Task: Look for space in Rivera, Uruguay from 14th June, 2023 to 30th June, 2023 for 5 adults in price range Rs.8000 to Rs.12000. Place can be entire place or private room with 5 bedrooms having 5 beds and 5 bathrooms. Property type can be house, flat, guest house. Amenities needed are: wifi, TV, free parkinig on premises, gym, breakfast. Booking option can be shelf check-in. Required host language is English.
Action: Mouse moved to (558, 136)
Screenshot: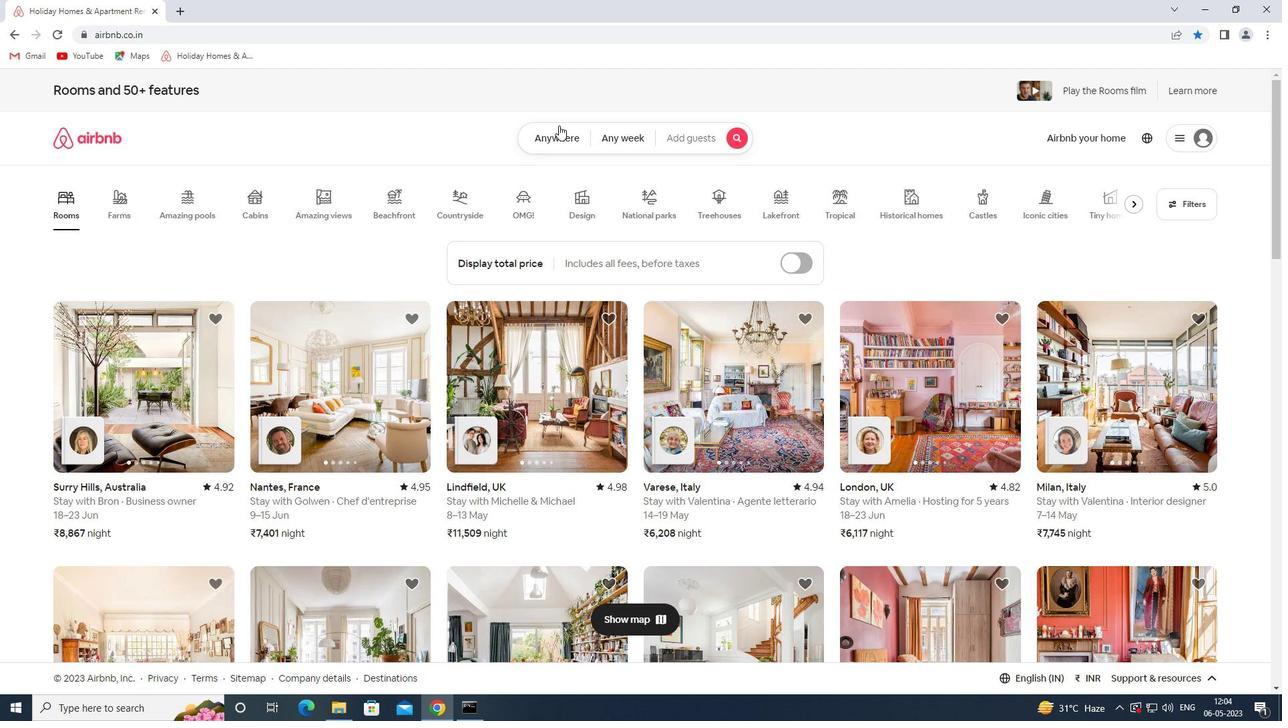 
Action: Mouse pressed left at (558, 136)
Screenshot: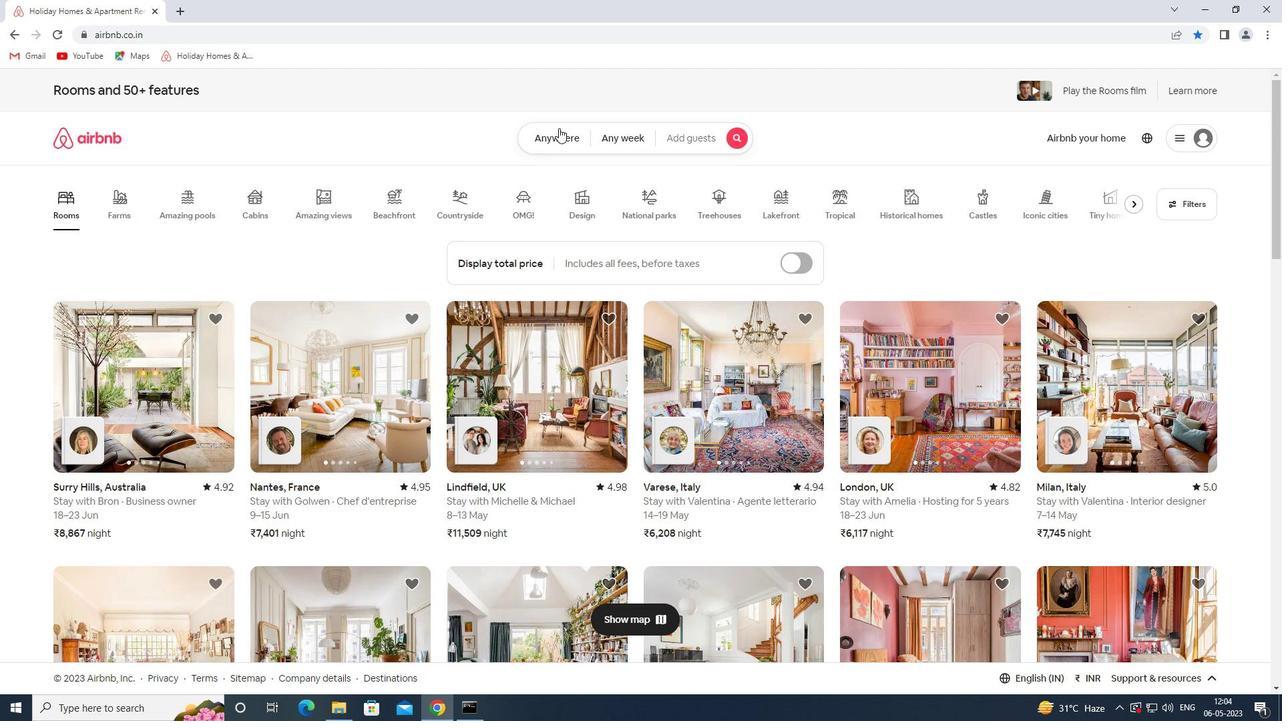 
Action: Mouse moved to (442, 192)
Screenshot: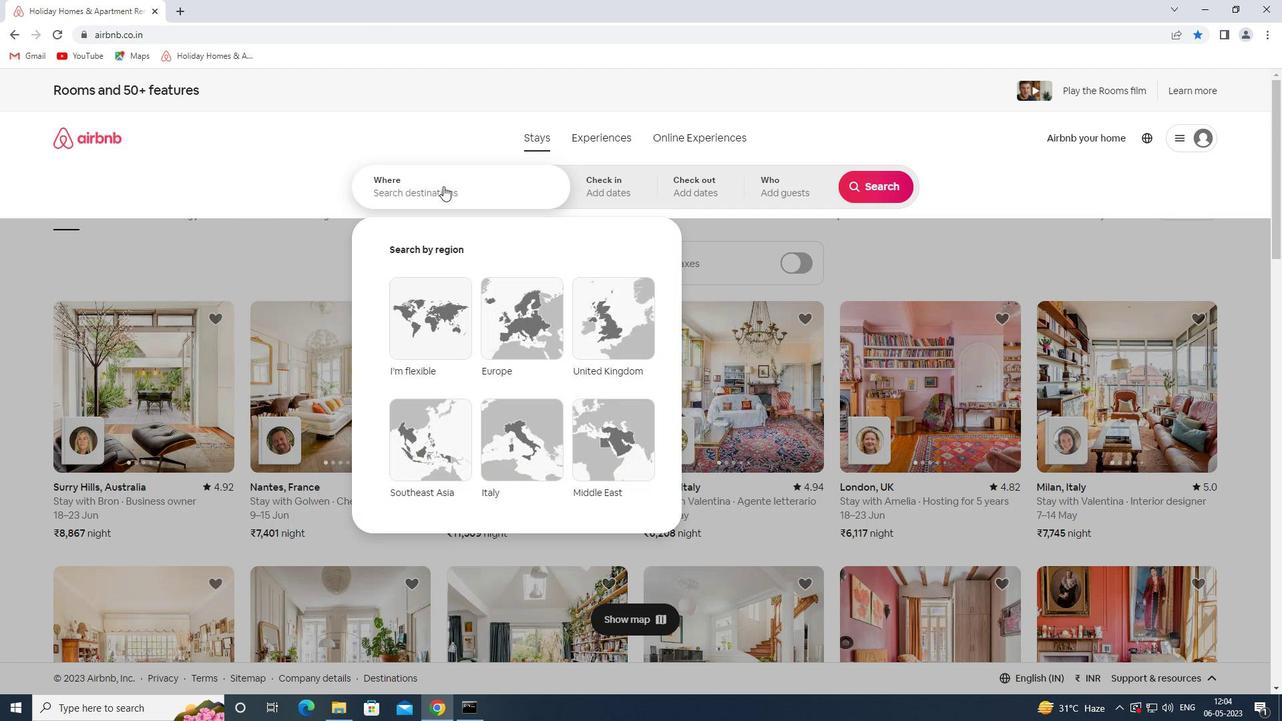 
Action: Mouse pressed left at (442, 192)
Screenshot: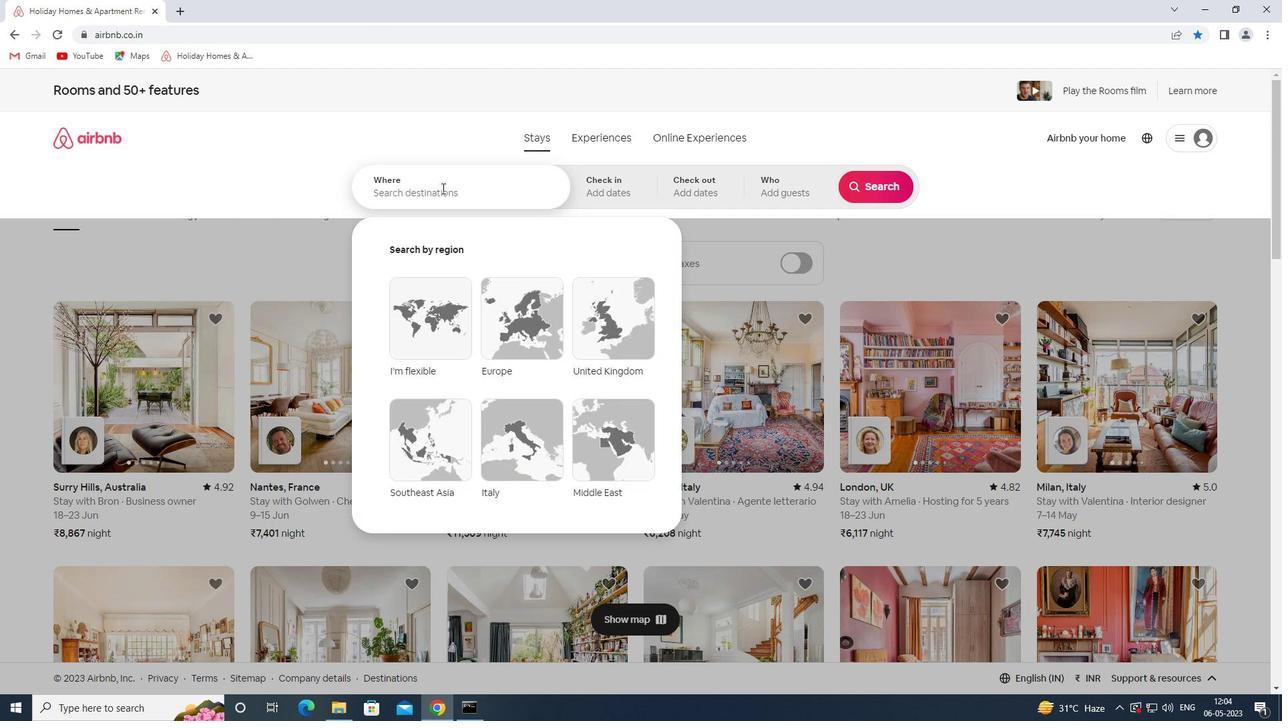 
Action: Key pressed <Key.shift>RIVERA<Key.space>URUGA<Key.backspace>UAY
Screenshot: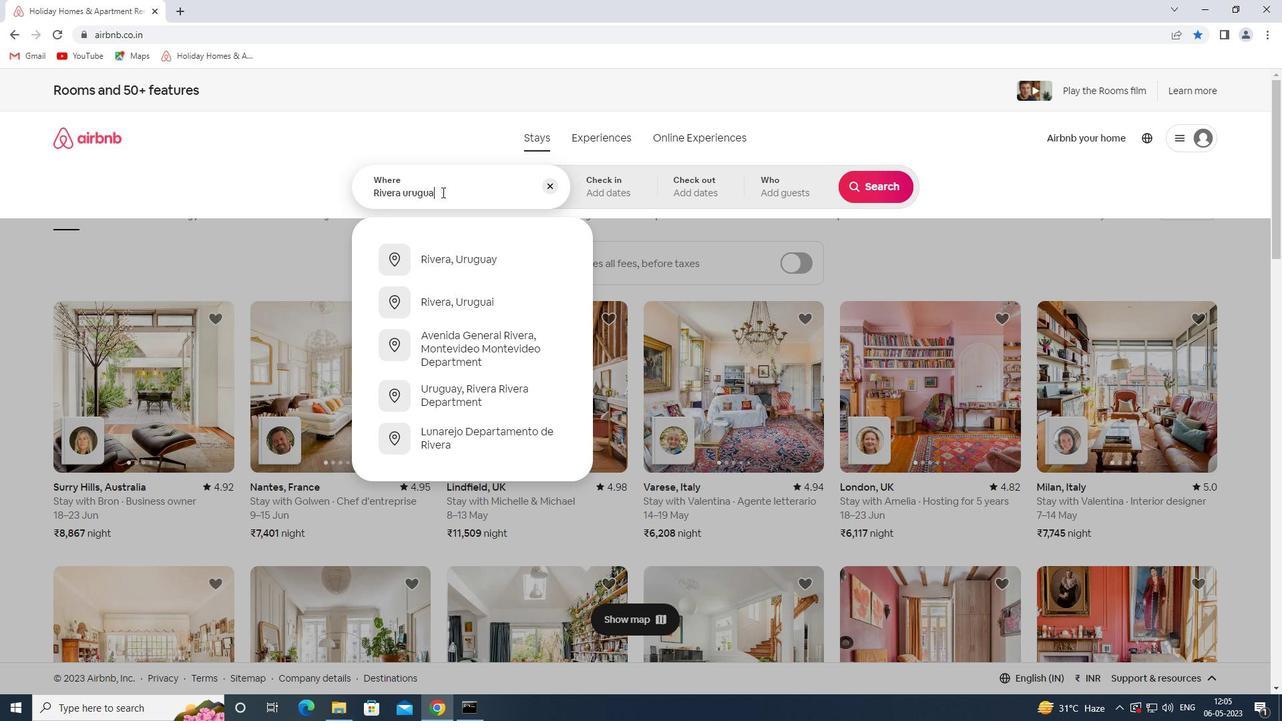
Action: Mouse moved to (482, 255)
Screenshot: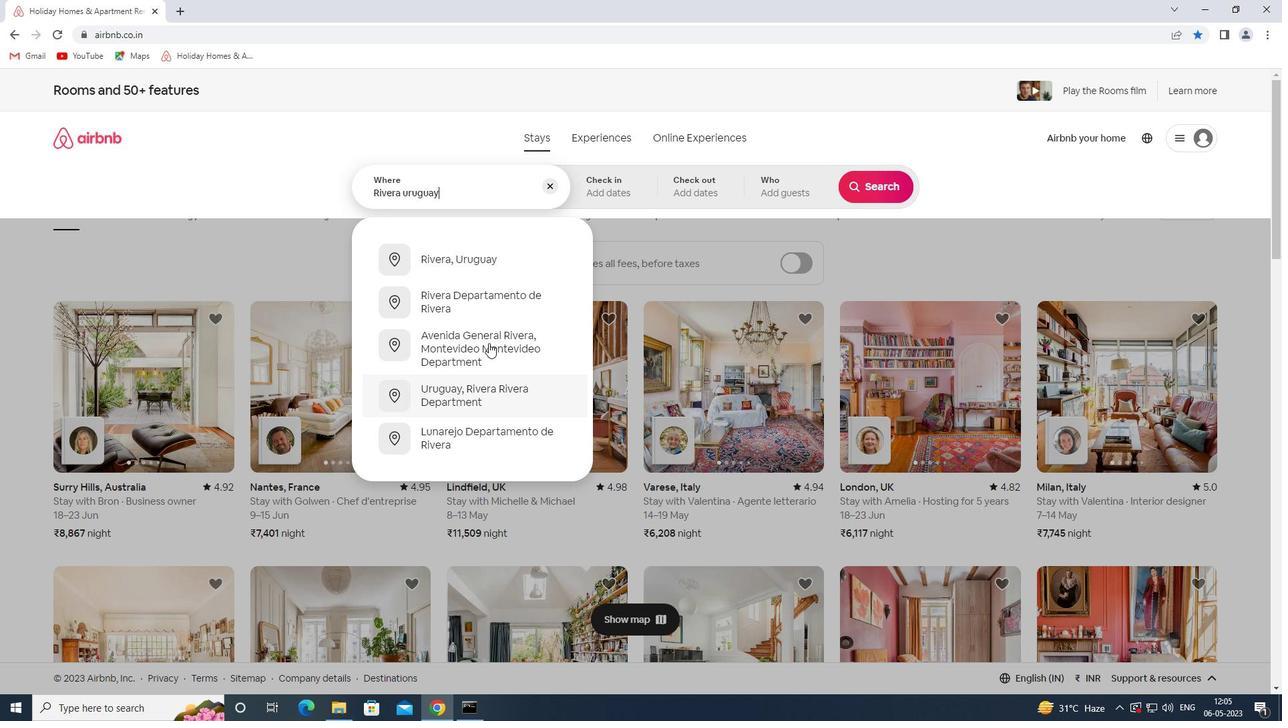 
Action: Mouse pressed left at (482, 255)
Screenshot: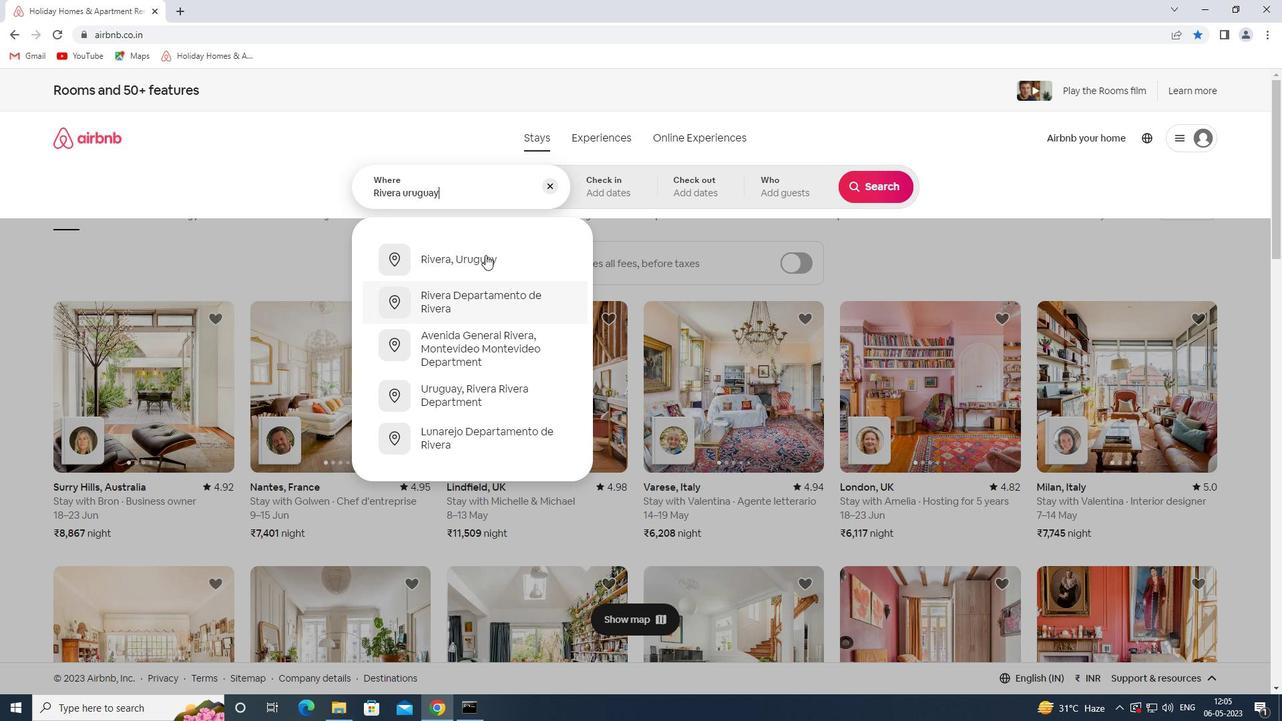 
Action: Mouse moved to (765, 418)
Screenshot: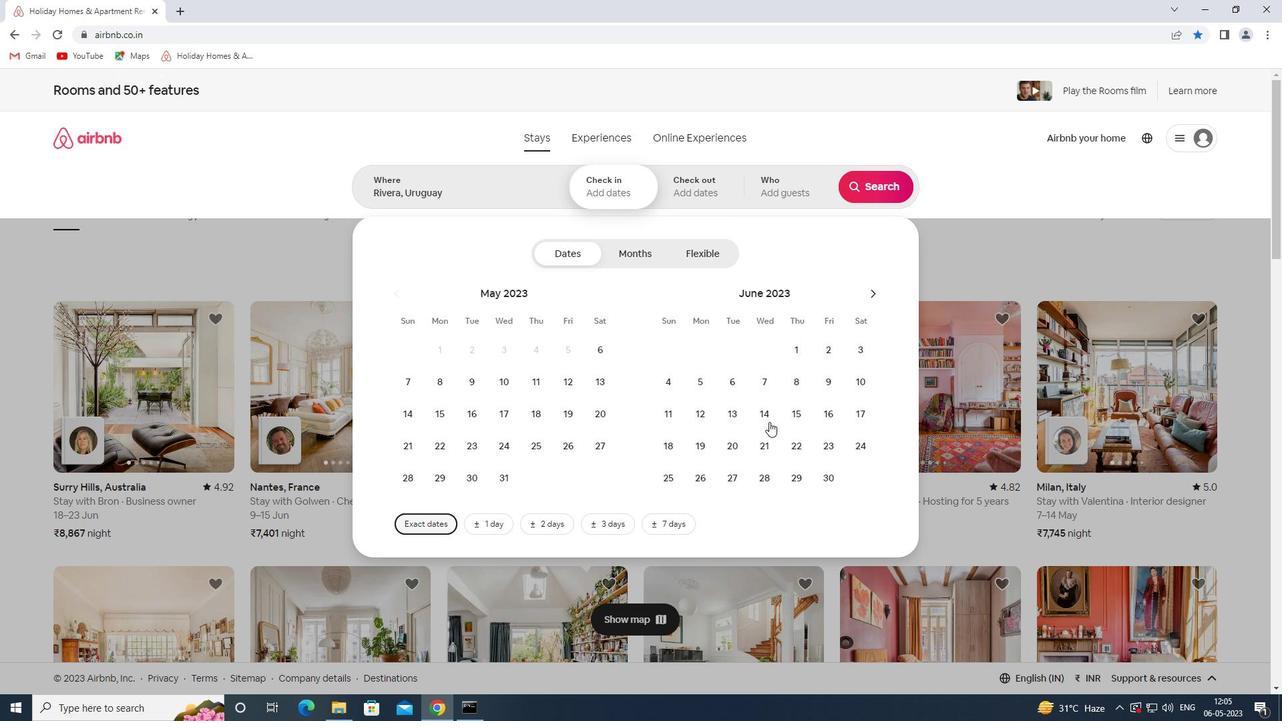 
Action: Mouse pressed left at (765, 418)
Screenshot: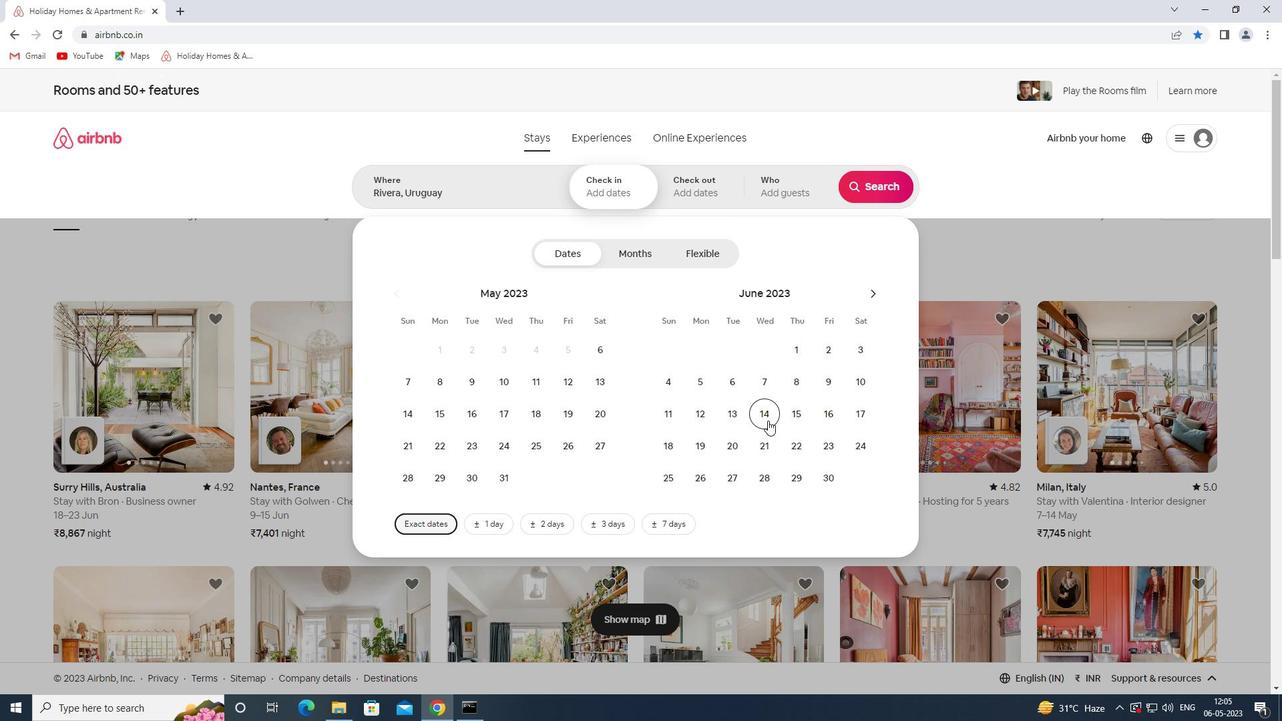 
Action: Mouse moved to (827, 479)
Screenshot: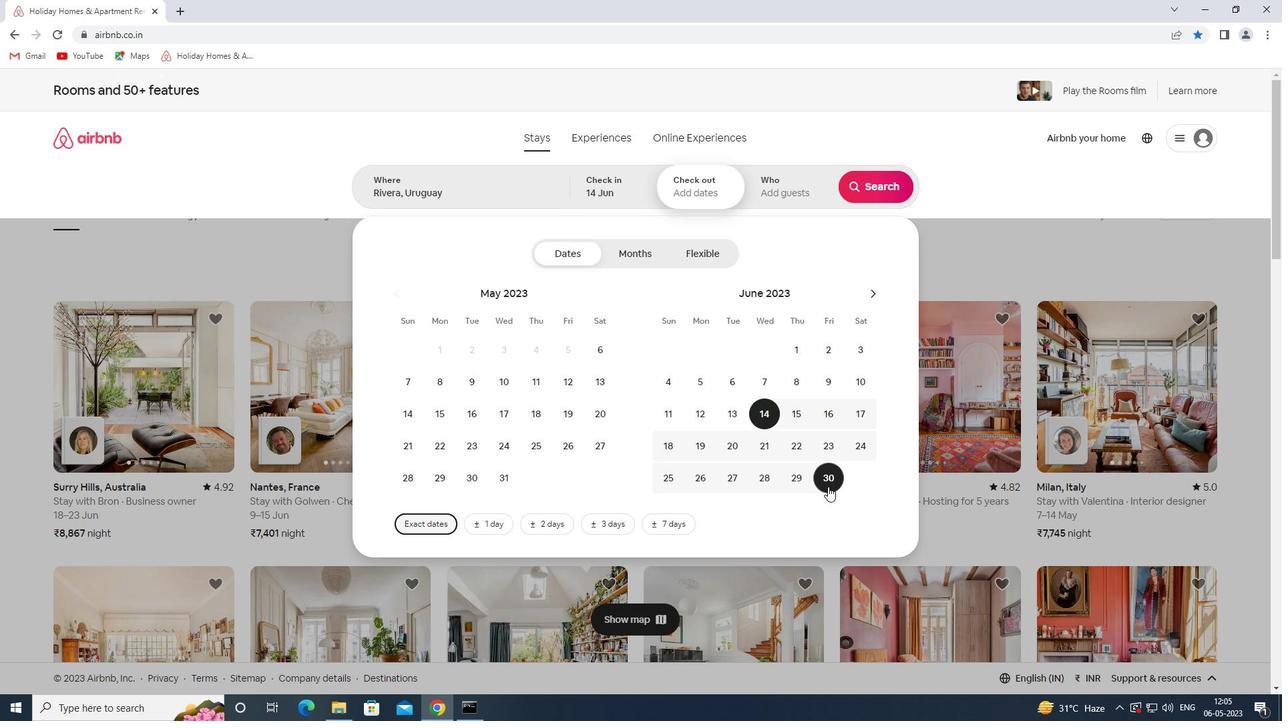 
Action: Mouse pressed left at (827, 479)
Screenshot: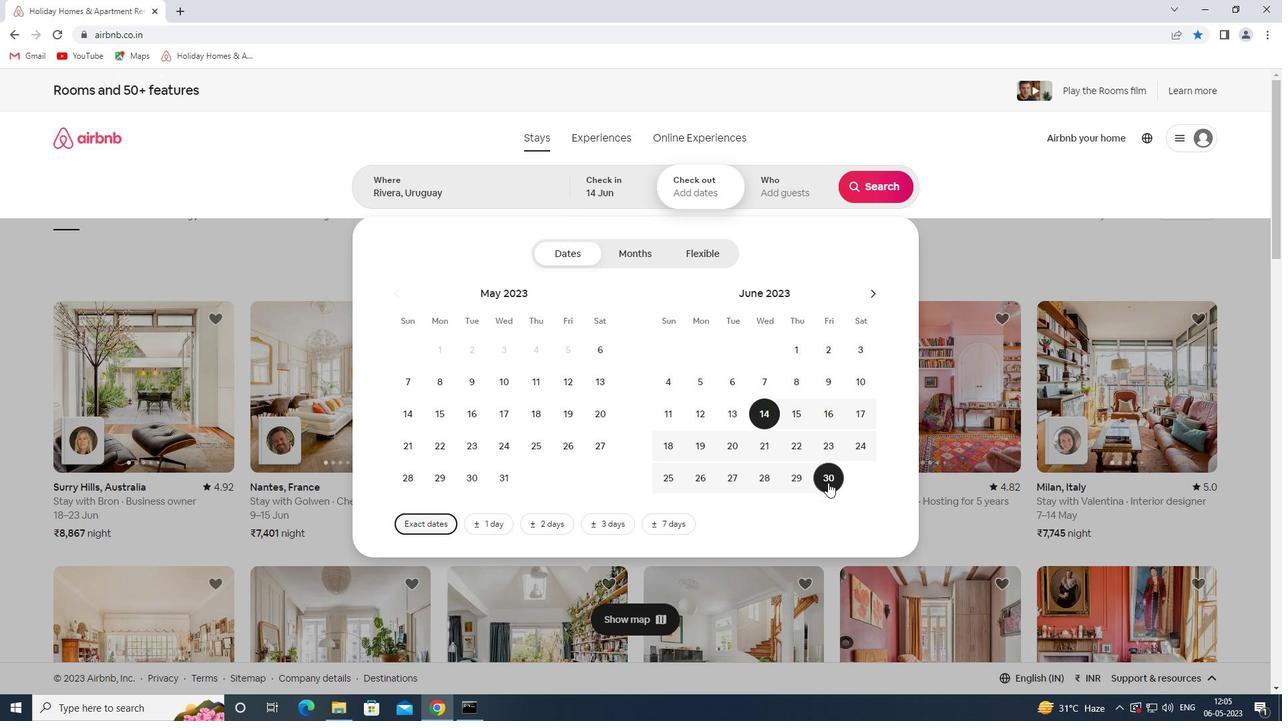
Action: Mouse moved to (790, 193)
Screenshot: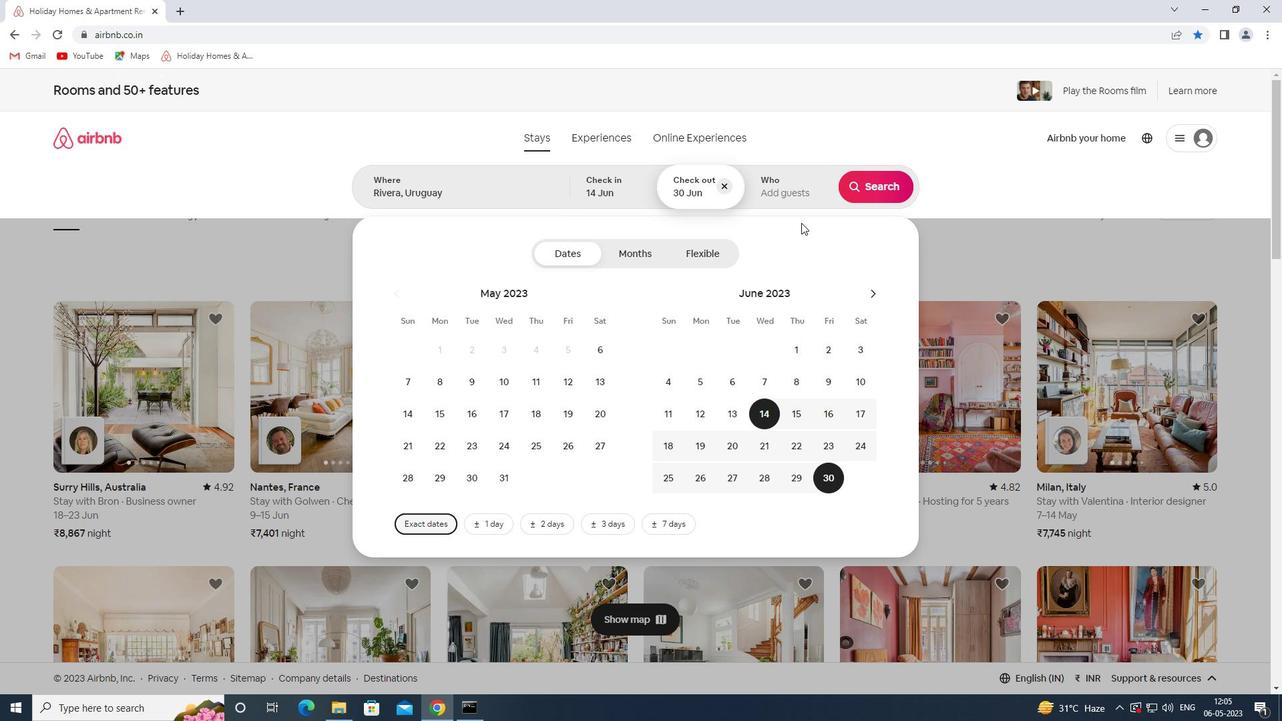 
Action: Mouse pressed left at (790, 193)
Screenshot: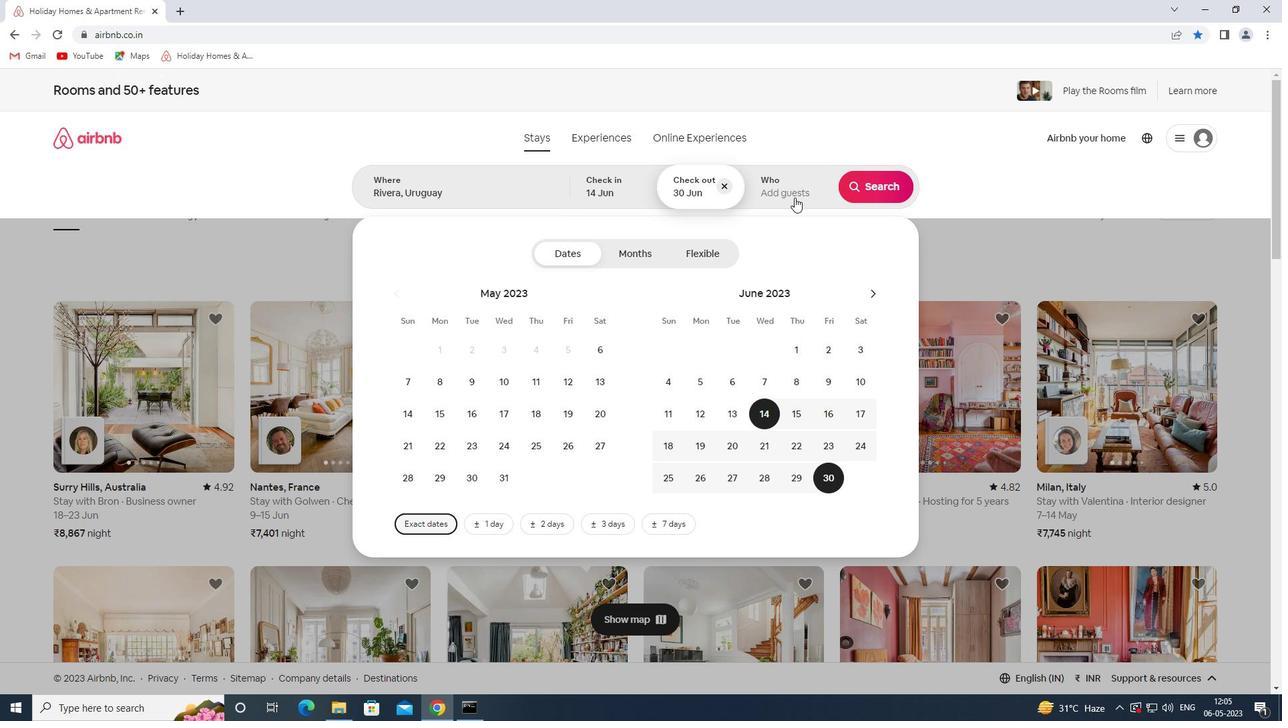 
Action: Mouse moved to (886, 253)
Screenshot: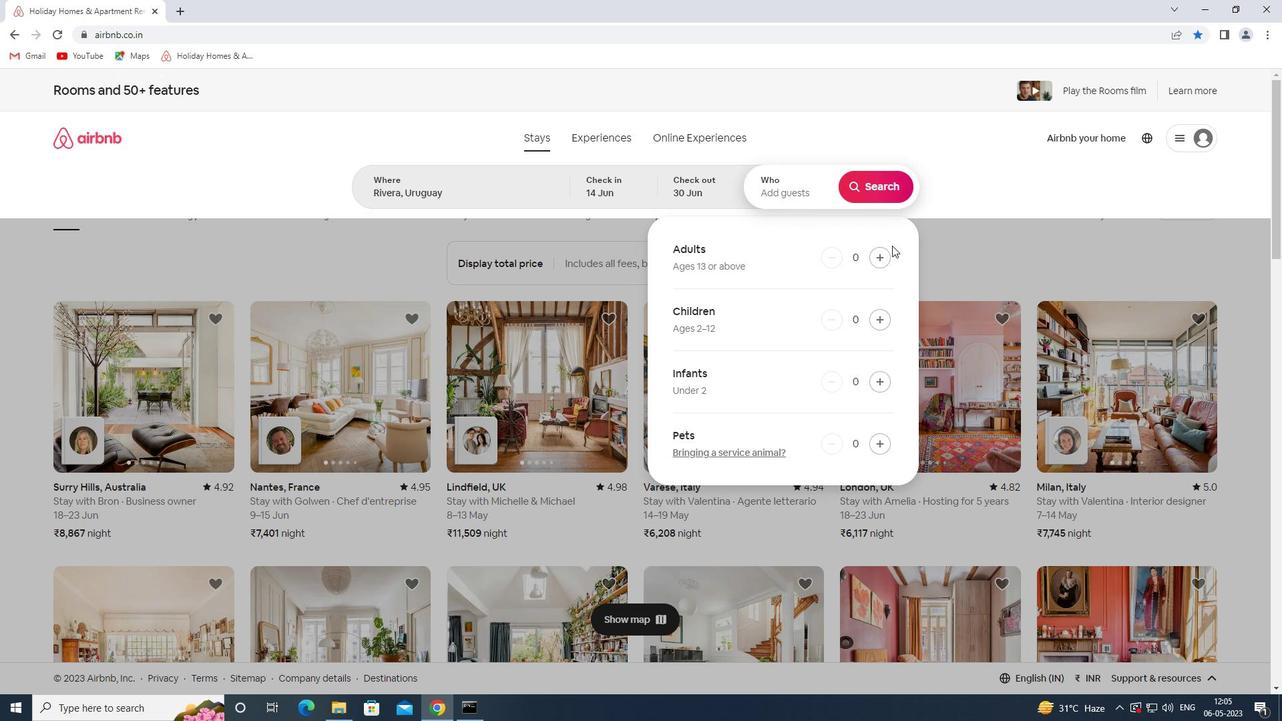 
Action: Mouse pressed left at (886, 253)
Screenshot: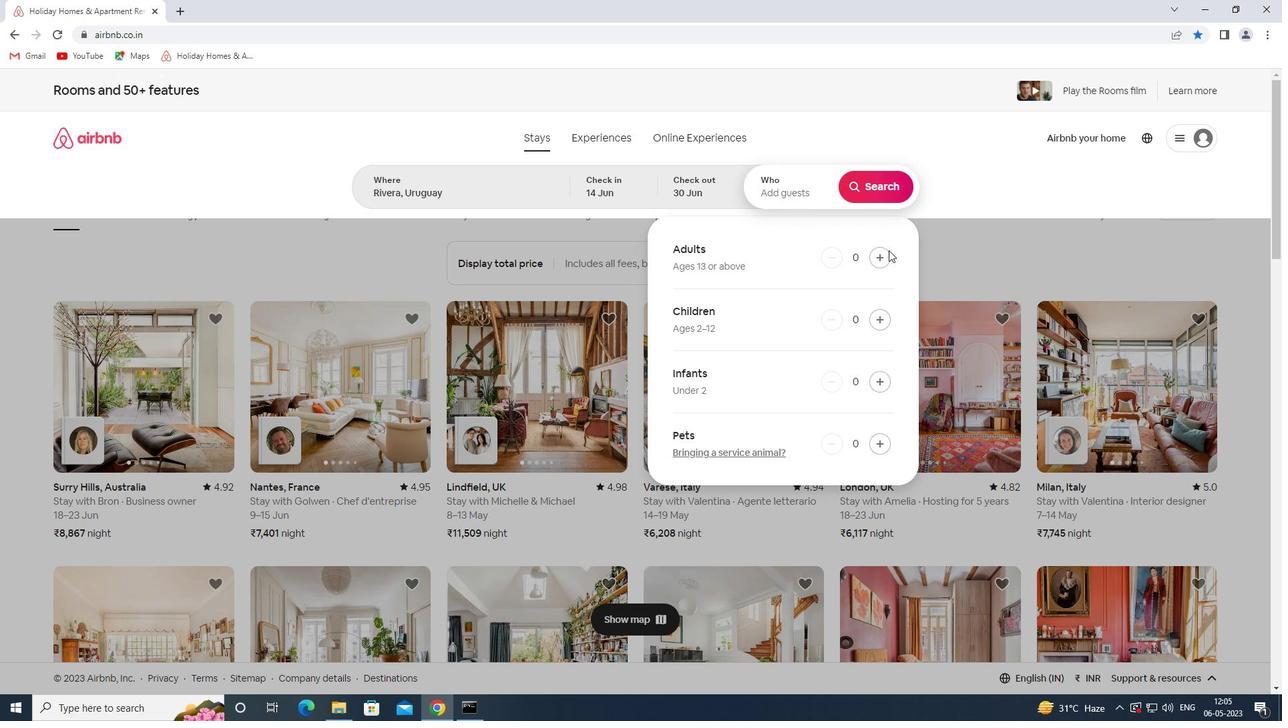 
Action: Mouse pressed left at (886, 253)
Screenshot: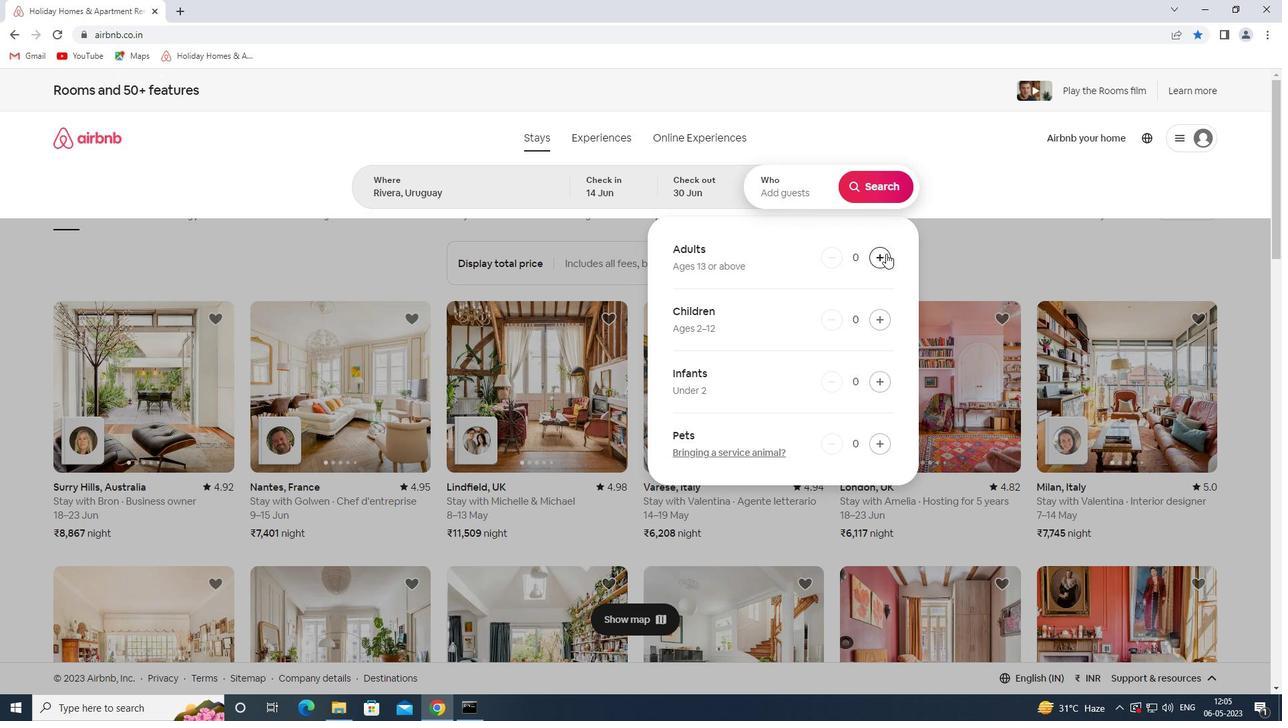 
Action: Mouse pressed left at (886, 253)
Screenshot: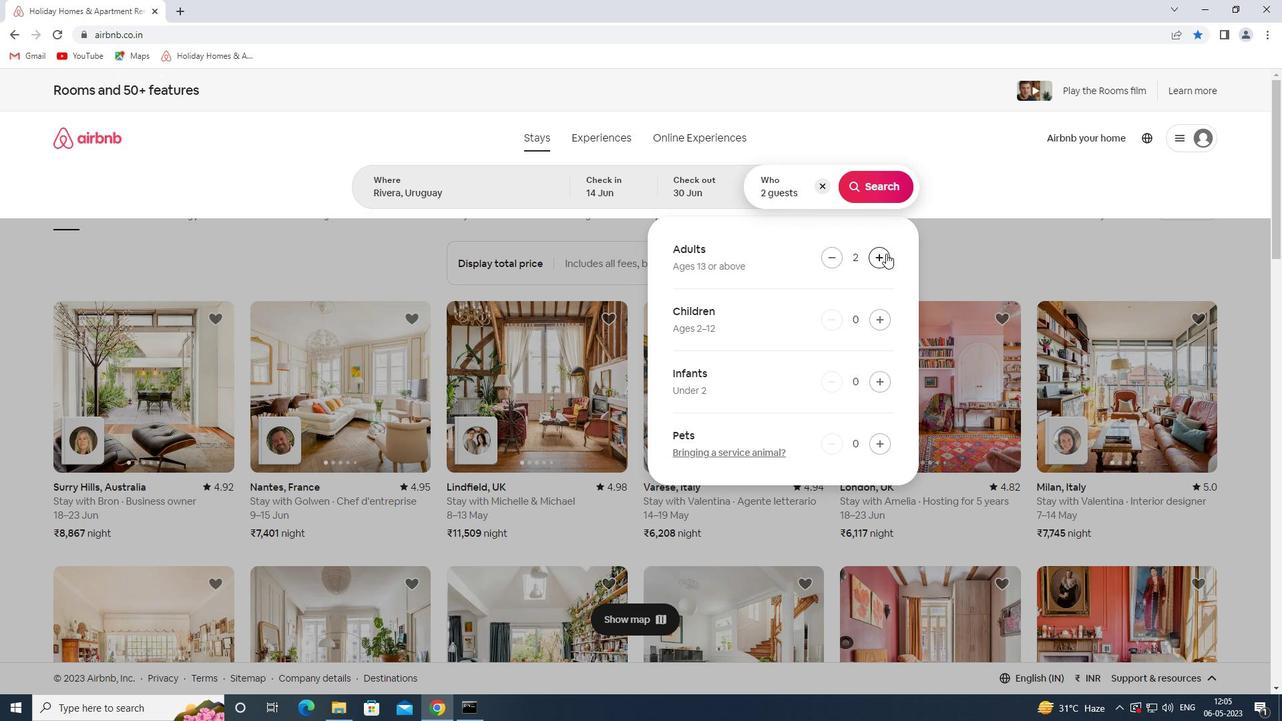 
Action: Mouse pressed left at (886, 253)
Screenshot: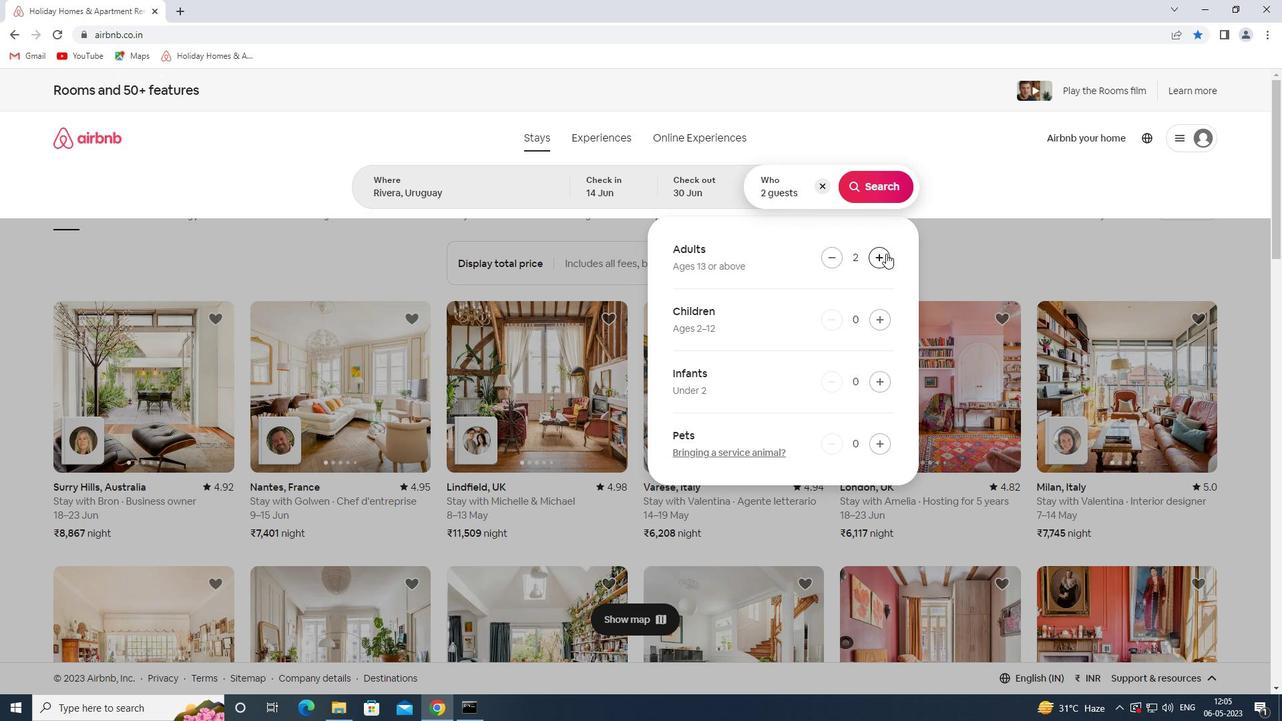 
Action: Mouse pressed left at (886, 253)
Screenshot: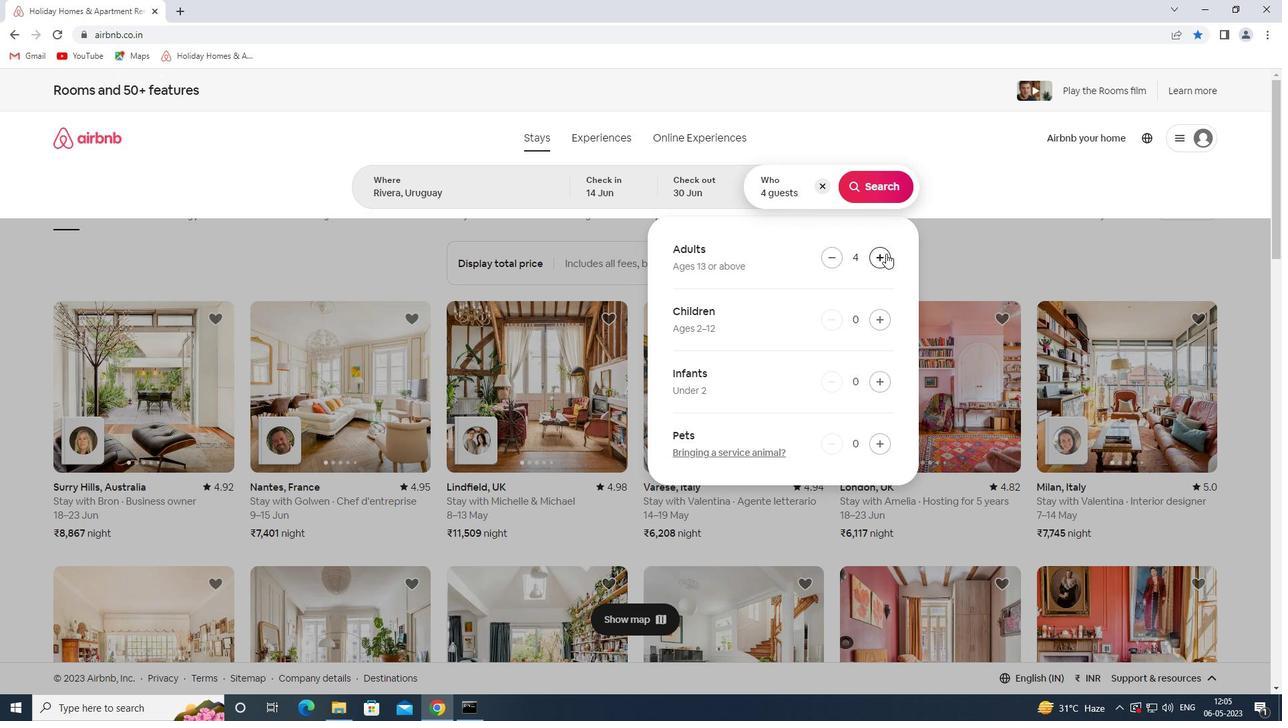 
Action: Mouse moved to (886, 187)
Screenshot: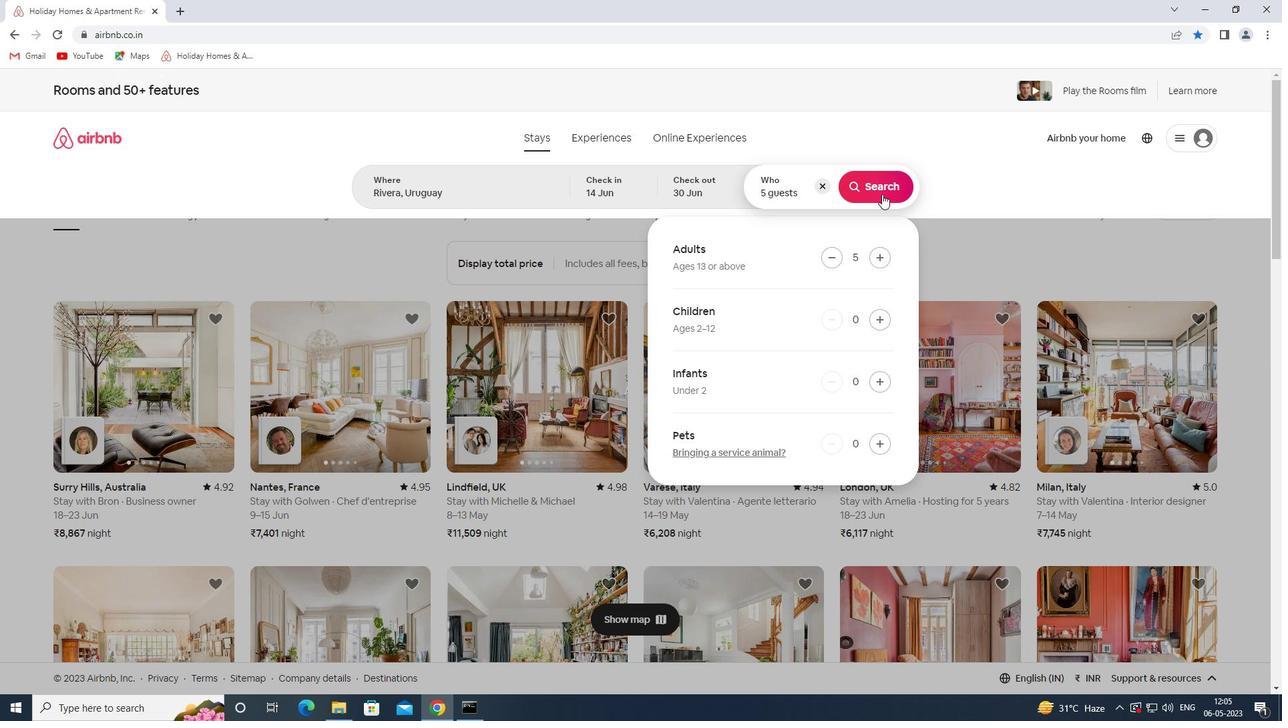 
Action: Mouse pressed left at (886, 187)
Screenshot: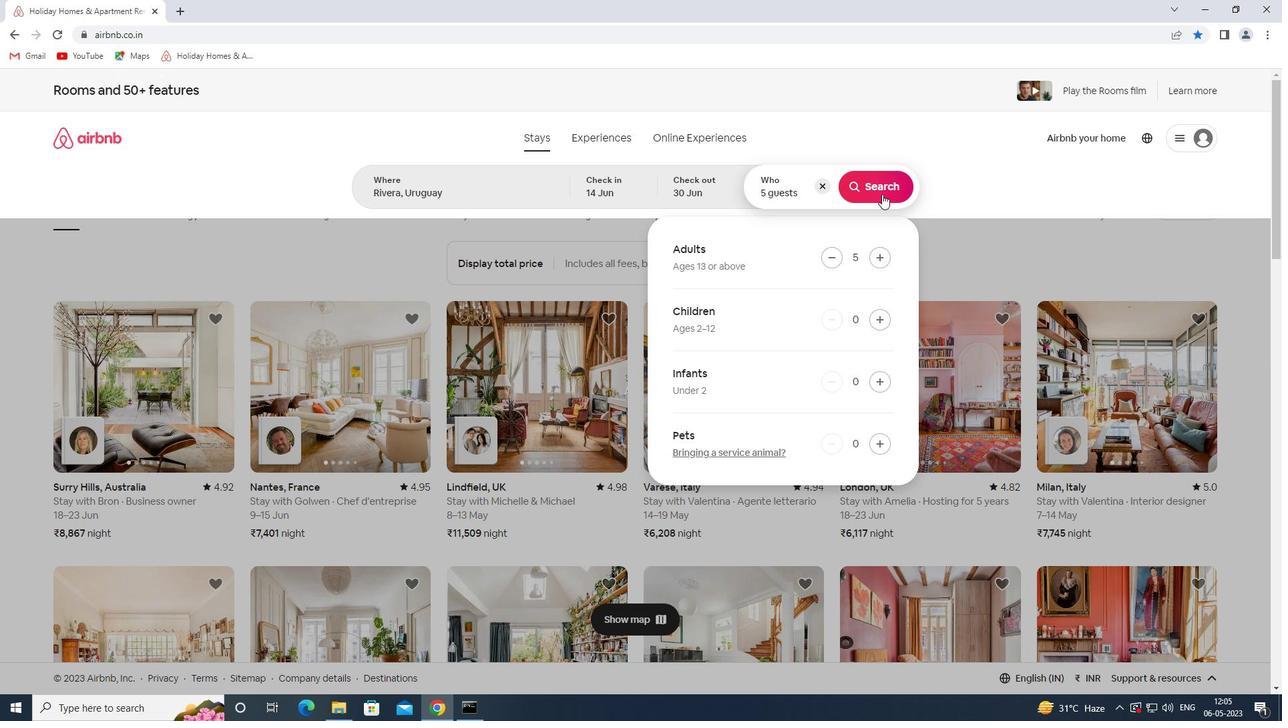 
Action: Mouse moved to (1243, 142)
Screenshot: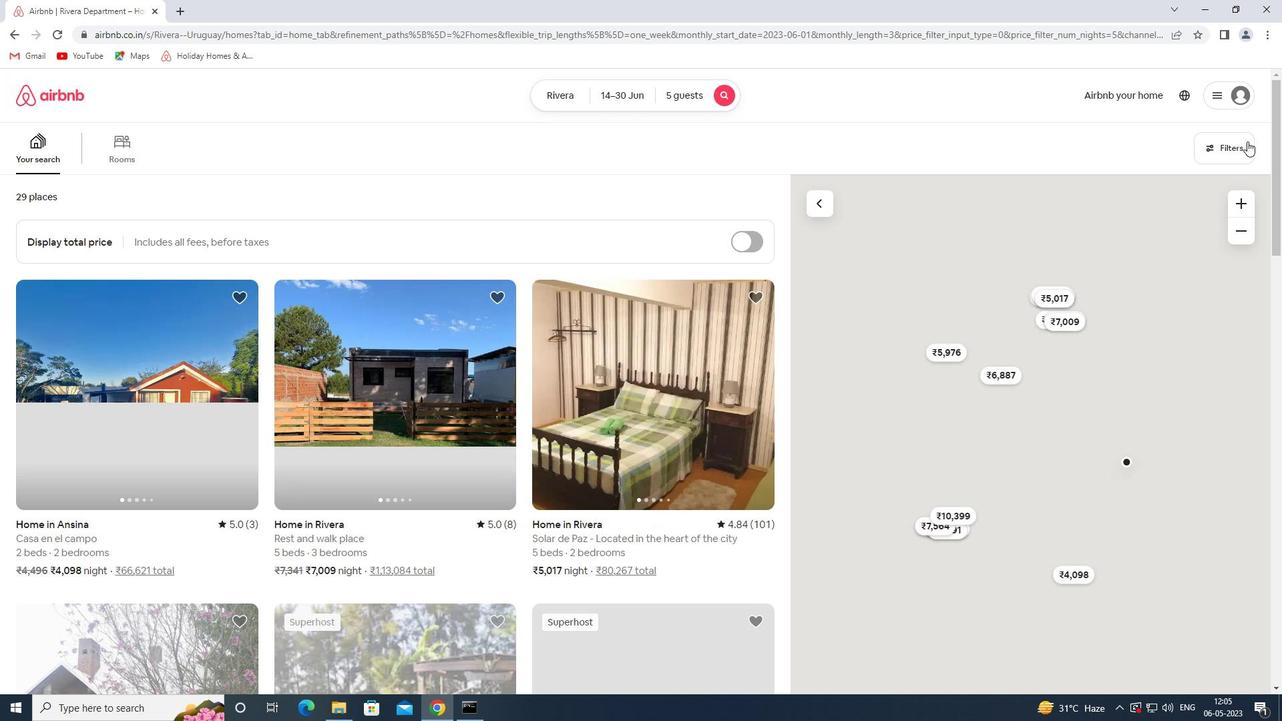 
Action: Mouse pressed left at (1243, 142)
Screenshot: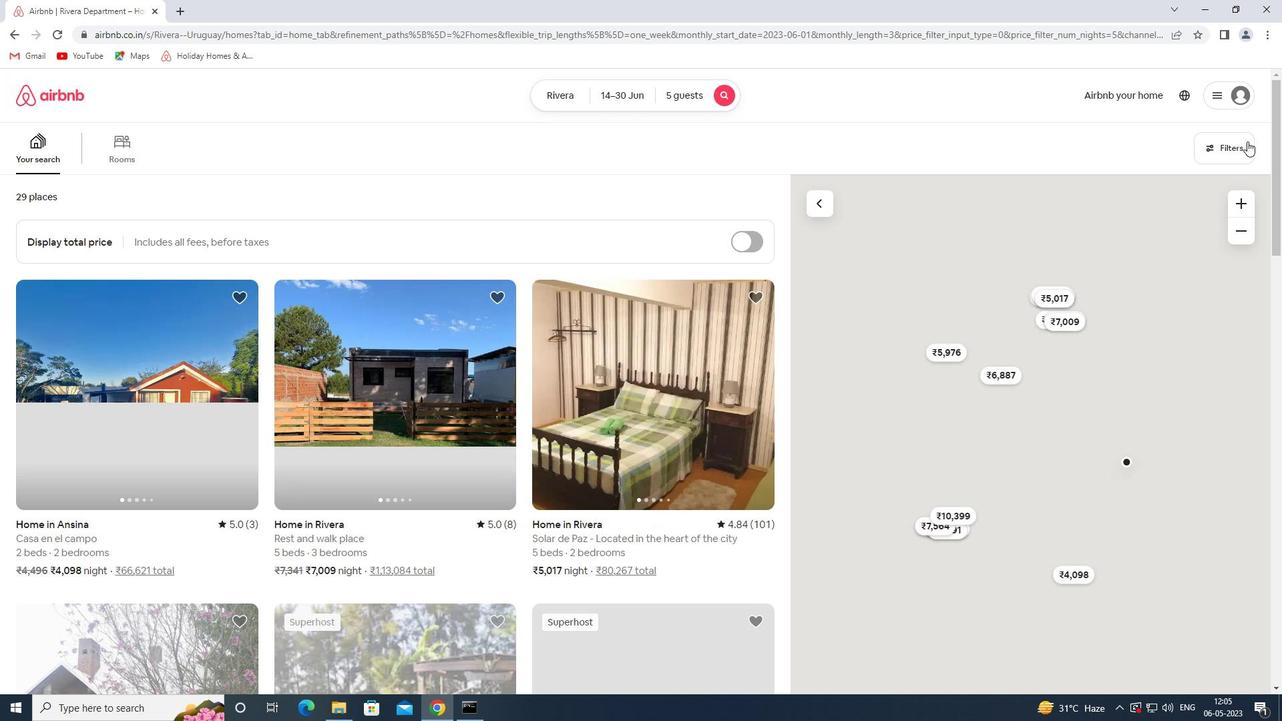 
Action: Mouse moved to (478, 482)
Screenshot: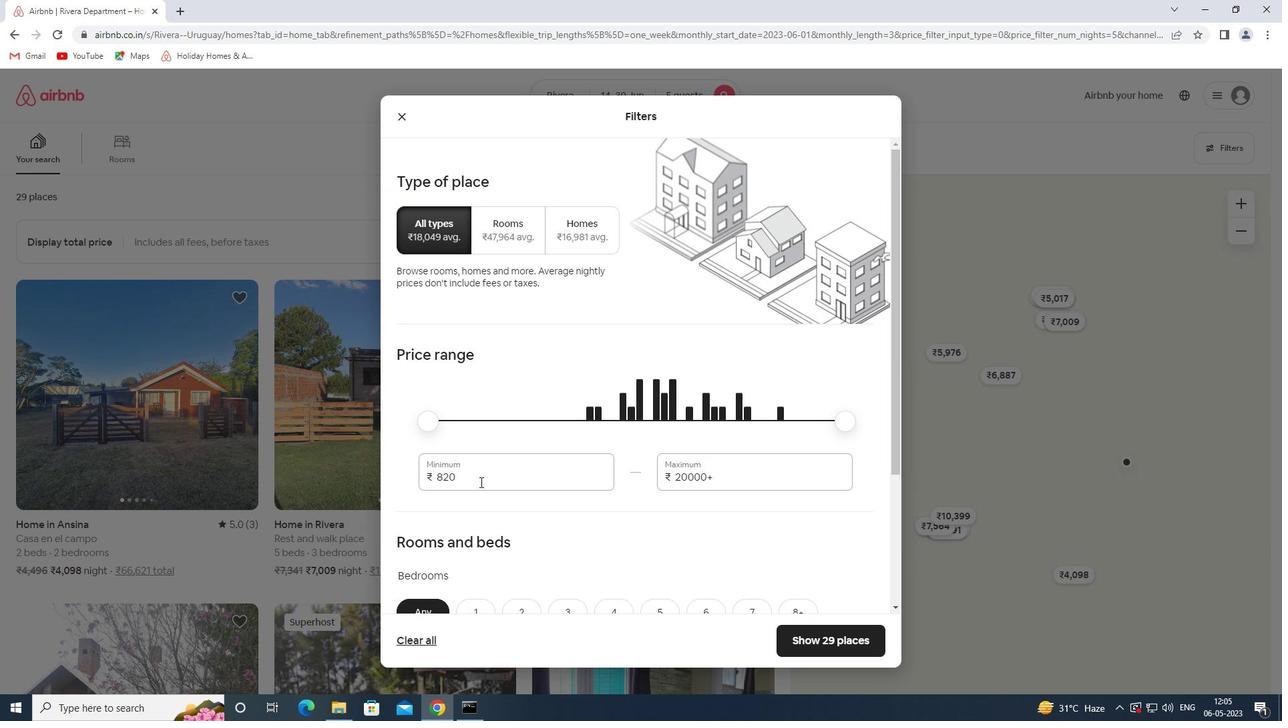 
Action: Mouse pressed left at (478, 482)
Screenshot: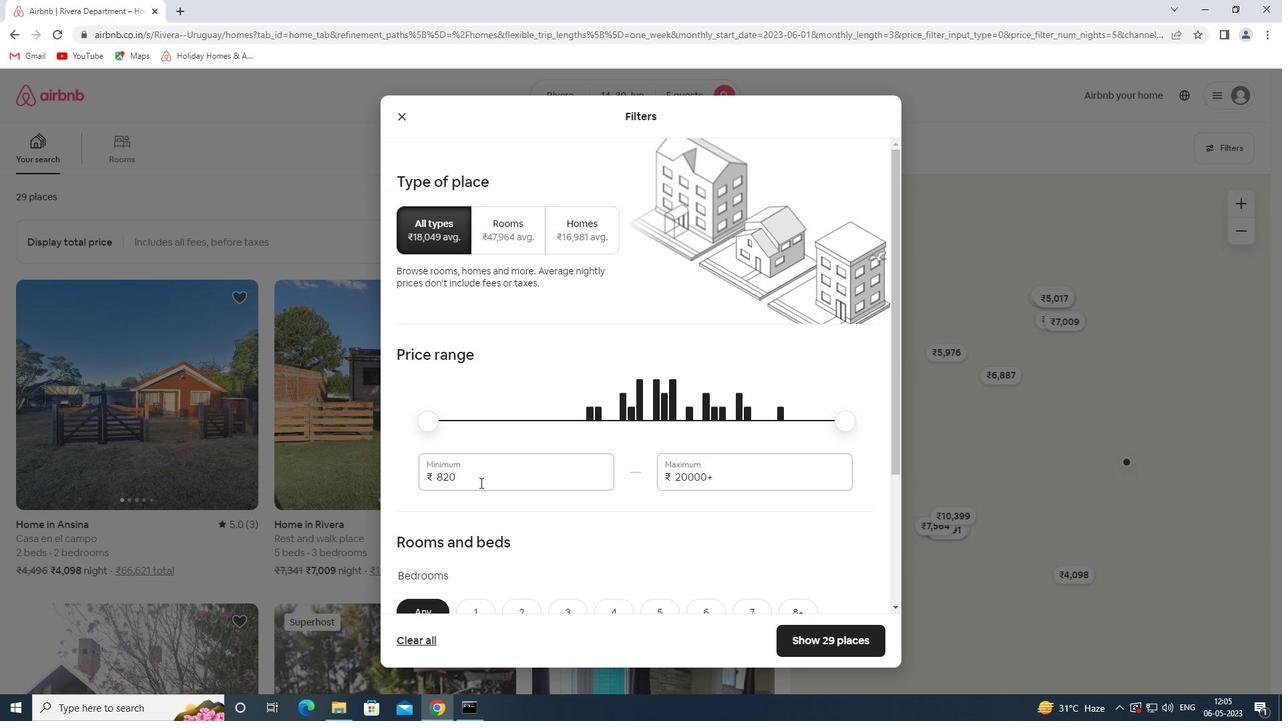 
Action: Mouse moved to (478, 482)
Screenshot: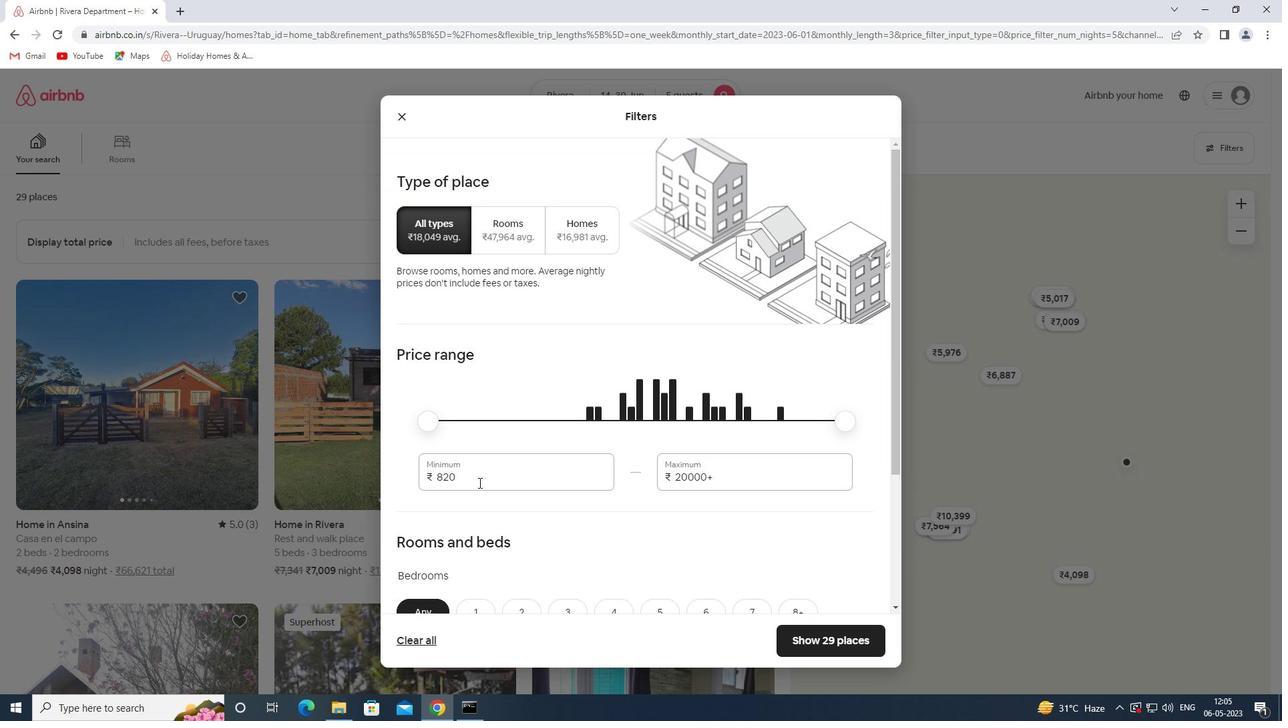 
Action: Mouse pressed left at (478, 482)
Screenshot: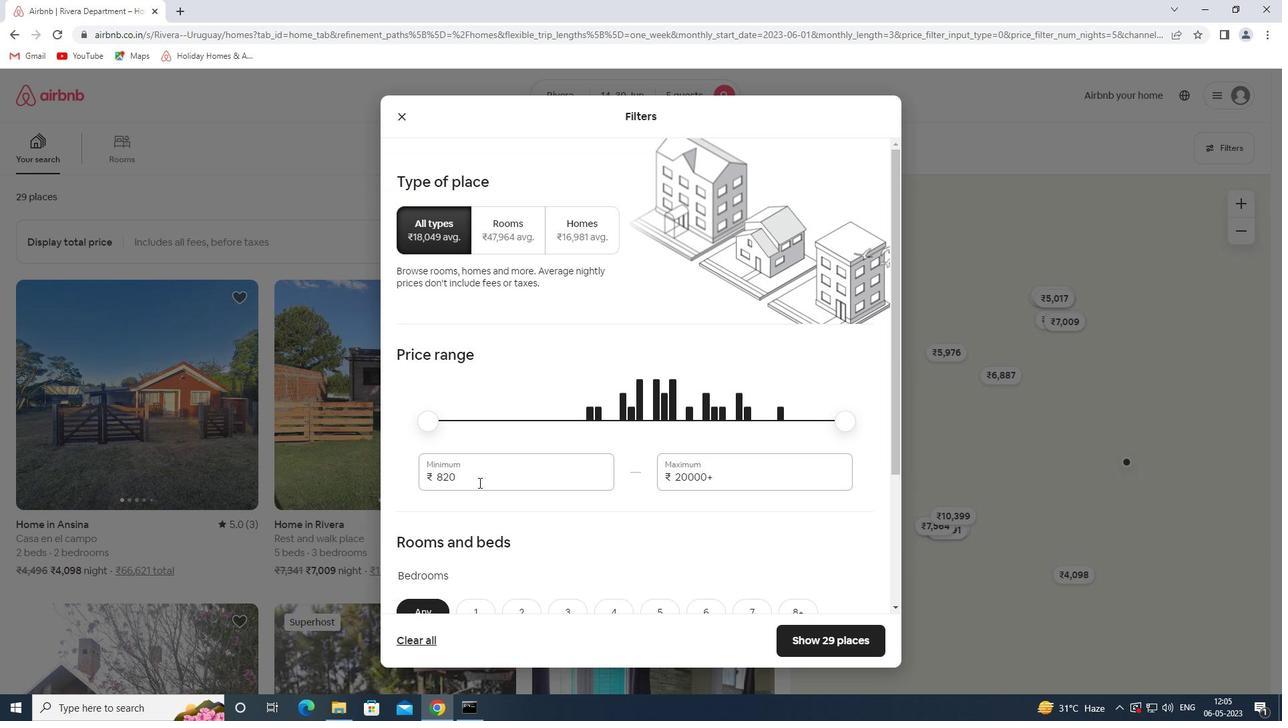 
Action: Mouse moved to (486, 480)
Screenshot: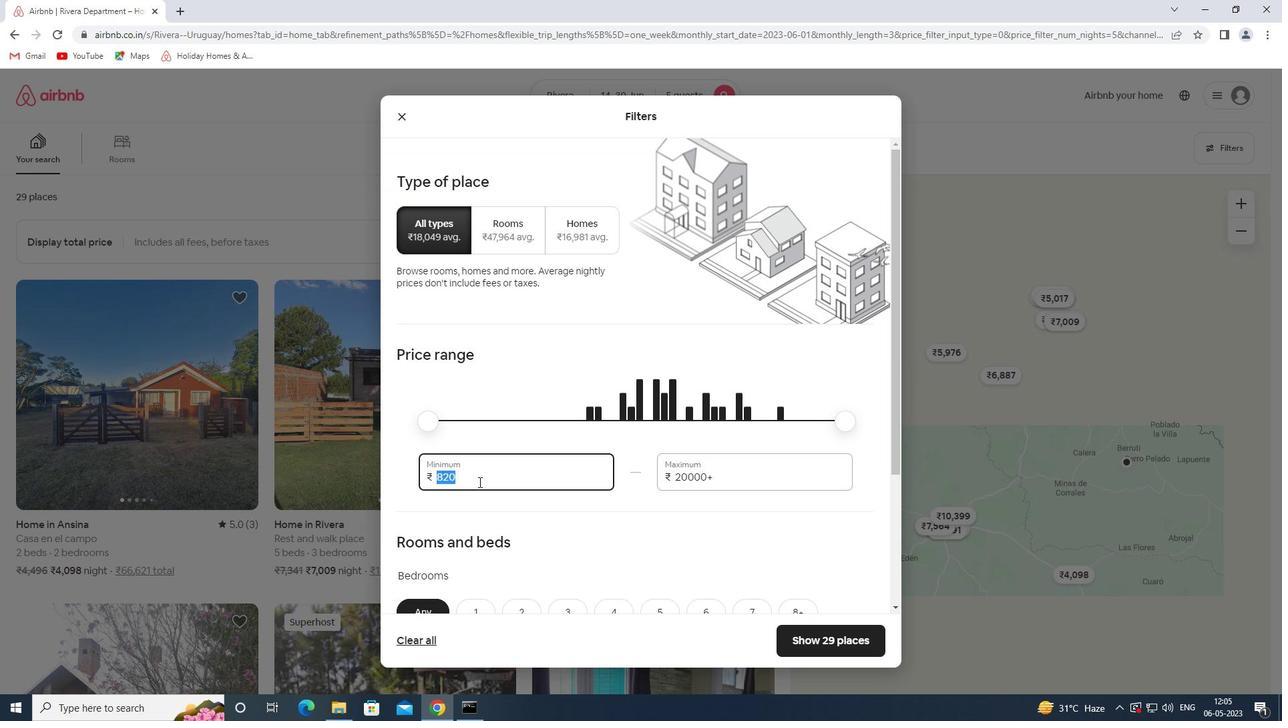 
Action: Key pressed 8000<Key.tab>12000
Screenshot: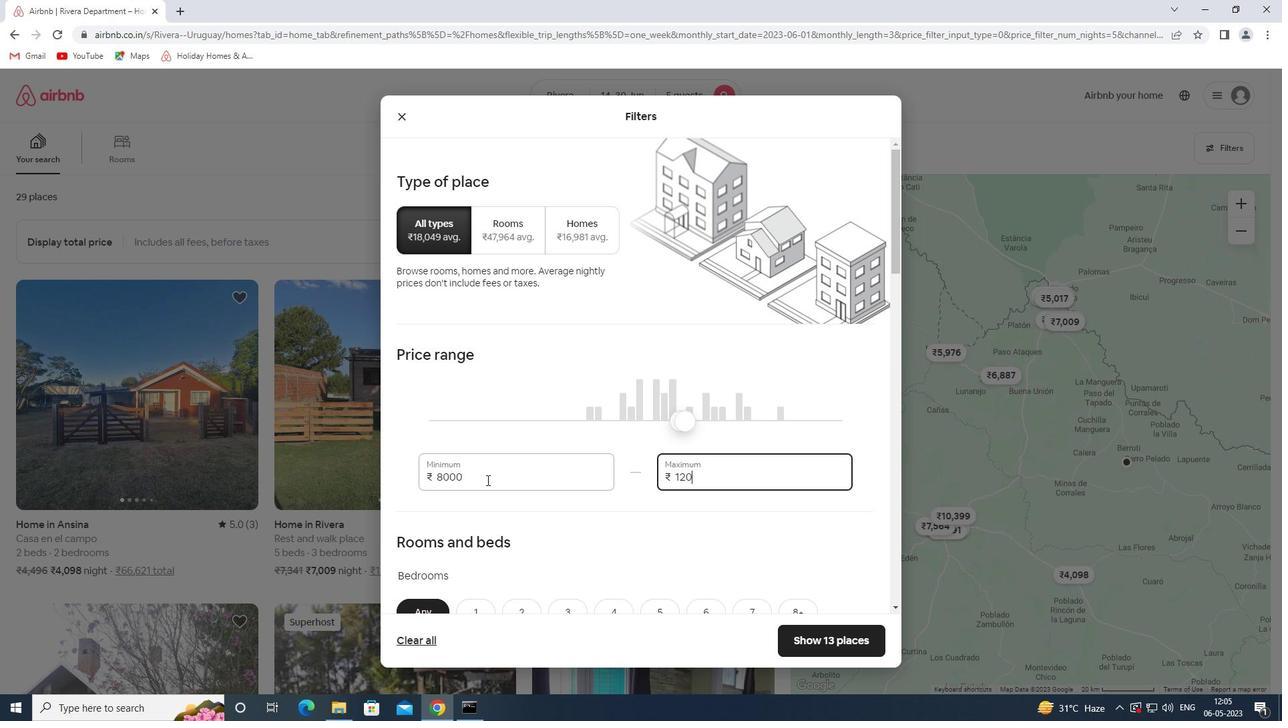 
Action: Mouse moved to (472, 451)
Screenshot: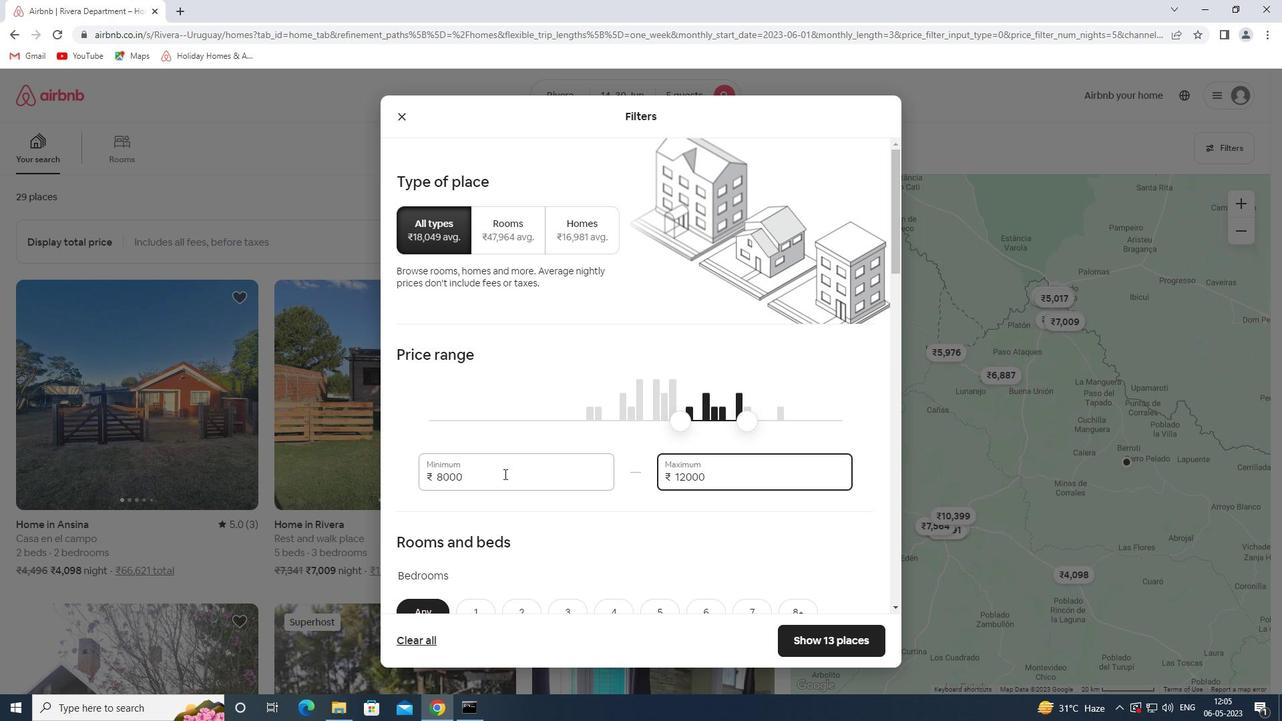 
Action: Mouse scrolled (472, 450) with delta (0, 0)
Screenshot: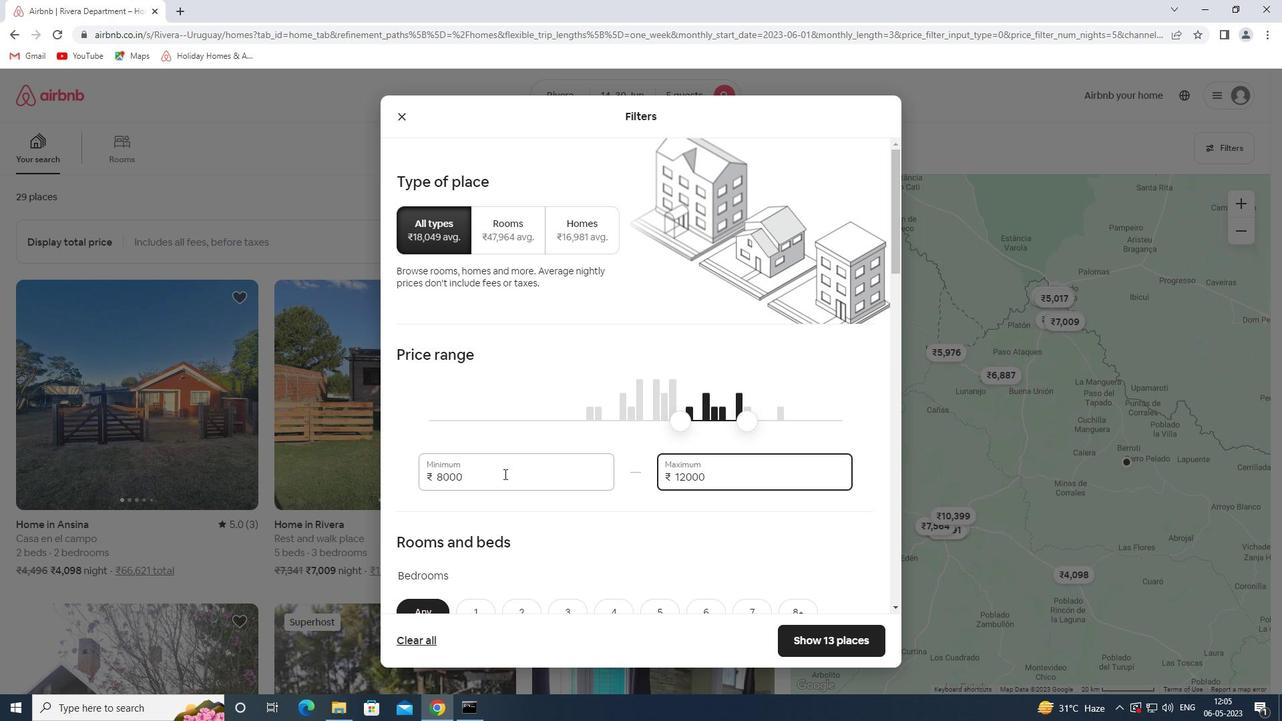 
Action: Mouse moved to (465, 441)
Screenshot: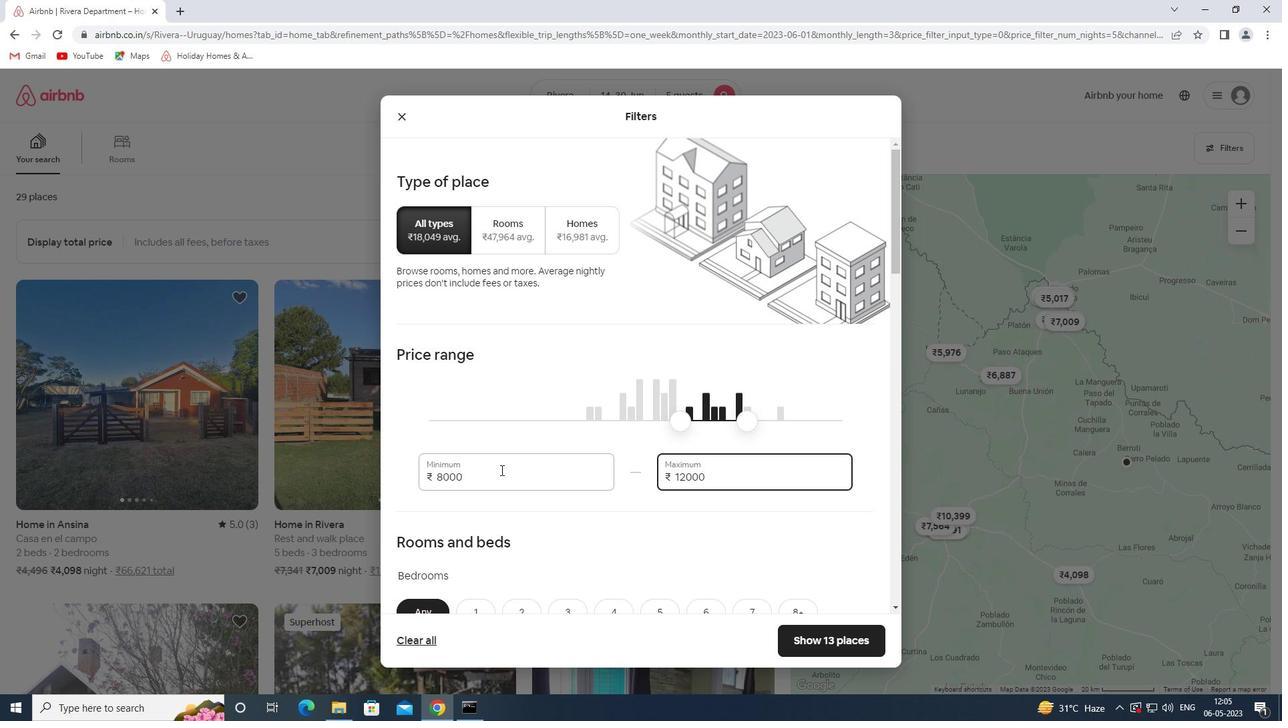 
Action: Mouse scrolled (465, 440) with delta (0, 0)
Screenshot: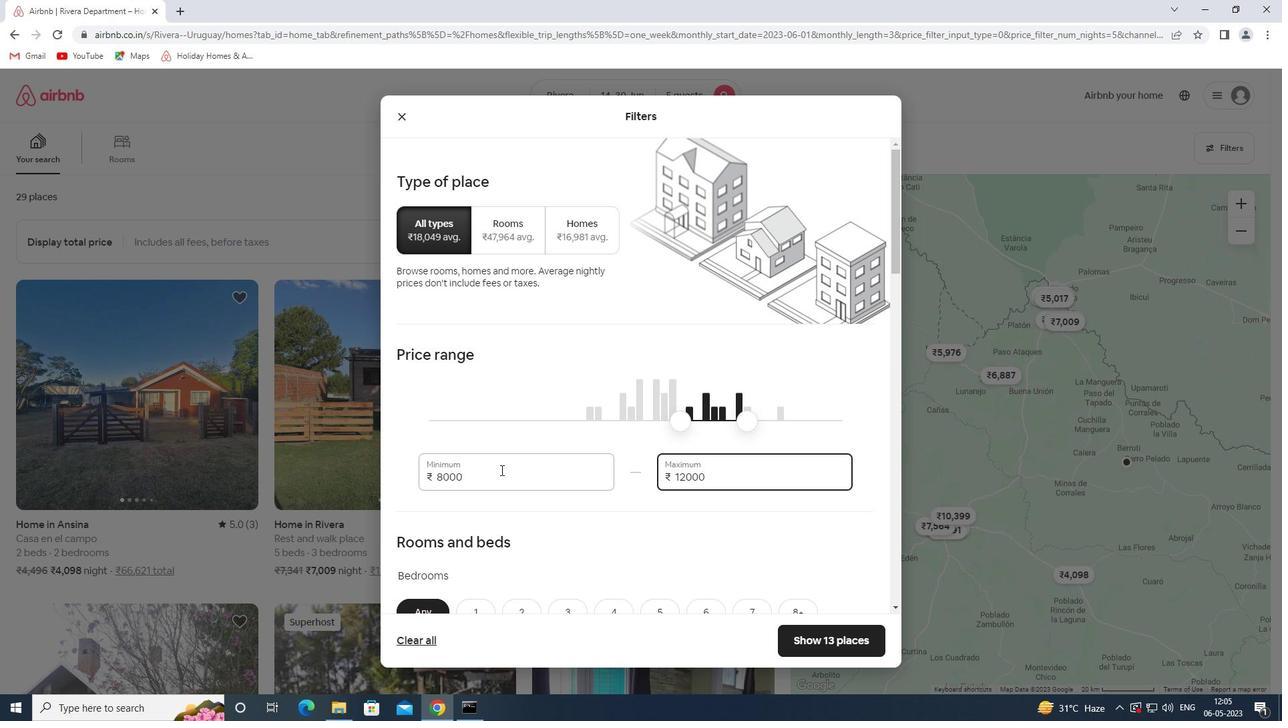 
Action: Mouse moved to (461, 438)
Screenshot: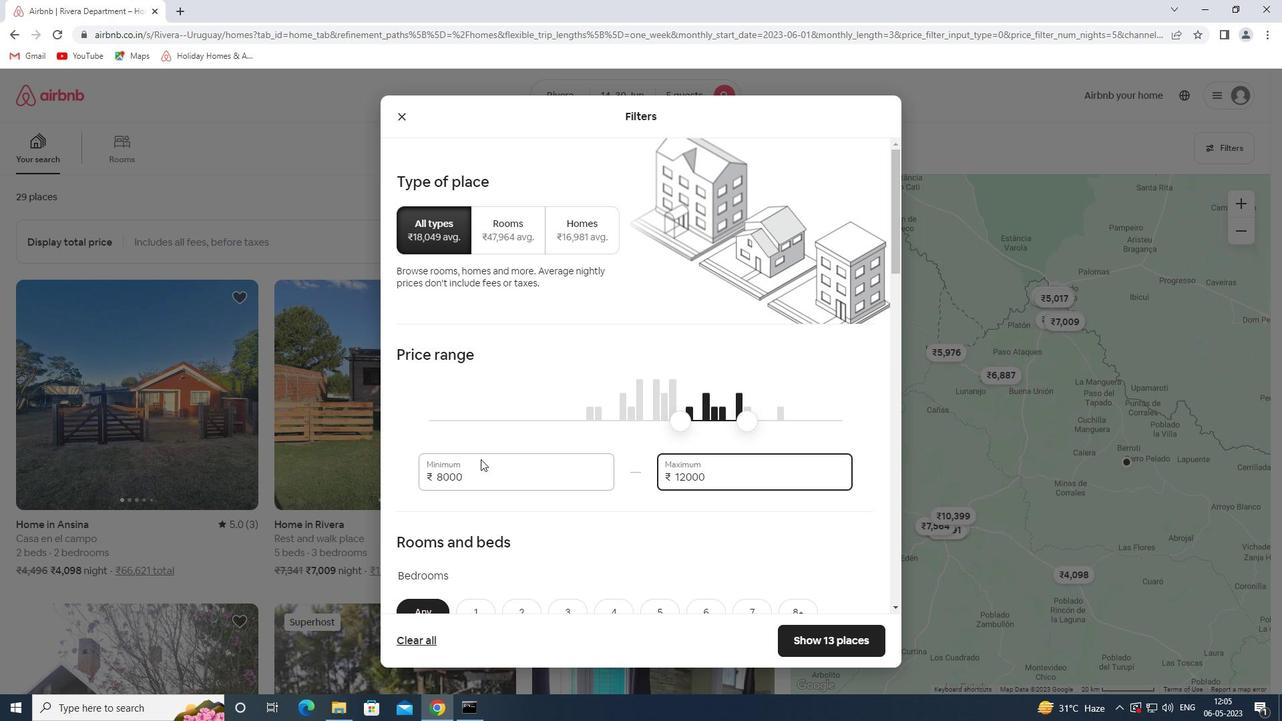 
Action: Mouse scrolled (461, 437) with delta (0, 0)
Screenshot: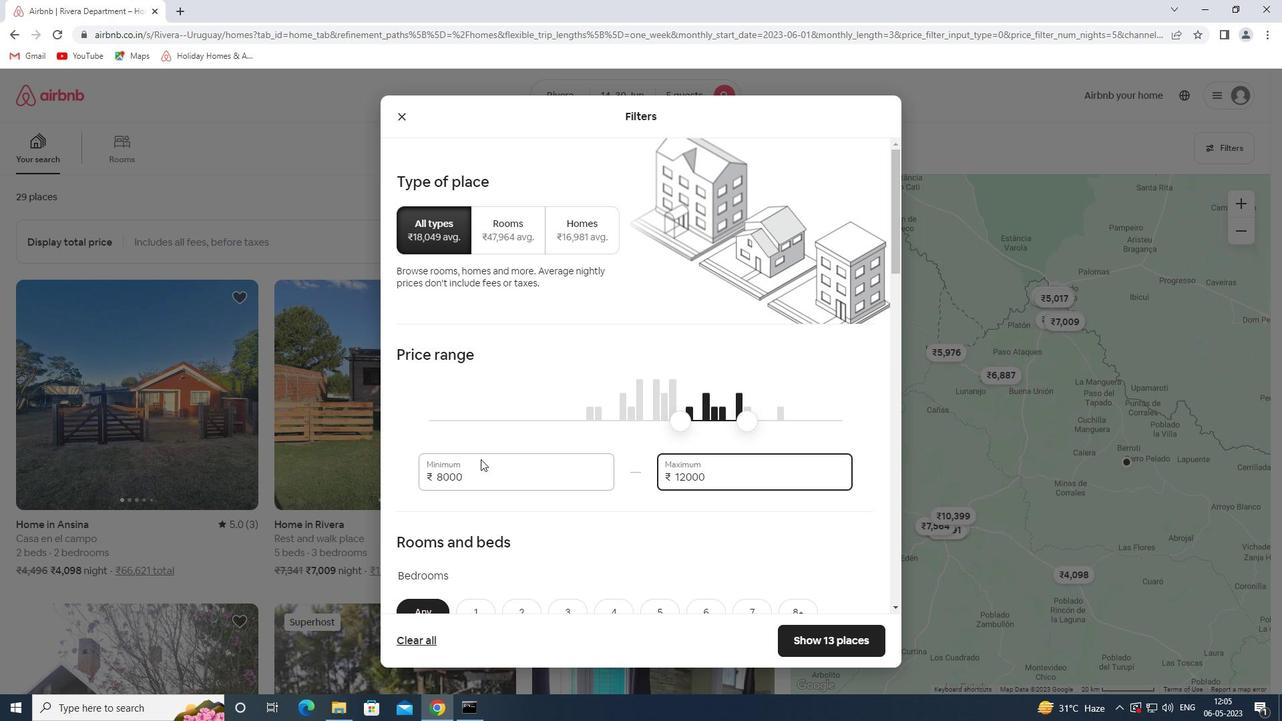 
Action: Mouse moved to (458, 435)
Screenshot: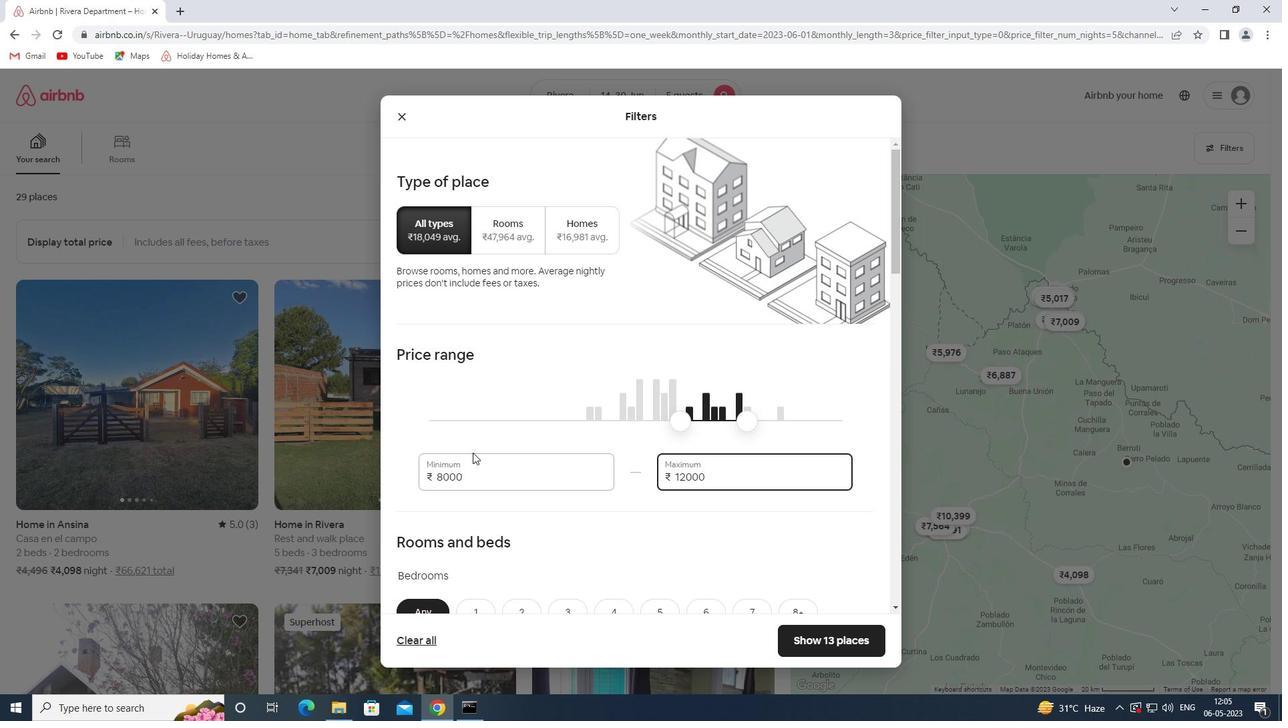 
Action: Mouse scrolled (458, 434) with delta (0, 0)
Screenshot: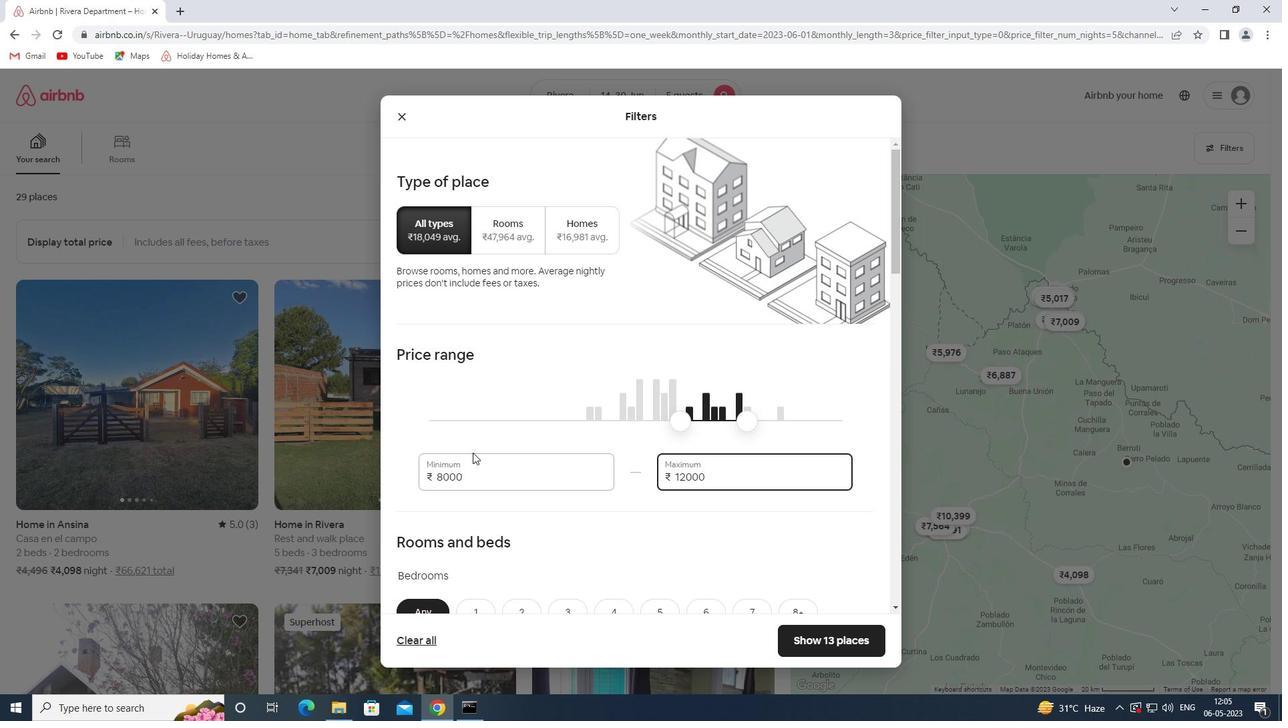
Action: Mouse moved to (456, 434)
Screenshot: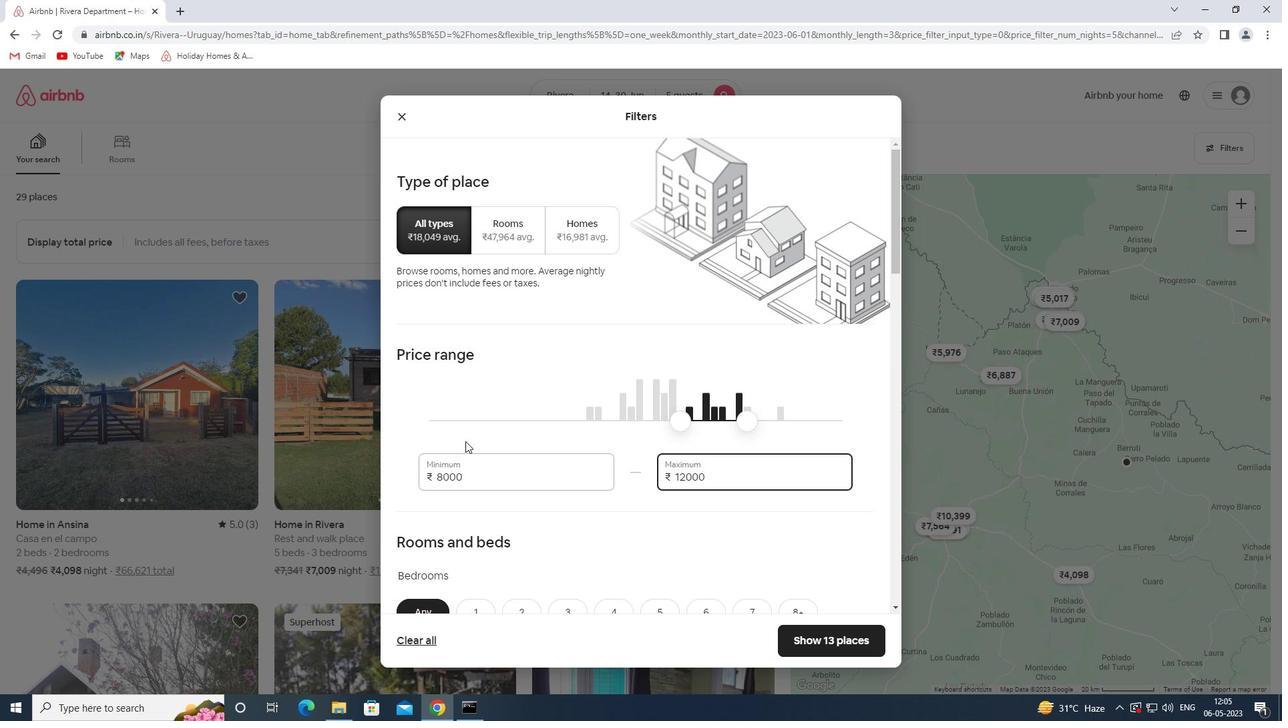 
Action: Mouse scrolled (456, 434) with delta (0, 0)
Screenshot: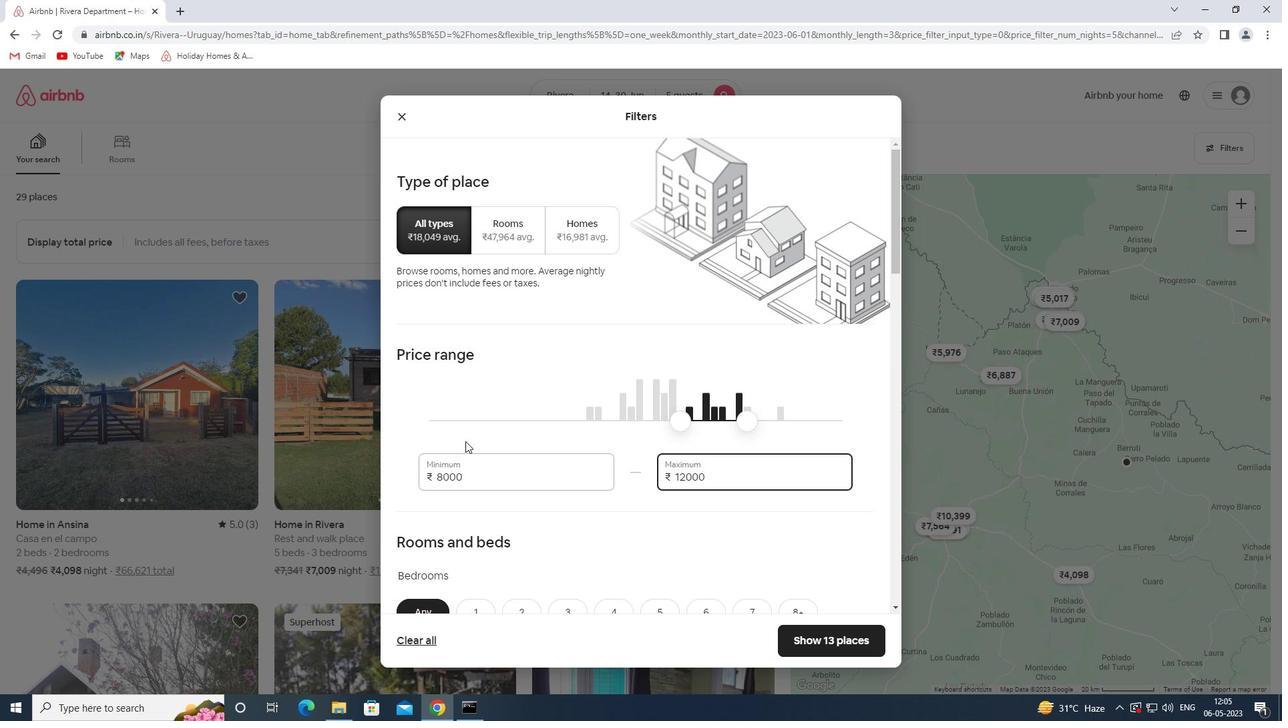 
Action: Mouse moved to (454, 434)
Screenshot: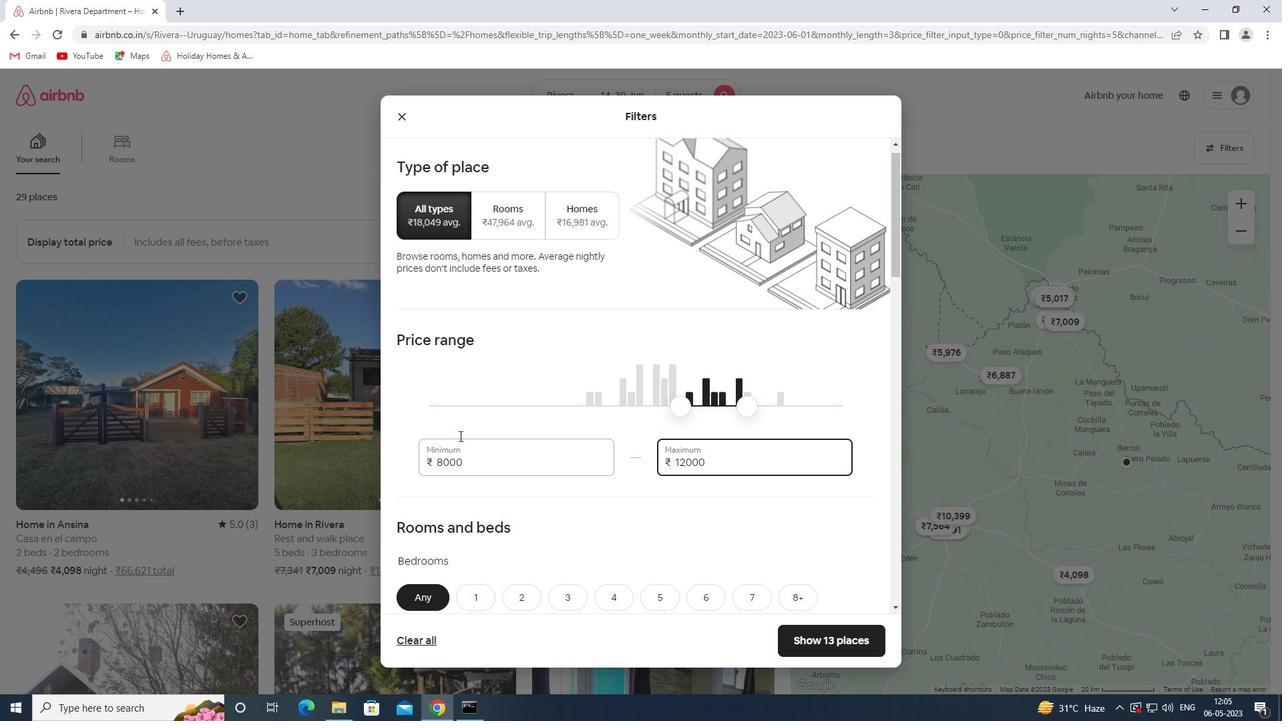 
Action: Mouse scrolled (454, 433) with delta (0, 0)
Screenshot: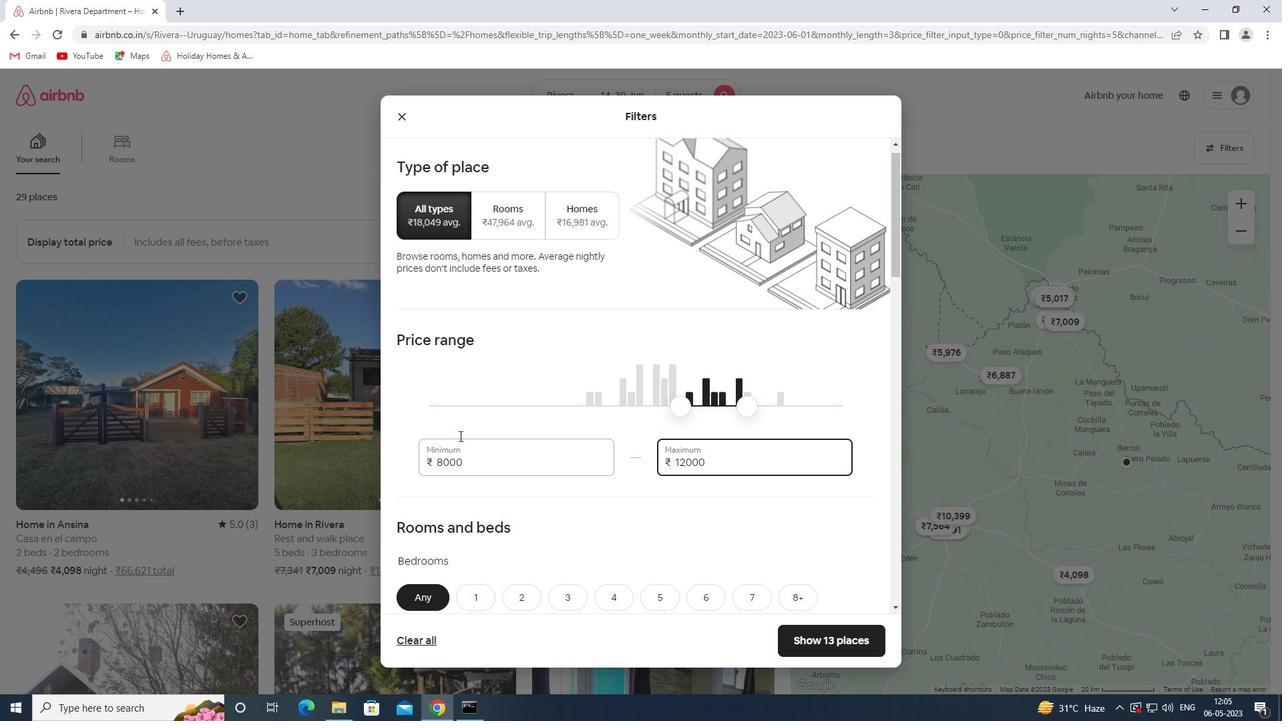 
Action: Mouse moved to (500, 355)
Screenshot: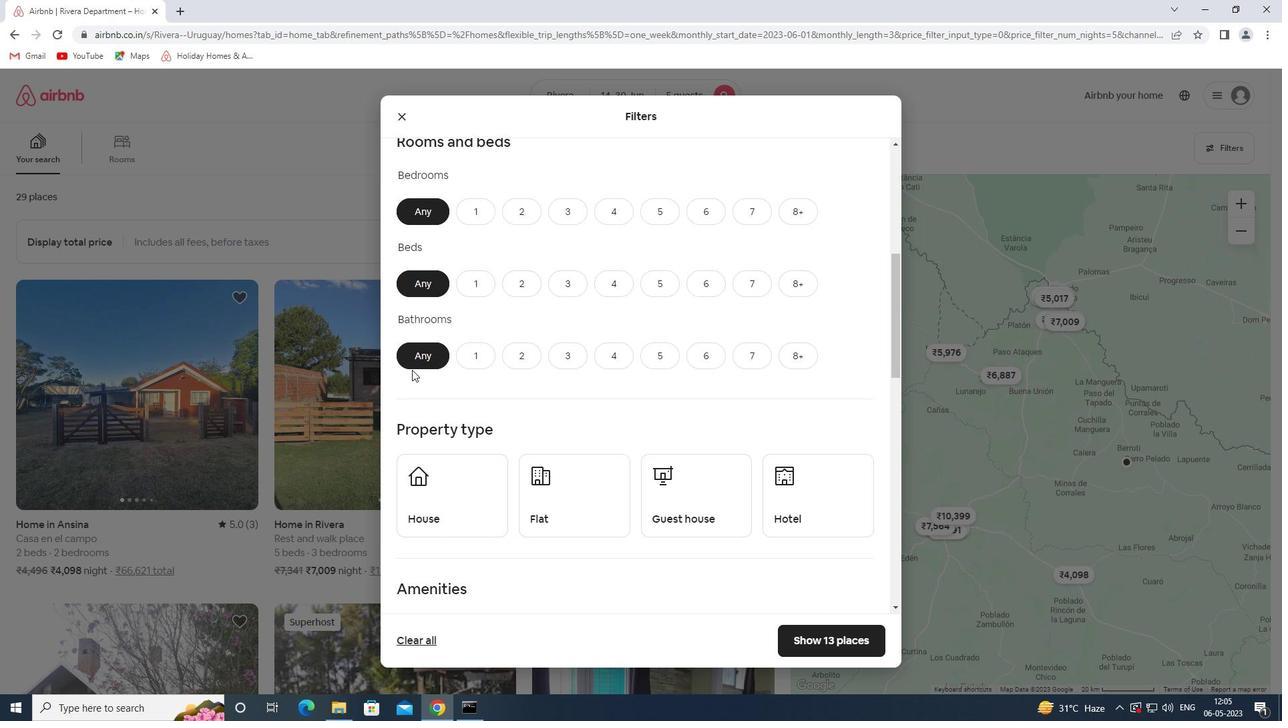 
Action: Mouse scrolled (500, 355) with delta (0, 0)
Screenshot: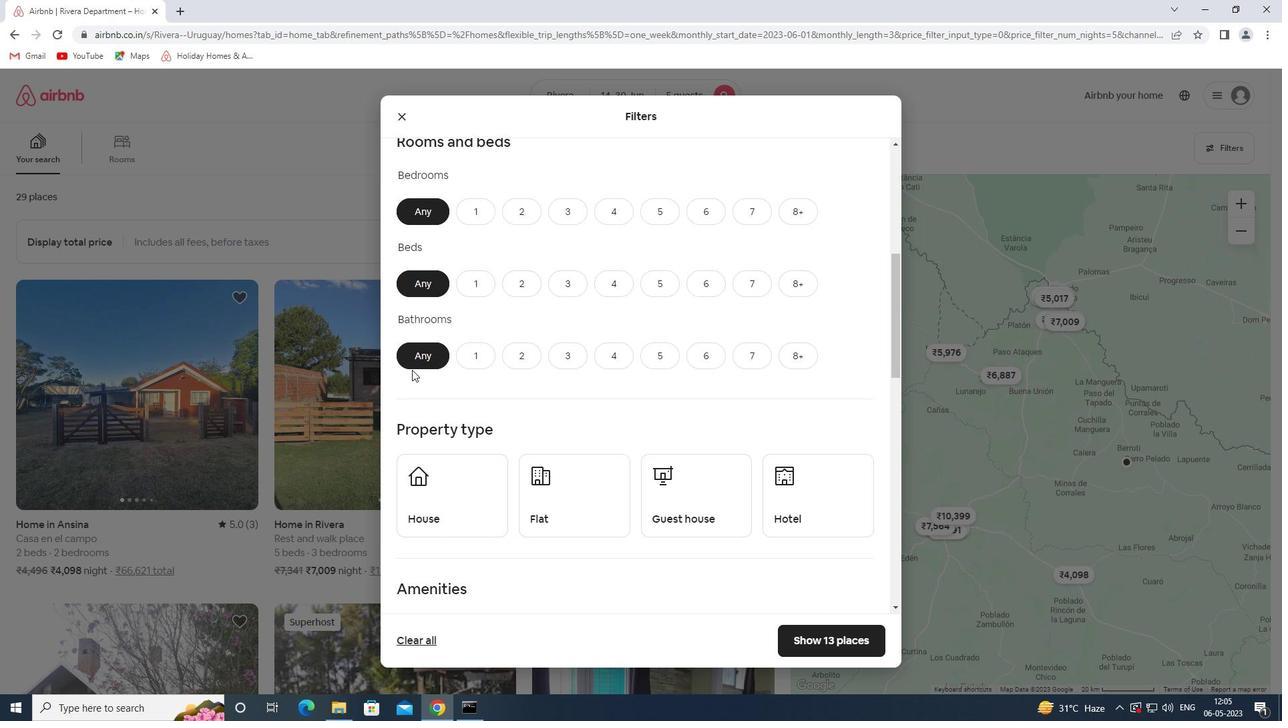
Action: Mouse moved to (503, 357)
Screenshot: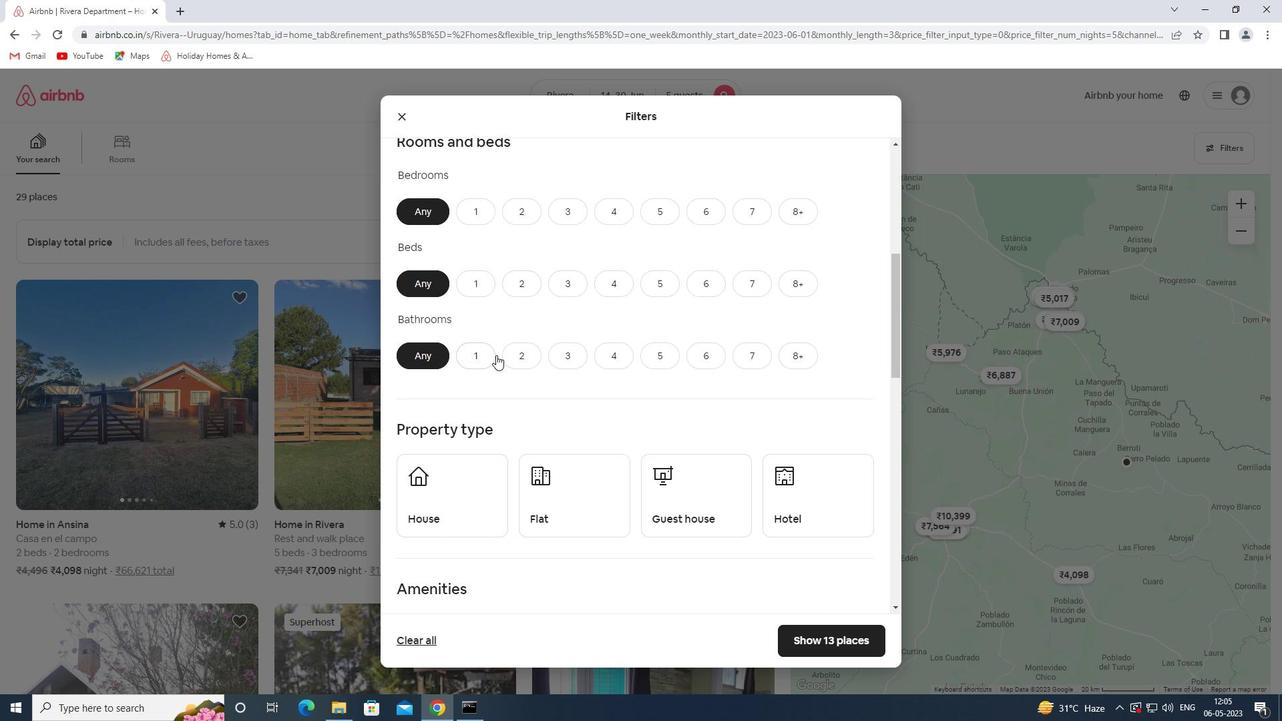 
Action: Mouse scrolled (503, 356) with delta (0, 0)
Screenshot: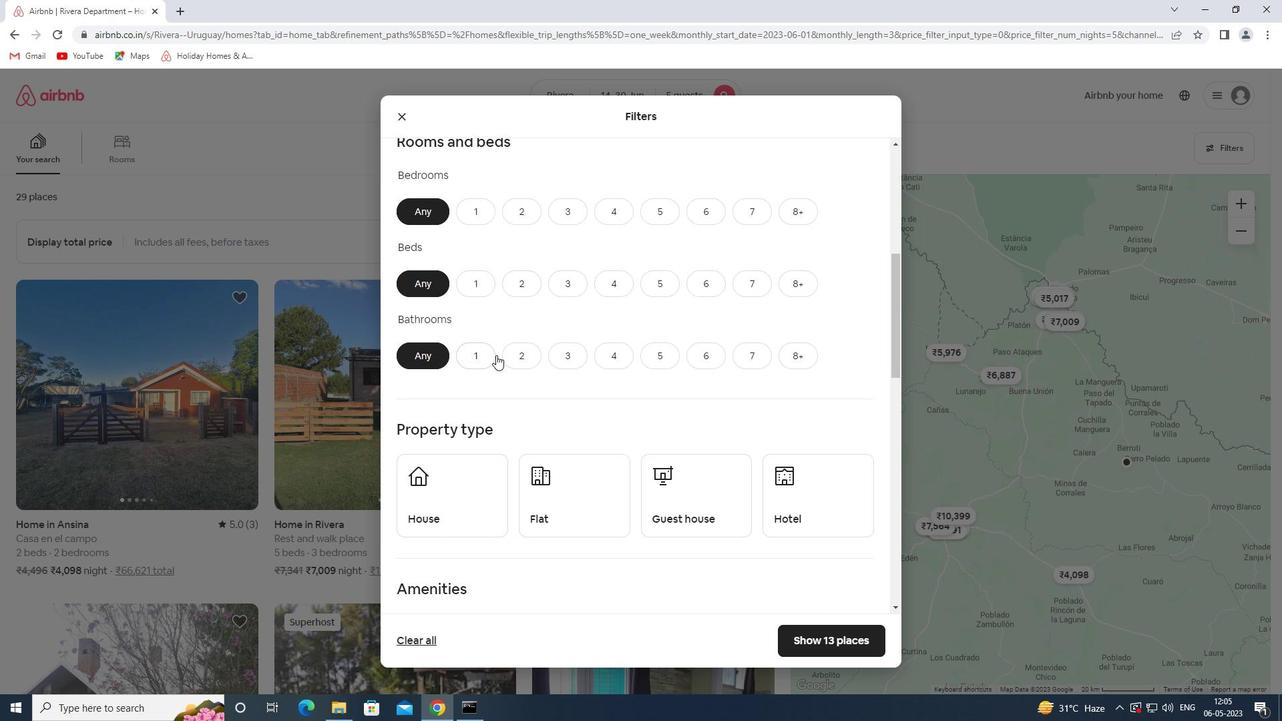 
Action: Mouse moved to (508, 358)
Screenshot: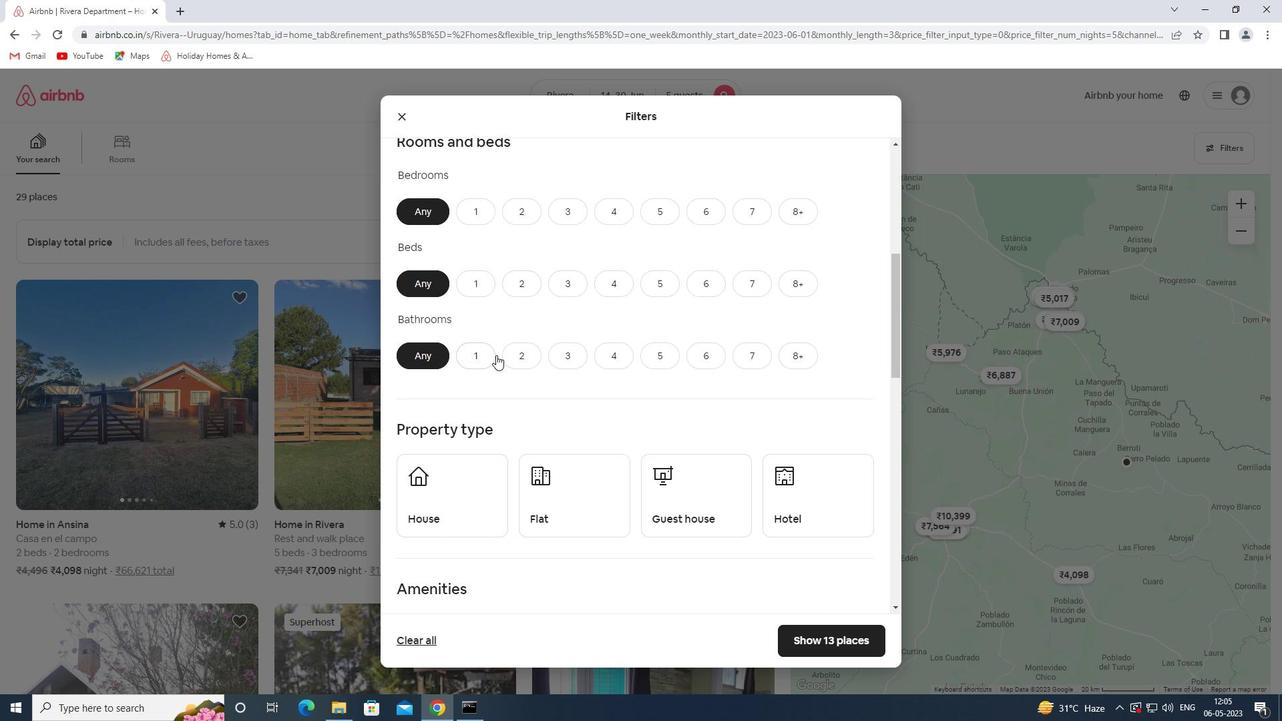 
Action: Mouse scrolled (508, 357) with delta (0, 0)
Screenshot: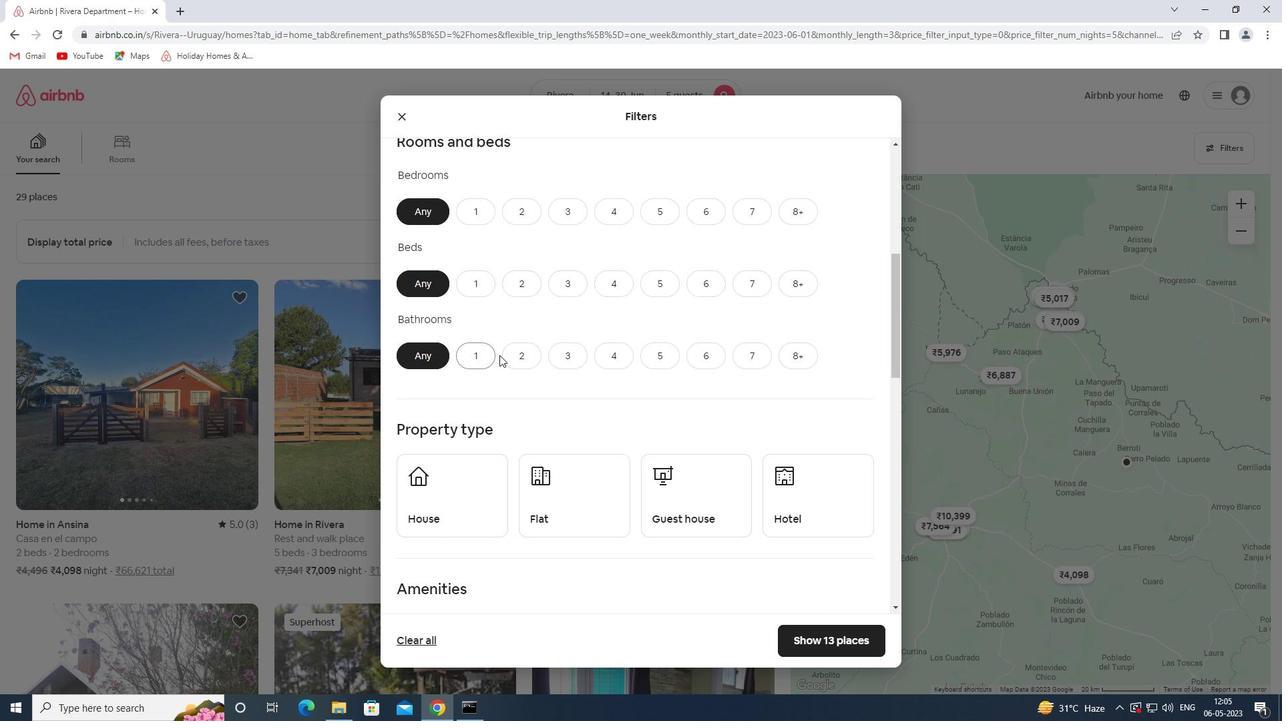 
Action: Mouse moved to (515, 358)
Screenshot: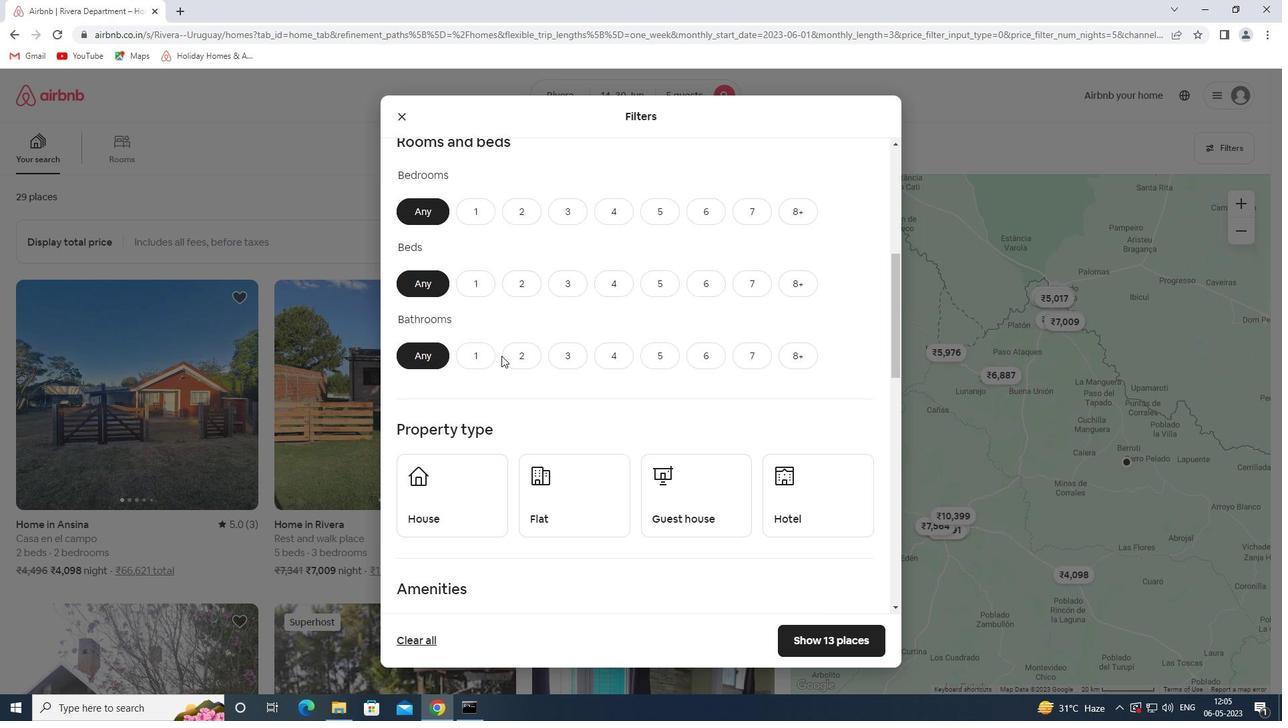 
Action: Mouse scrolled (515, 357) with delta (0, 0)
Screenshot: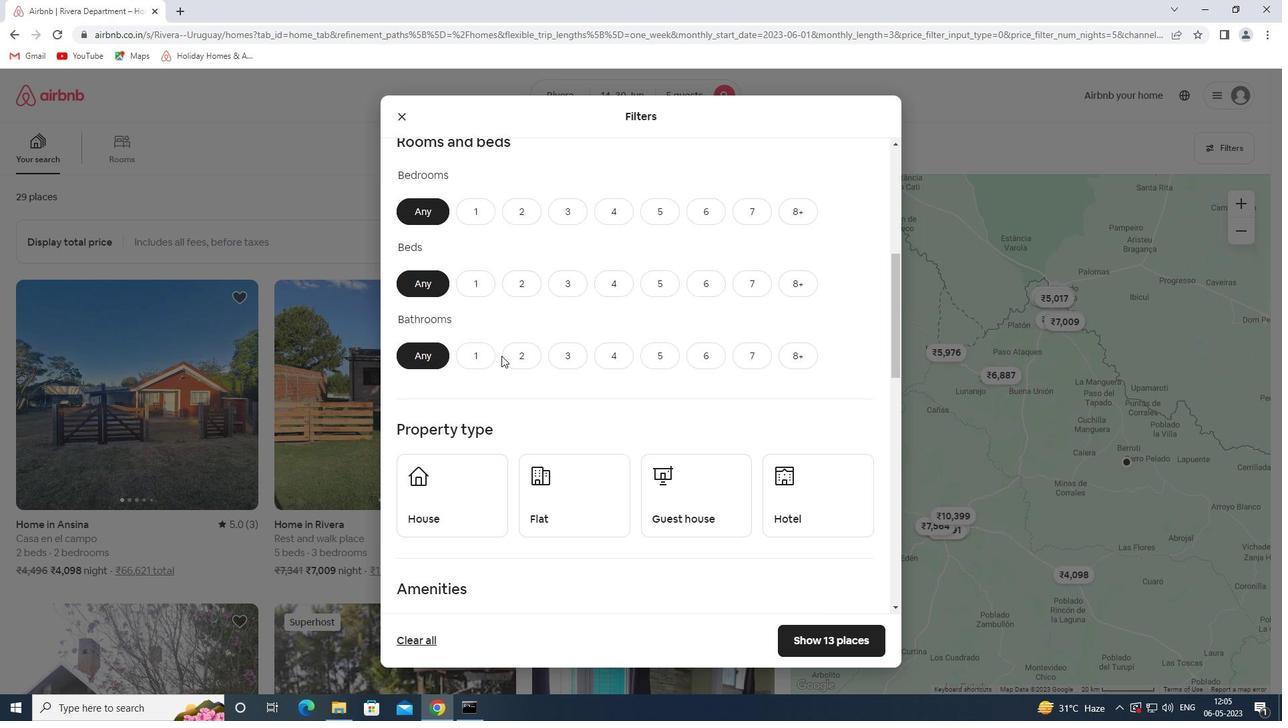 
Action: Mouse moved to (460, 234)
Screenshot: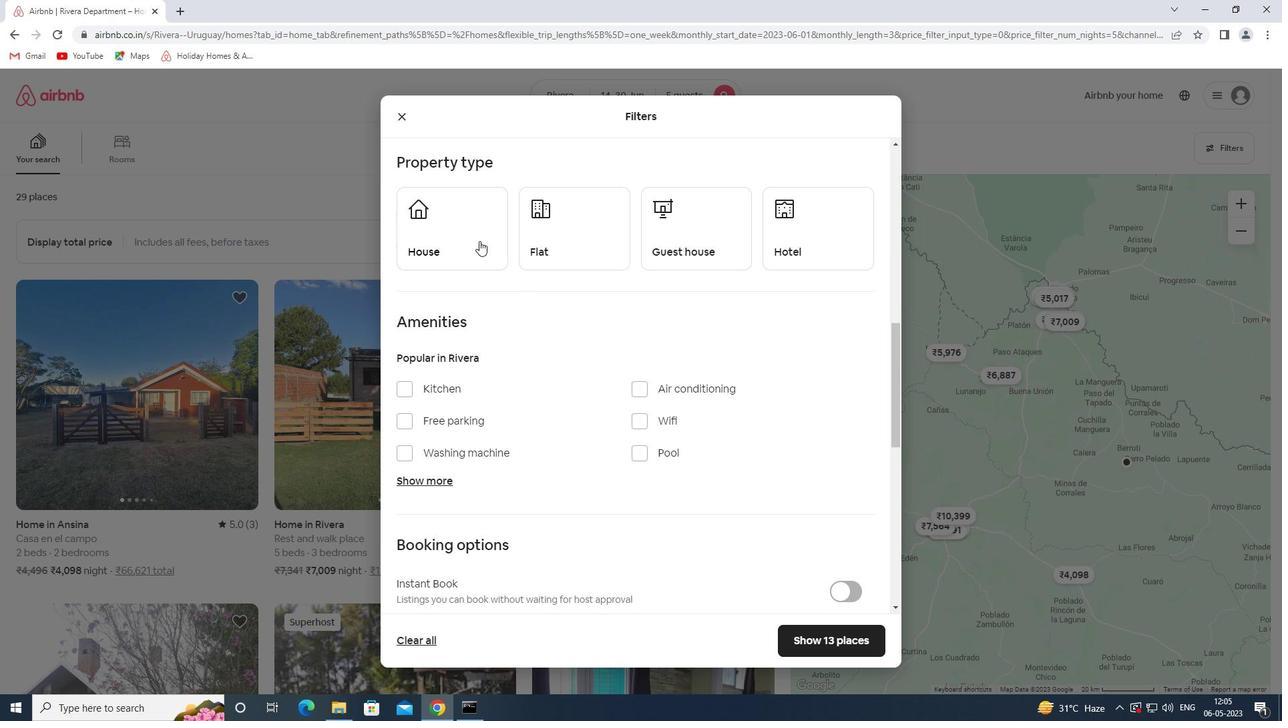 
Action: Mouse pressed left at (460, 234)
Screenshot: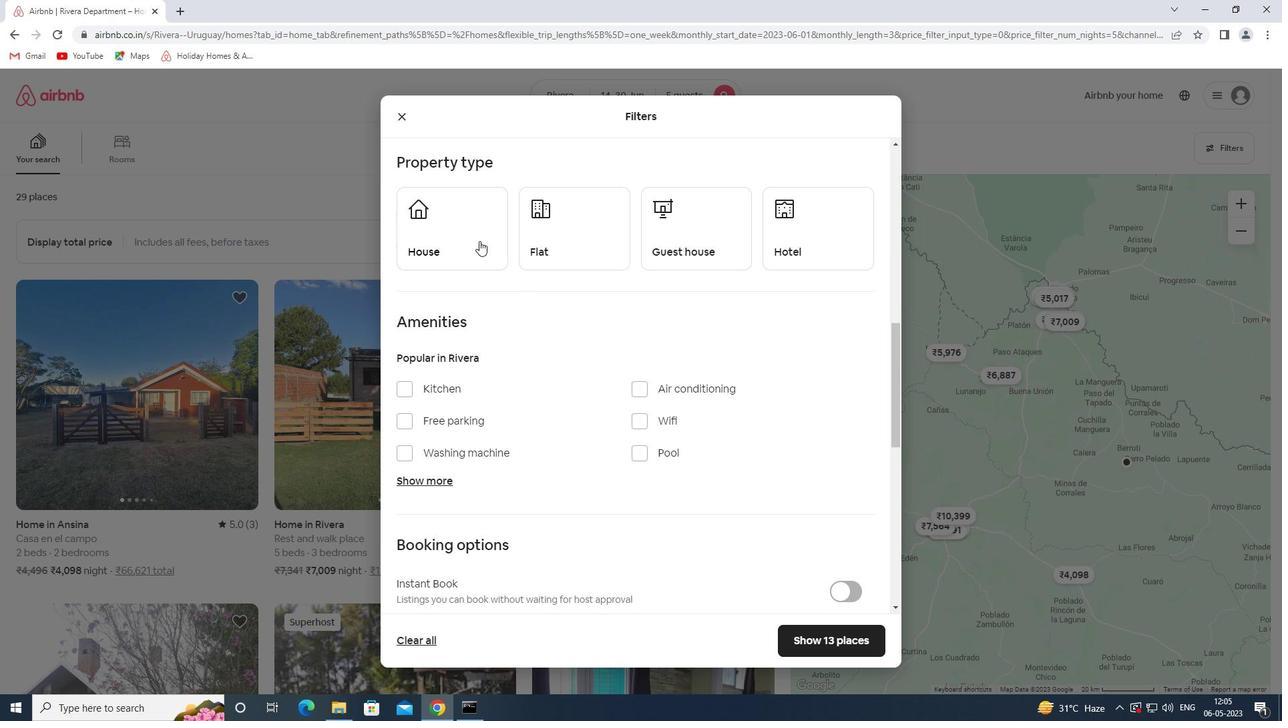 
Action: Mouse moved to (601, 243)
Screenshot: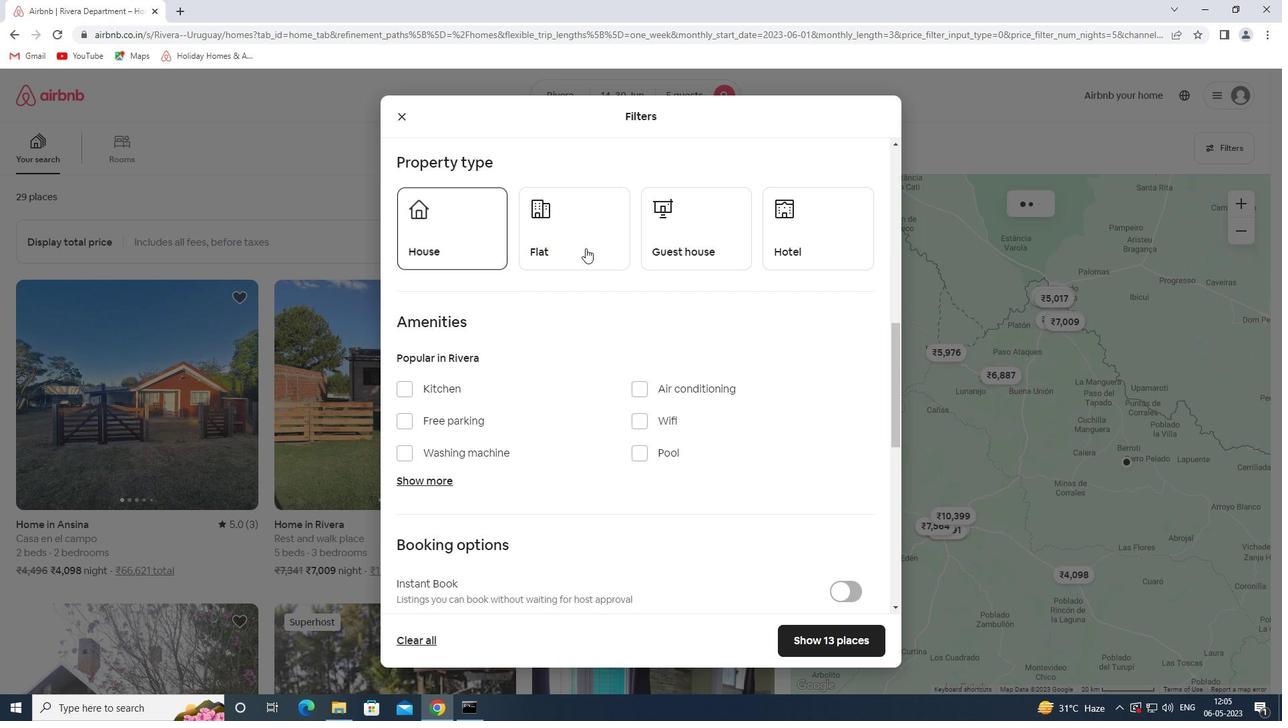 
Action: Mouse pressed left at (601, 243)
Screenshot: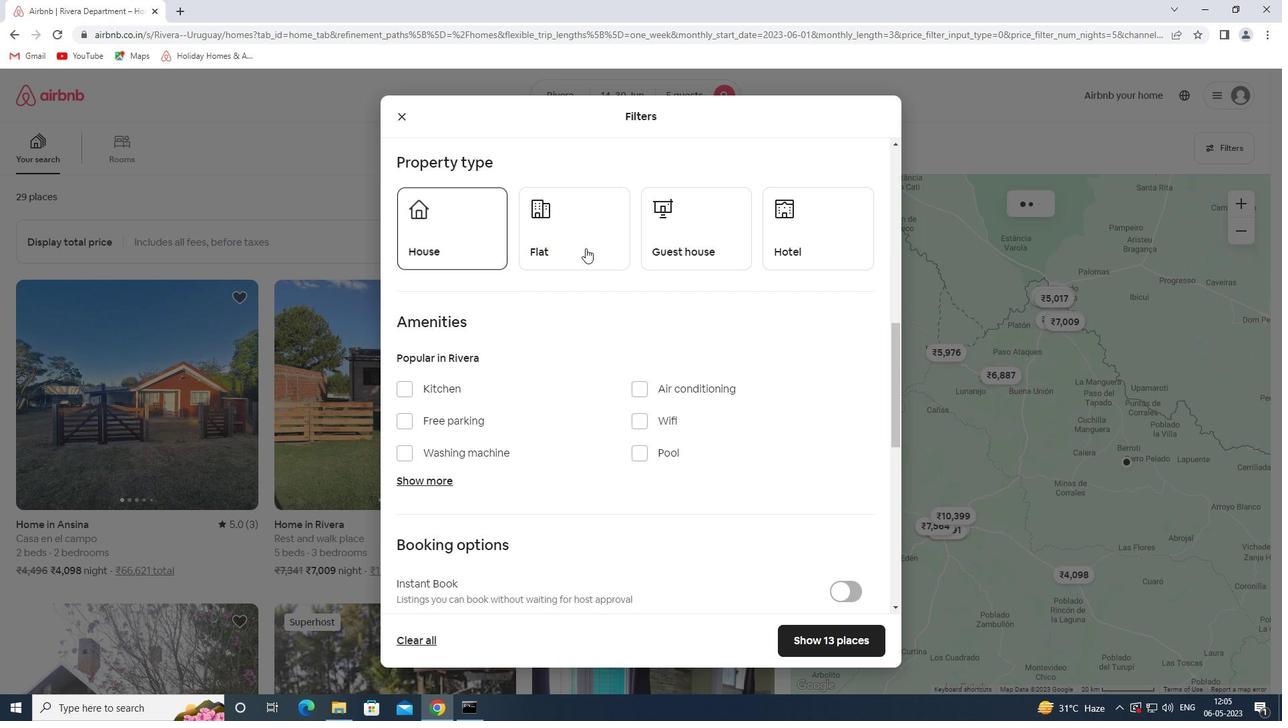 
Action: Mouse moved to (726, 241)
Screenshot: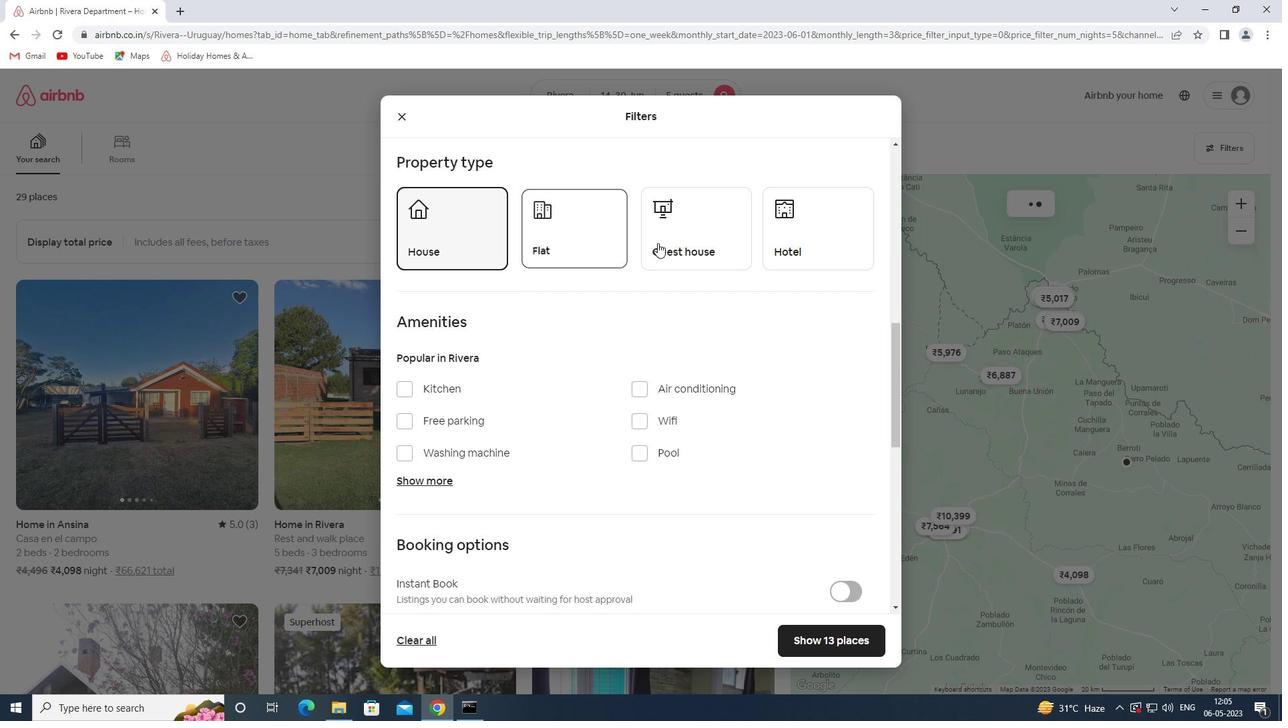 
Action: Mouse pressed left at (726, 241)
Screenshot: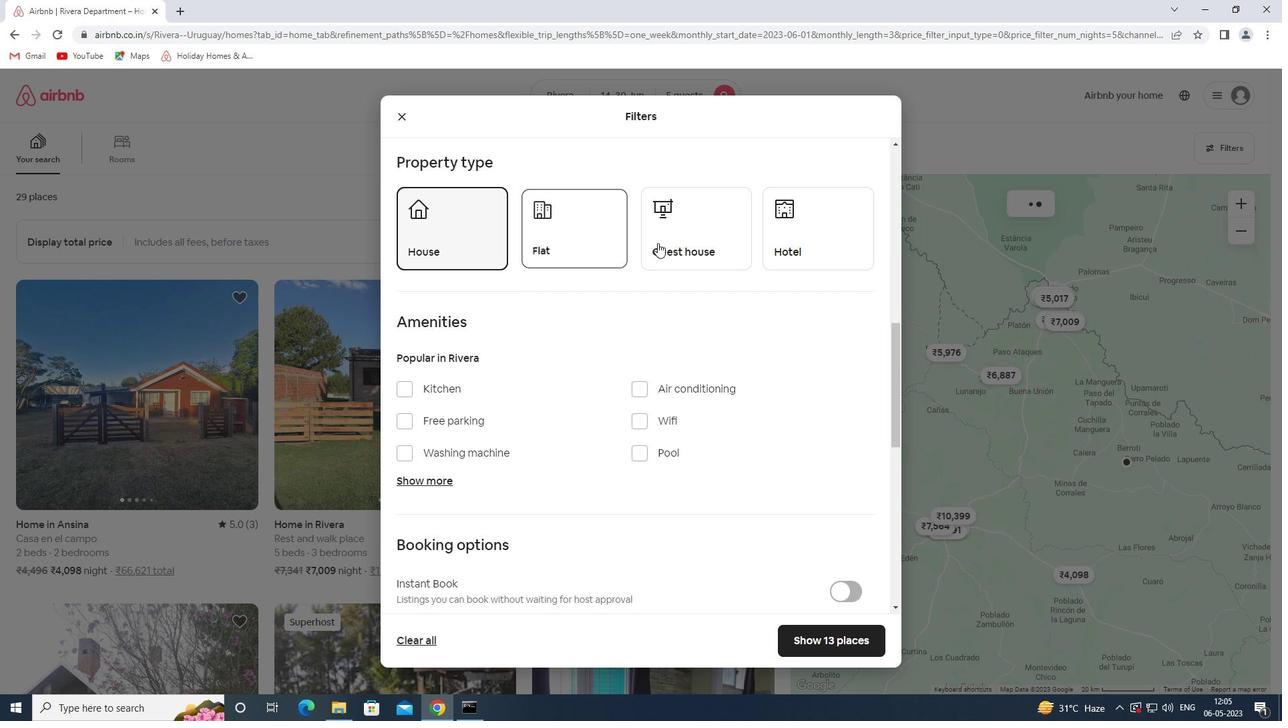
Action: Mouse moved to (432, 480)
Screenshot: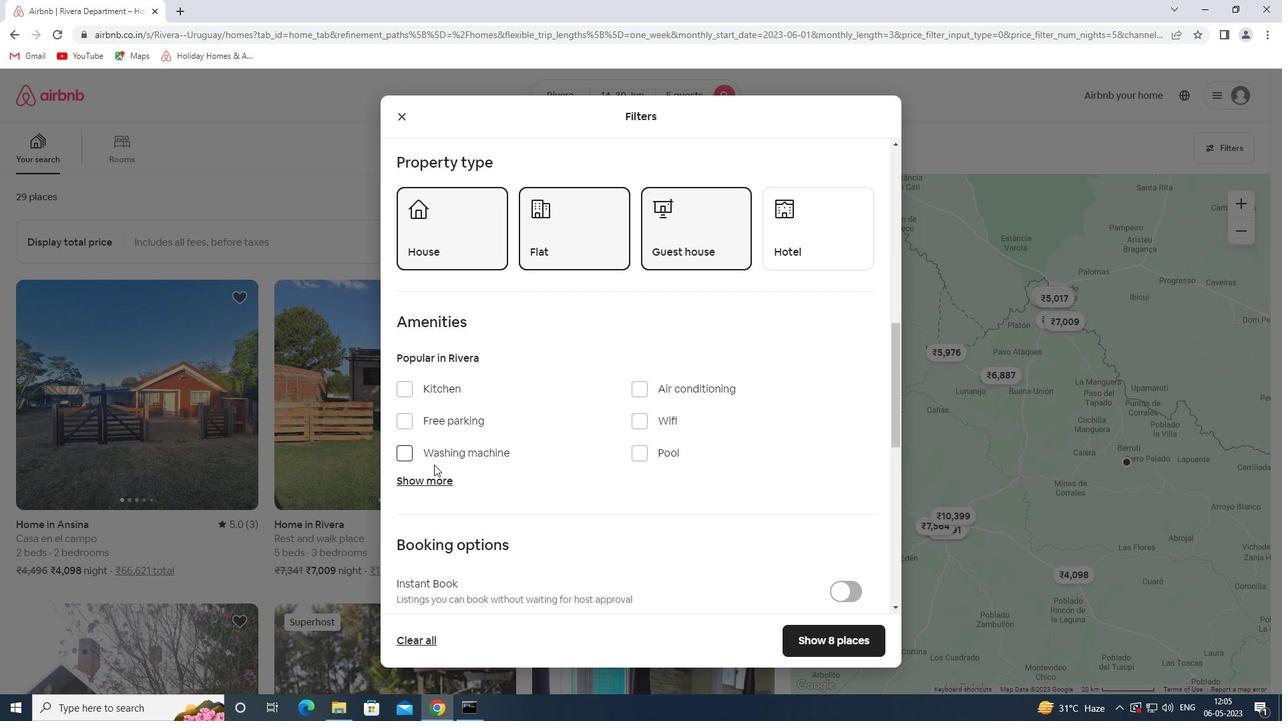 
Action: Mouse pressed left at (432, 480)
Screenshot: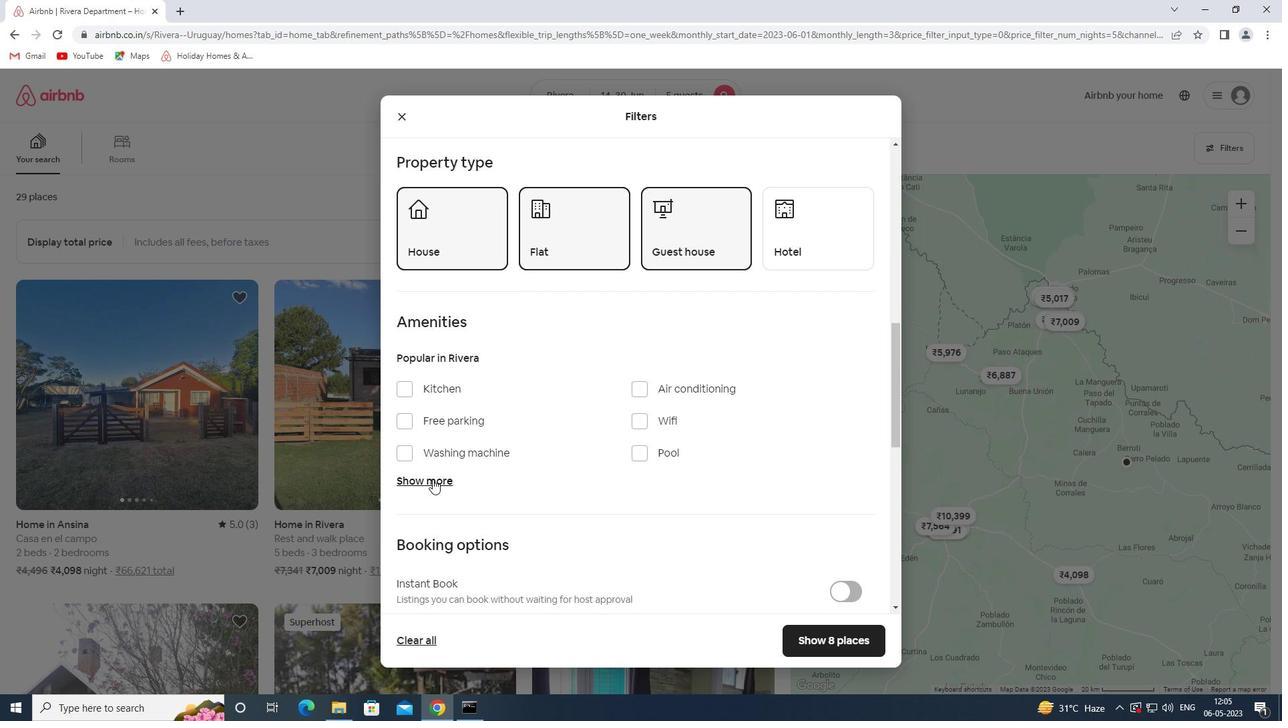 
Action: Mouse moved to (604, 407)
Screenshot: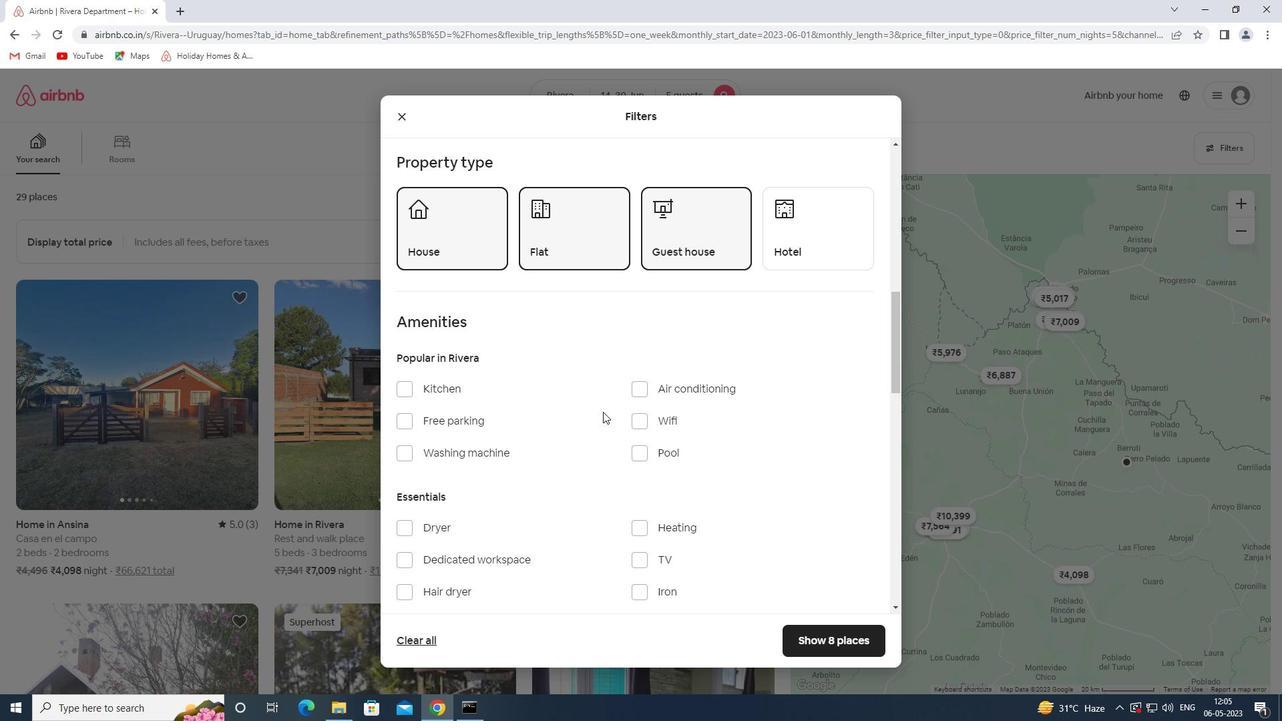 
Action: Mouse scrolled (604, 406) with delta (0, 0)
Screenshot: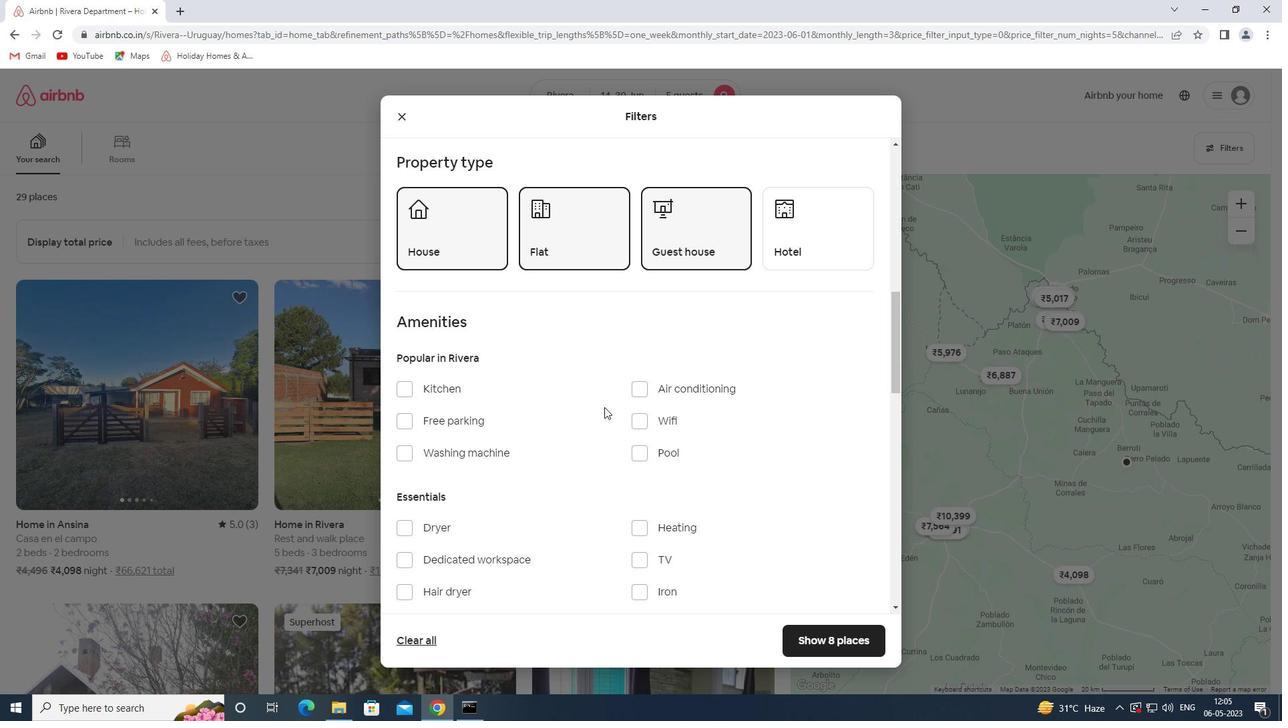 
Action: Mouse scrolled (604, 406) with delta (0, 0)
Screenshot: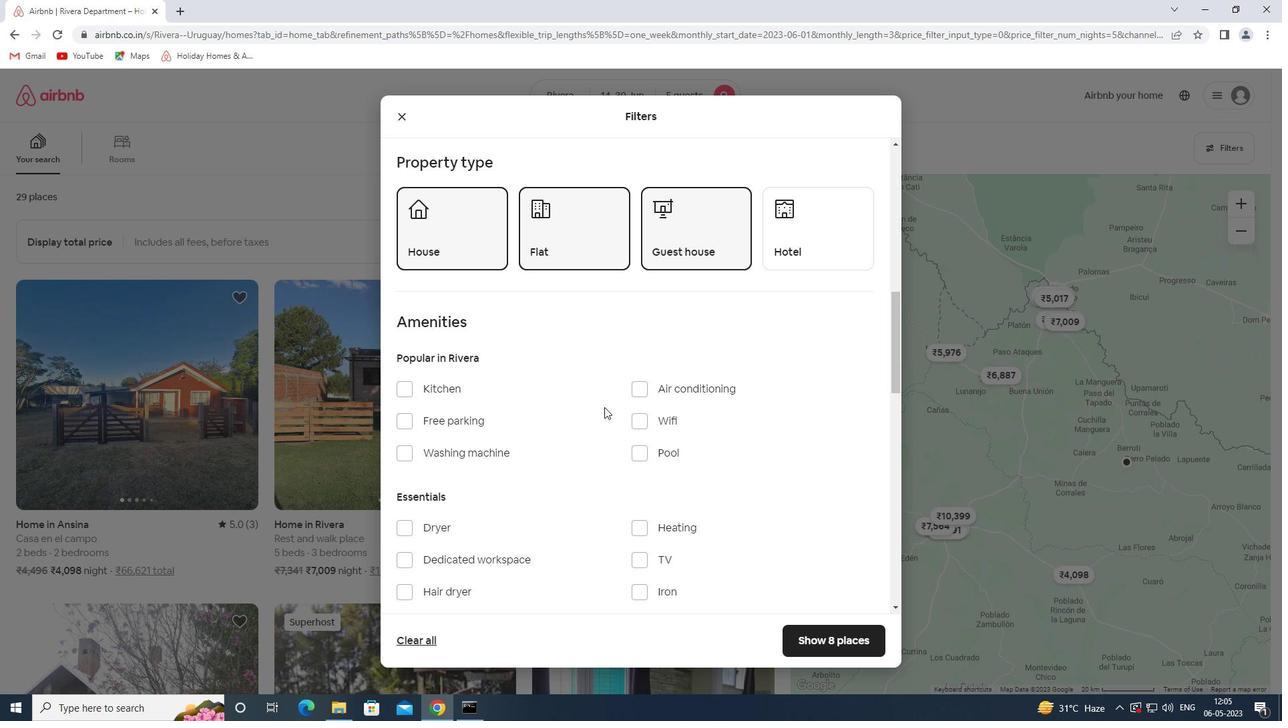 
Action: Mouse moved to (642, 293)
Screenshot: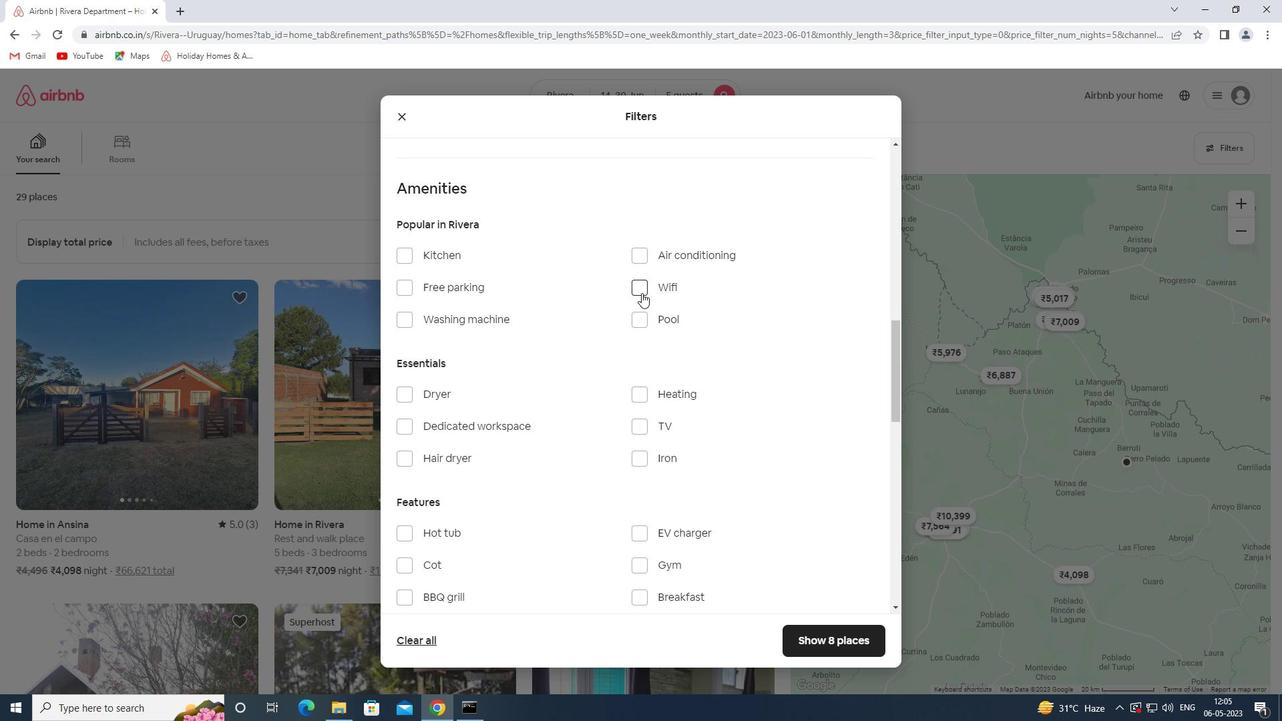 
Action: Mouse pressed left at (642, 293)
Screenshot: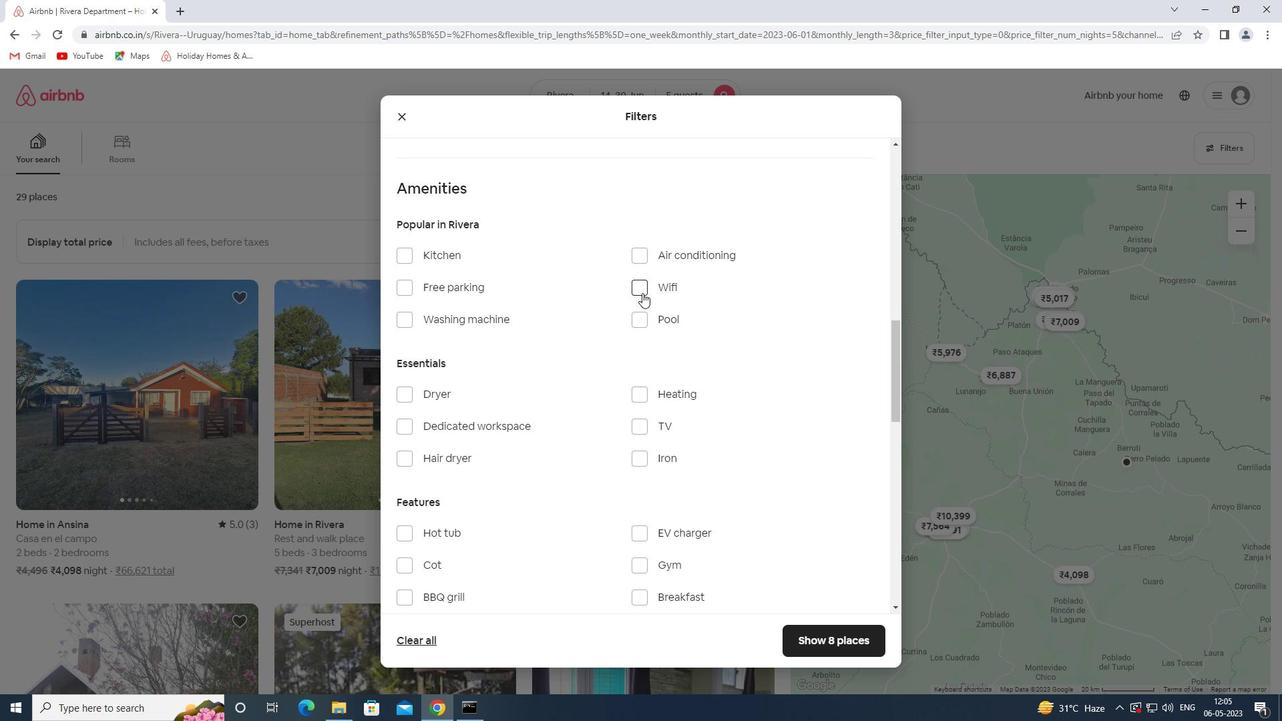 
Action: Mouse moved to (645, 427)
Screenshot: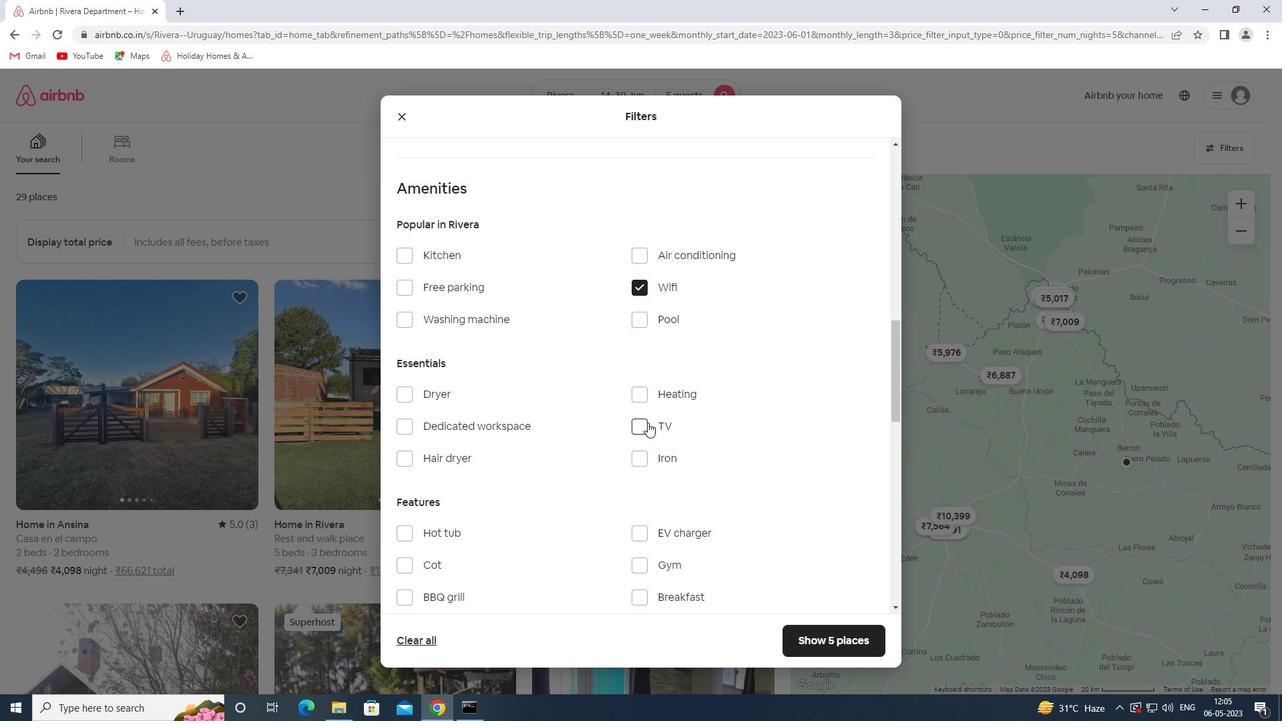 
Action: Mouse pressed left at (645, 427)
Screenshot: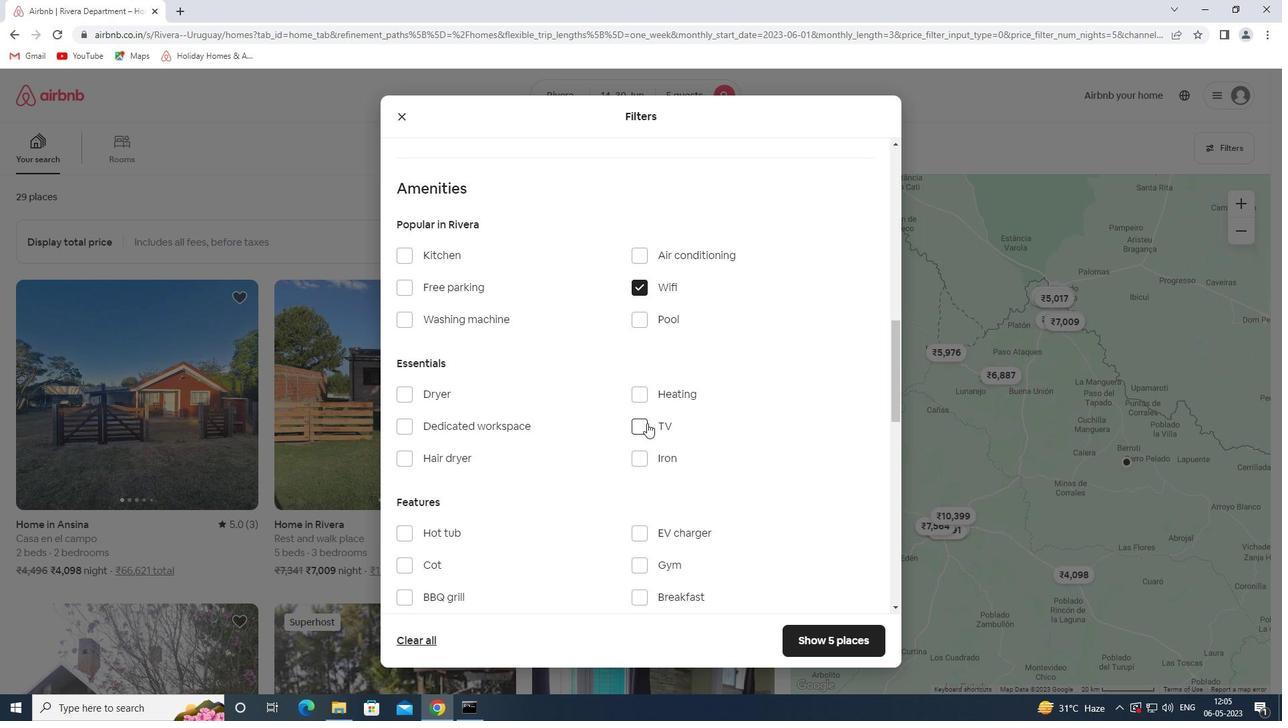 
Action: Mouse moved to (438, 320)
Screenshot: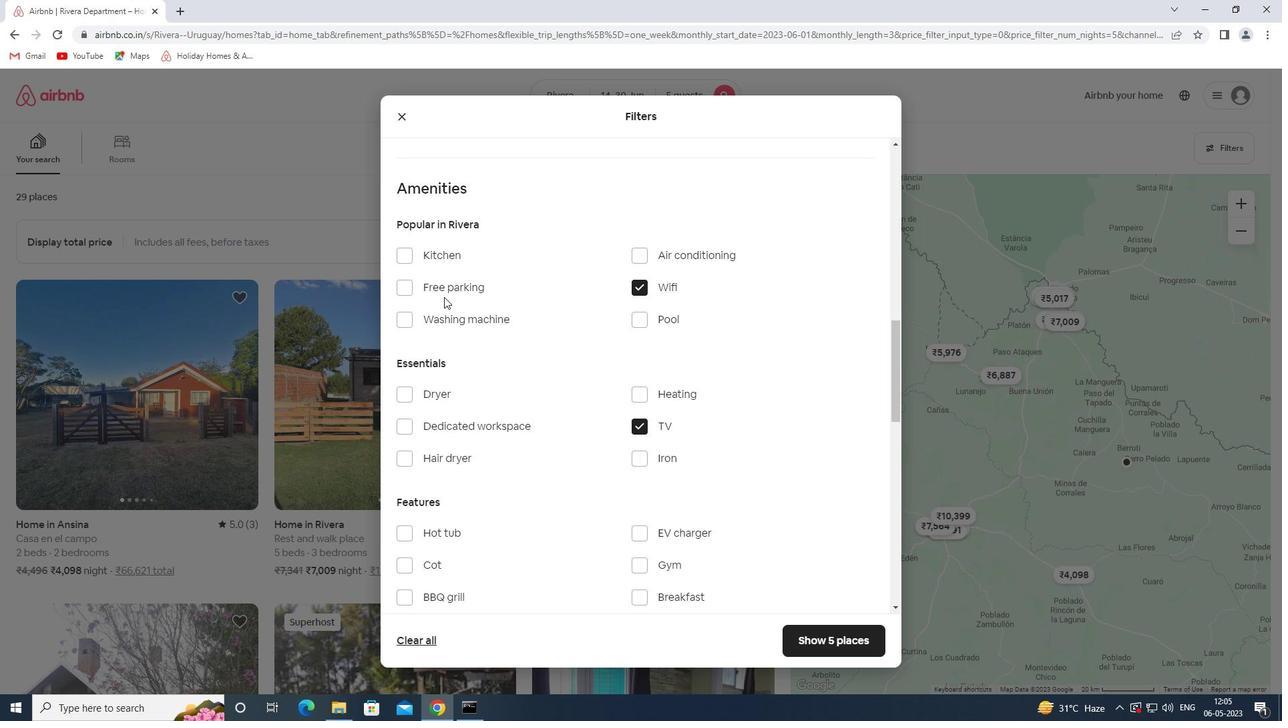 
Action: Mouse pressed left at (438, 320)
Screenshot: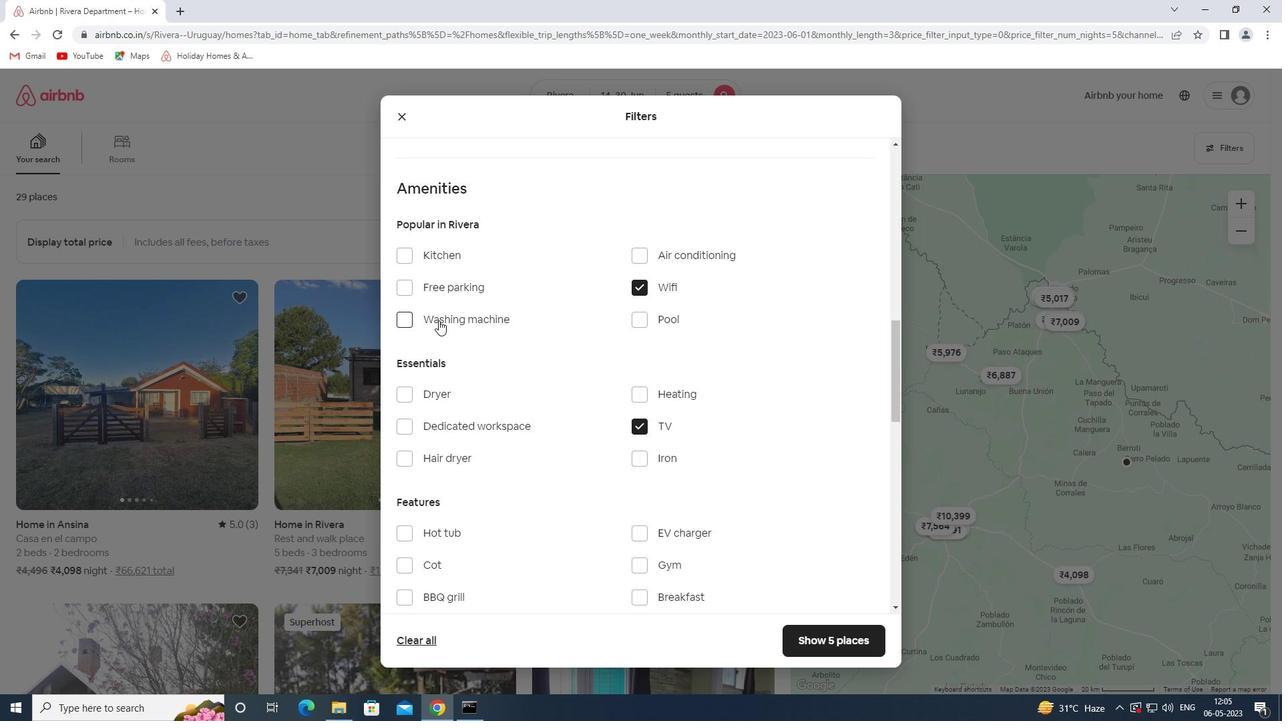 
Action: Mouse moved to (444, 307)
Screenshot: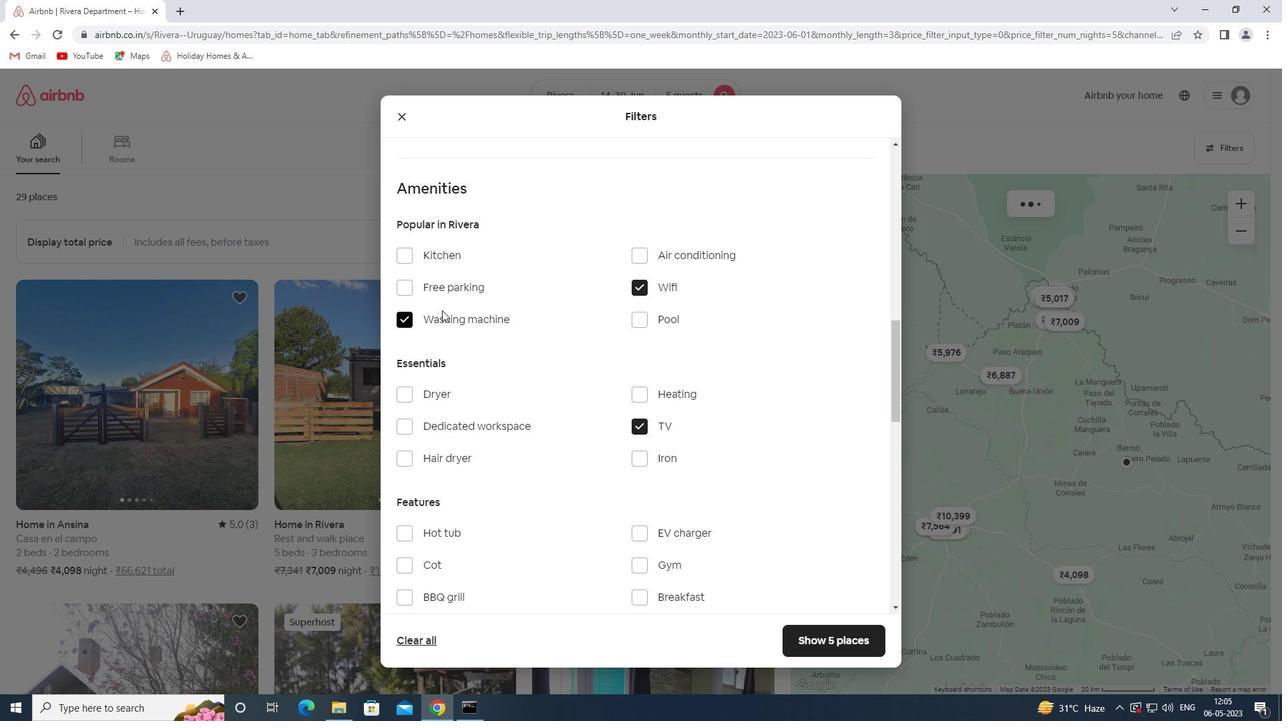 
Action: Mouse pressed left at (444, 307)
Screenshot: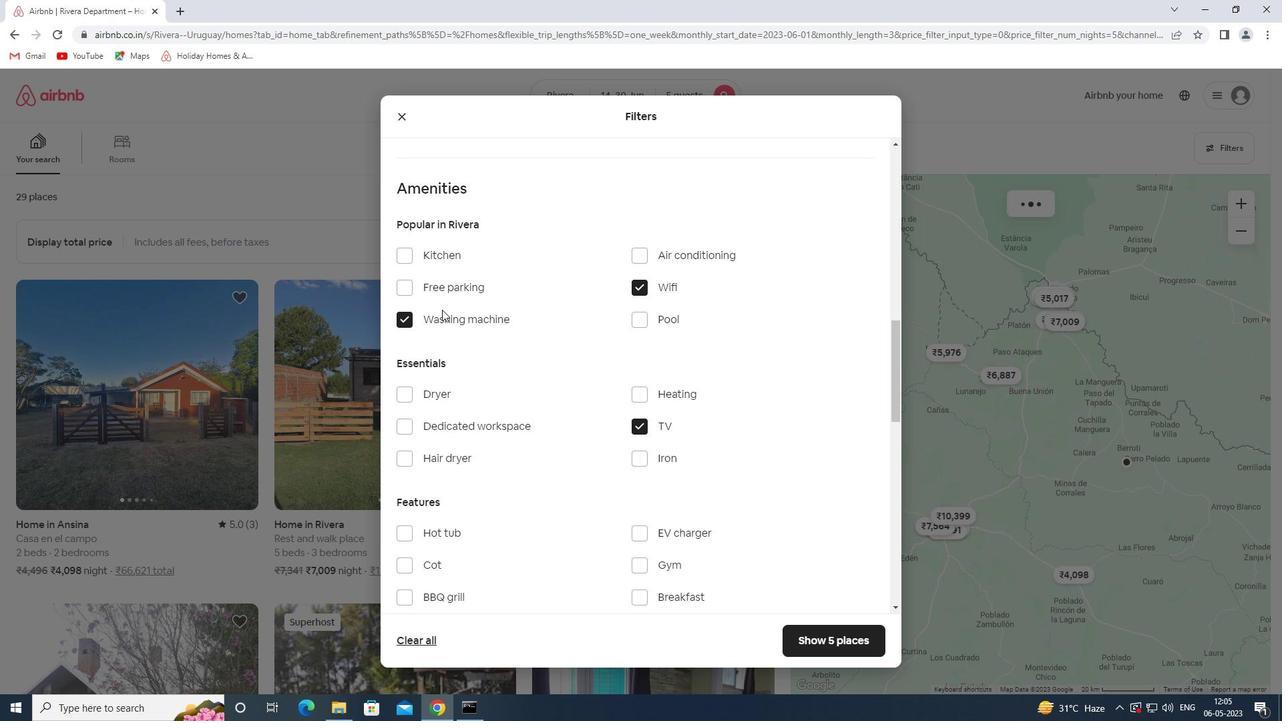 
Action: Mouse moved to (446, 325)
Screenshot: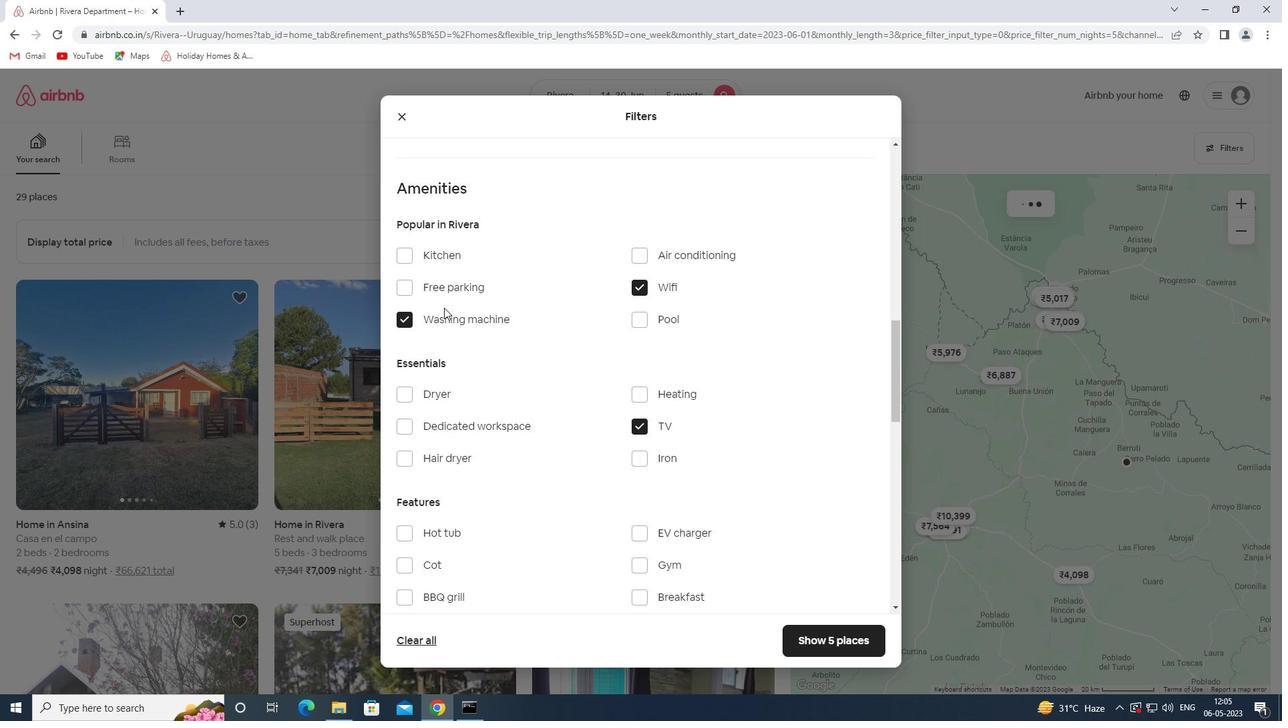
Action: Mouse pressed left at (446, 325)
Screenshot: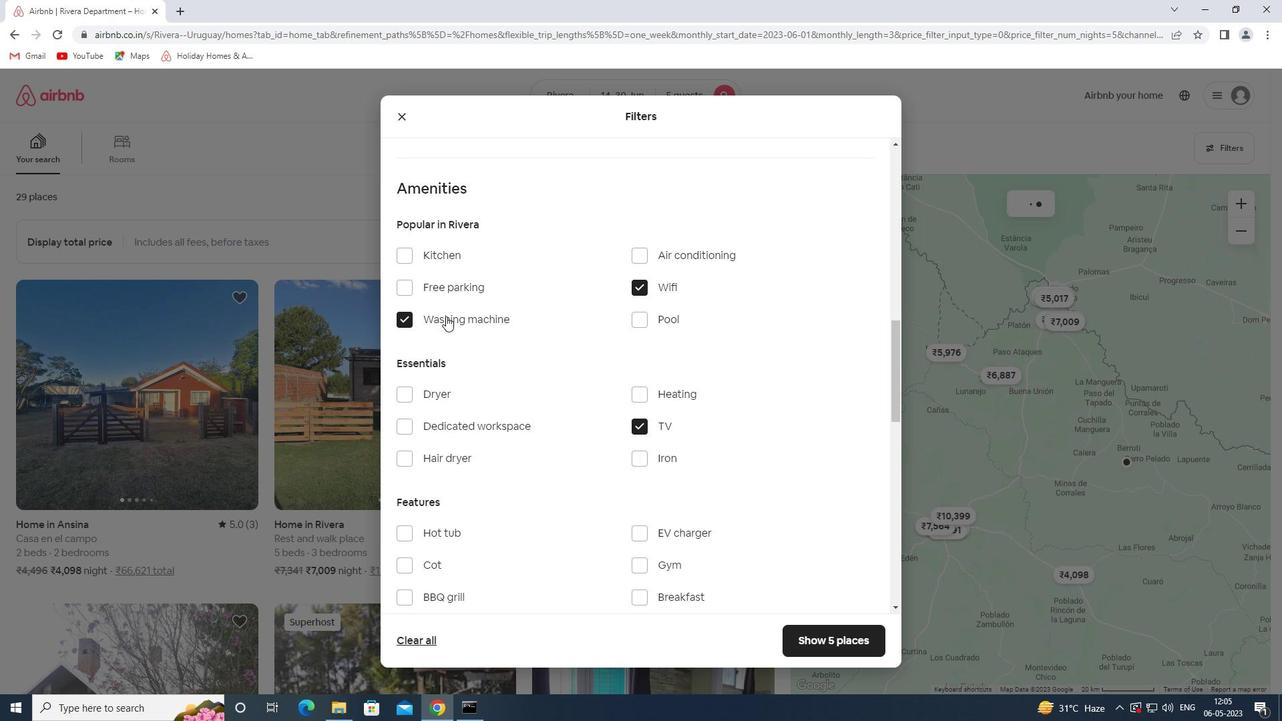 
Action: Mouse moved to (458, 286)
Screenshot: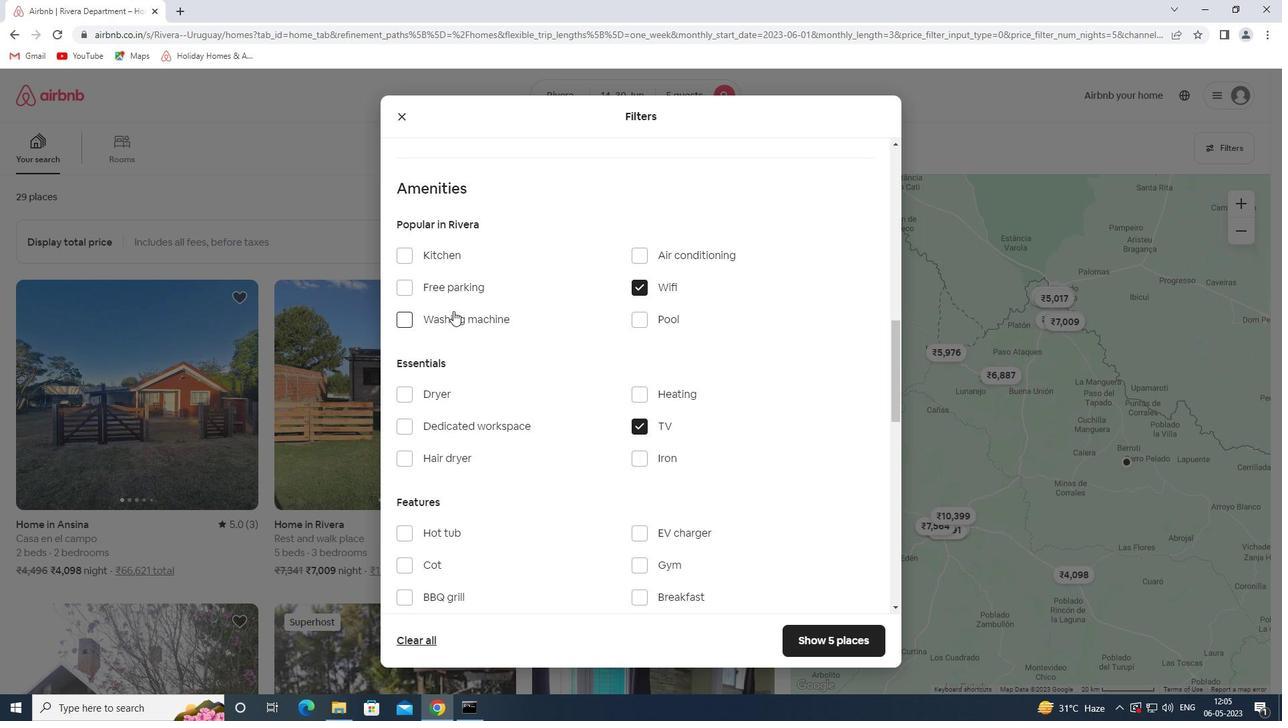 
Action: Mouse pressed left at (458, 286)
Screenshot: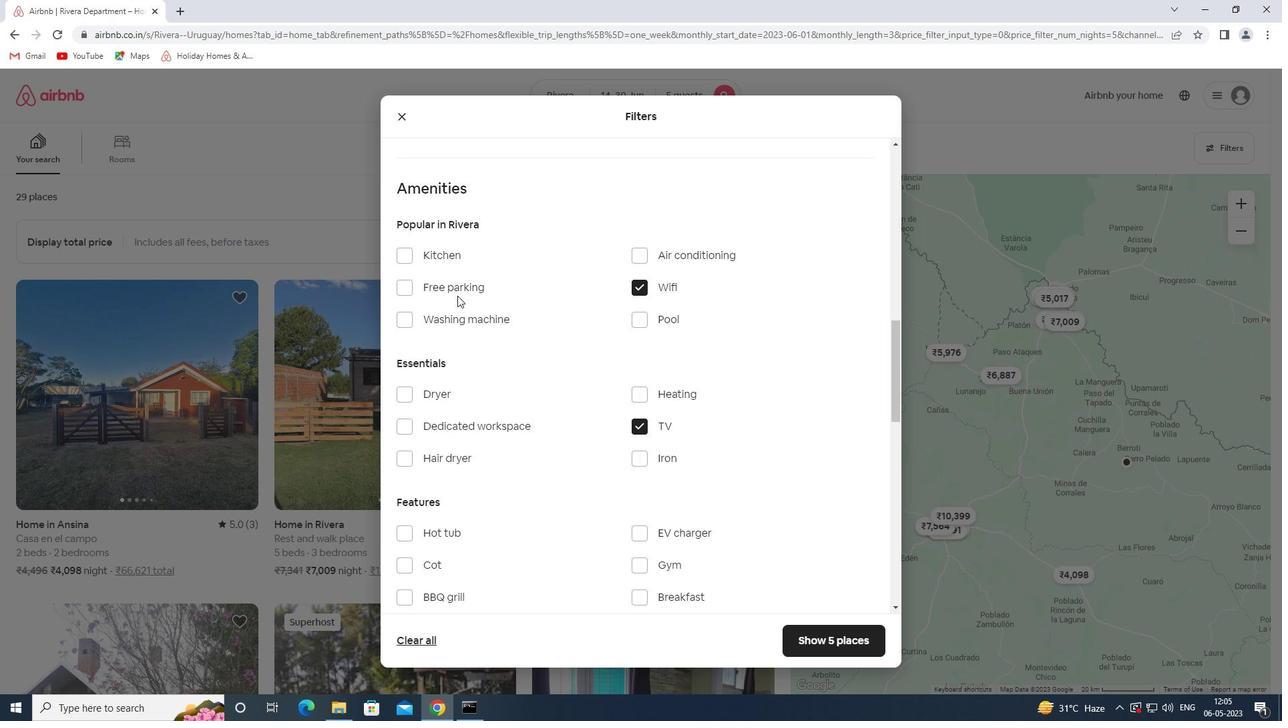 
Action: Mouse moved to (556, 297)
Screenshot: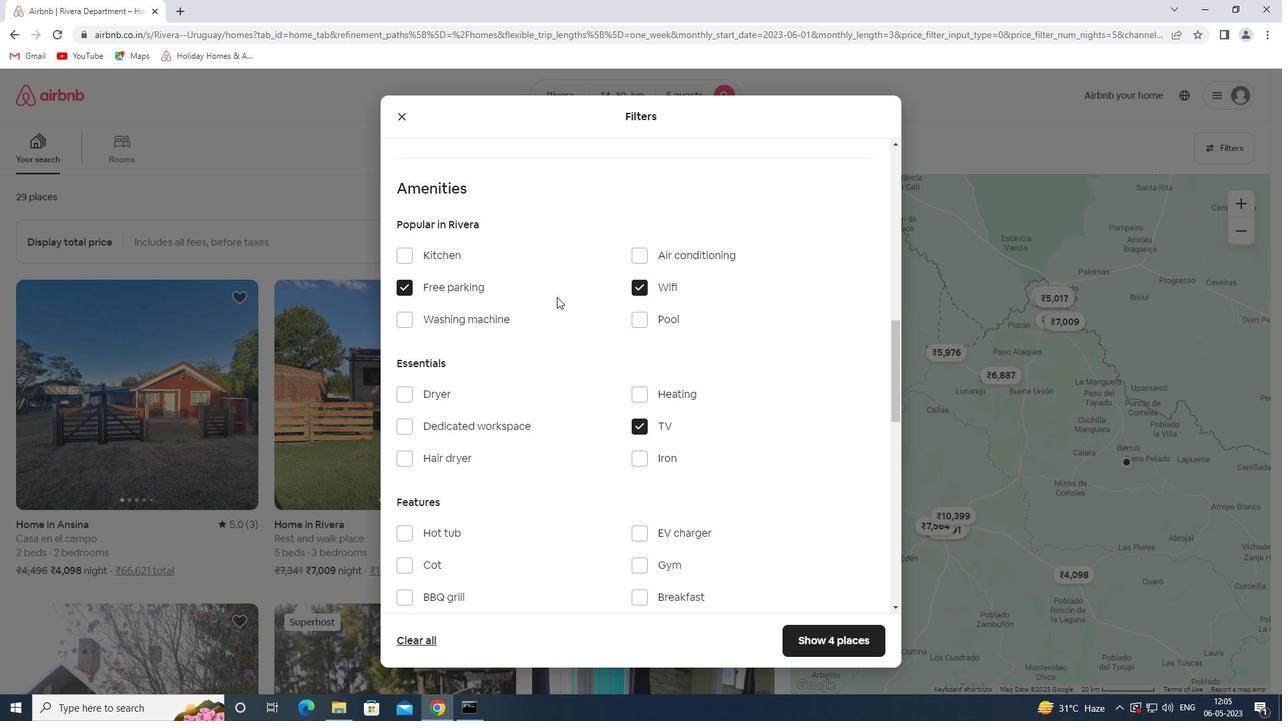
Action: Mouse scrolled (556, 296) with delta (0, 0)
Screenshot: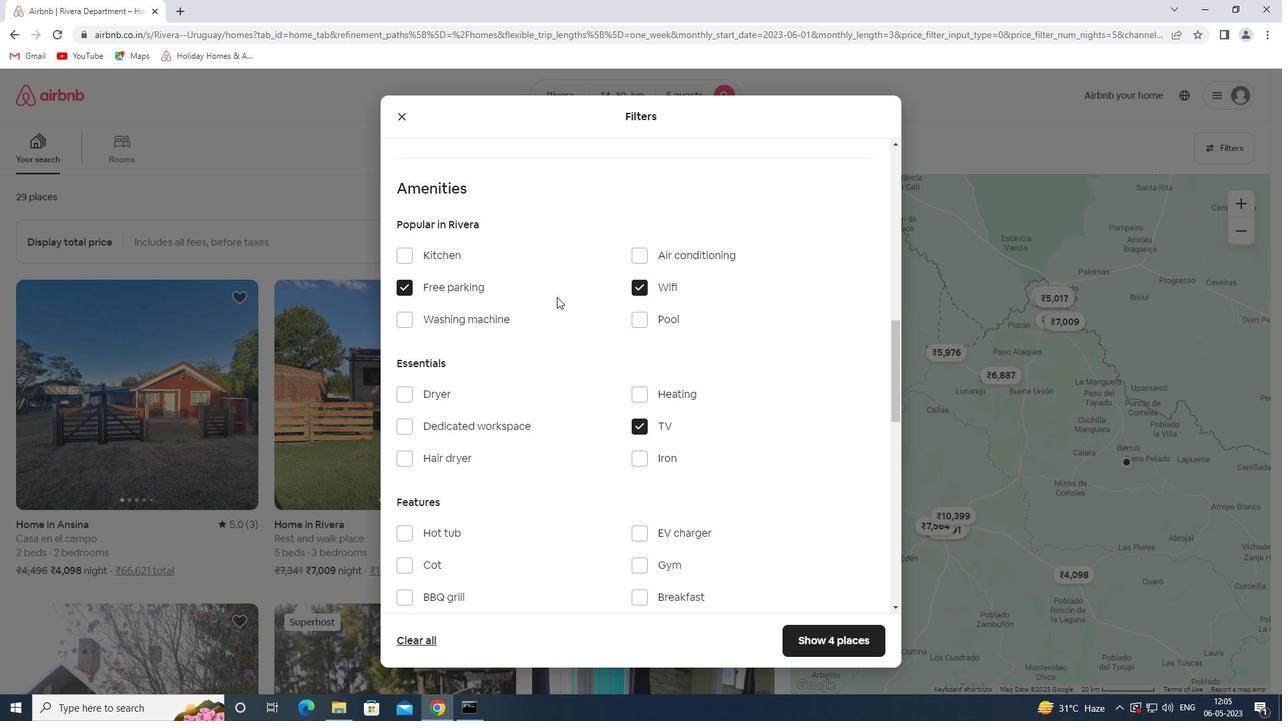 
Action: Mouse moved to (643, 496)
Screenshot: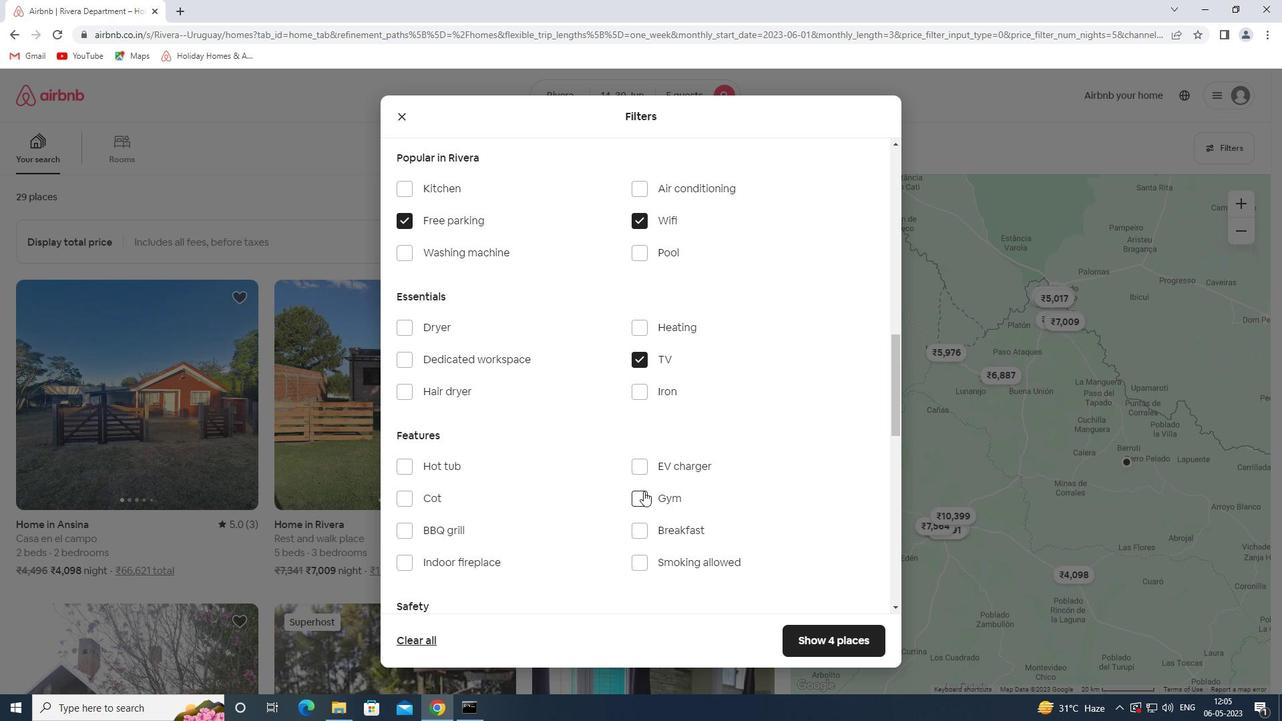
Action: Mouse pressed left at (643, 496)
Screenshot: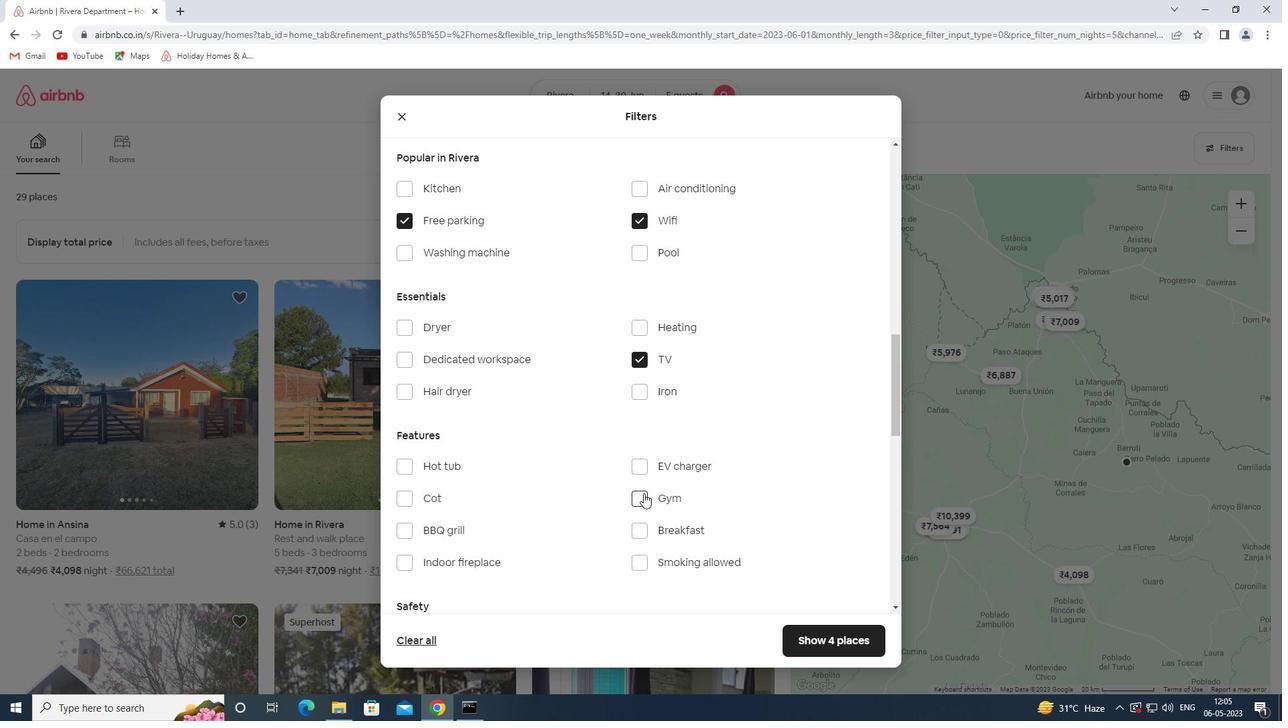 
Action: Mouse moved to (649, 530)
Screenshot: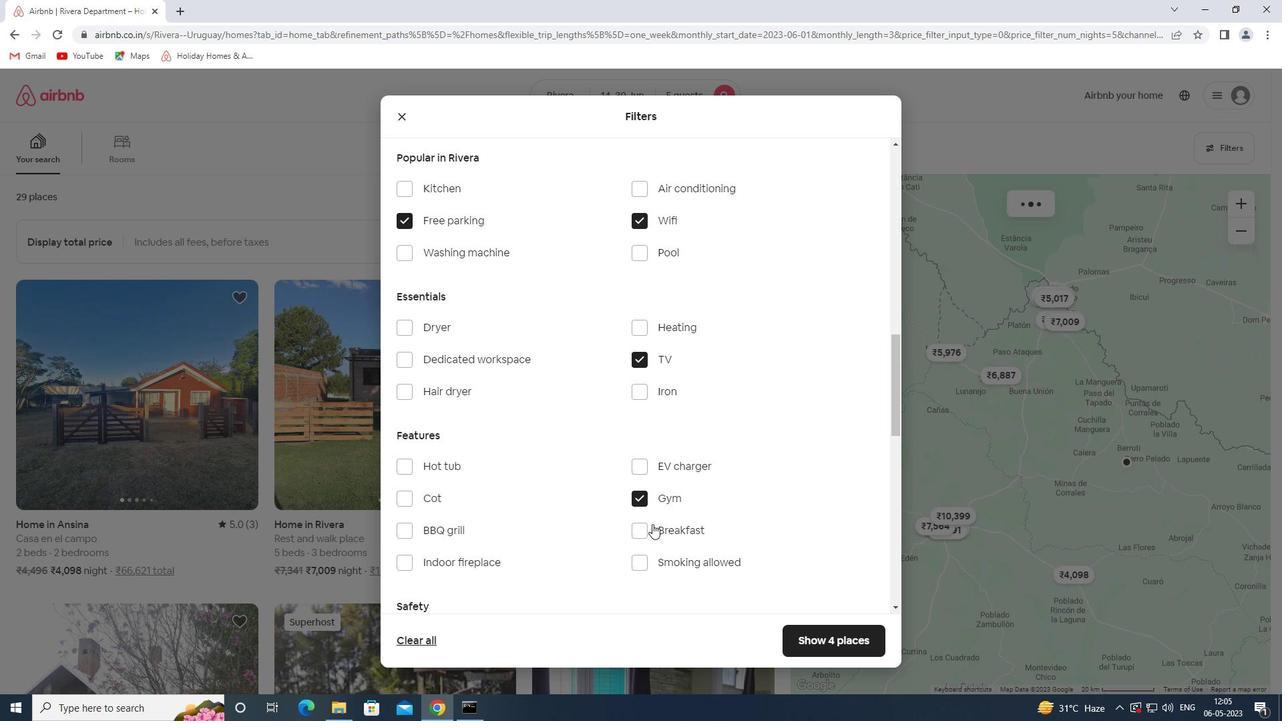 
Action: Mouse pressed left at (649, 530)
Screenshot: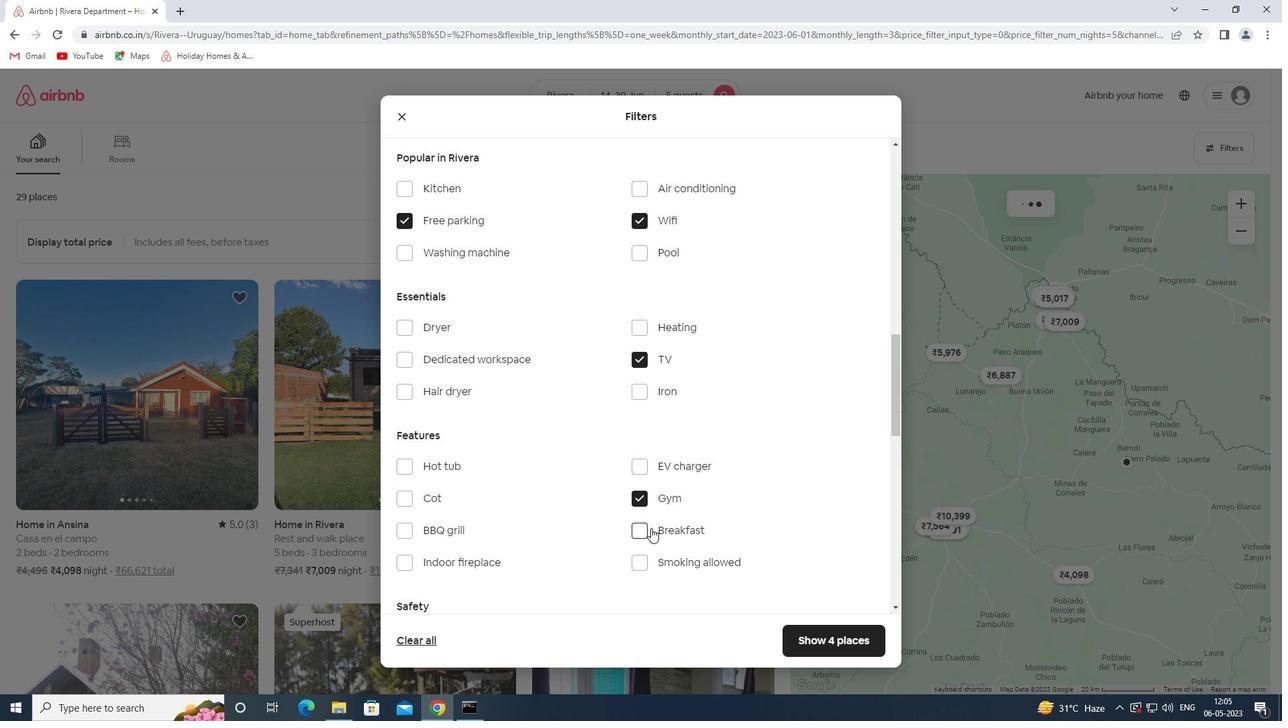 
Action: Mouse moved to (642, 451)
Screenshot: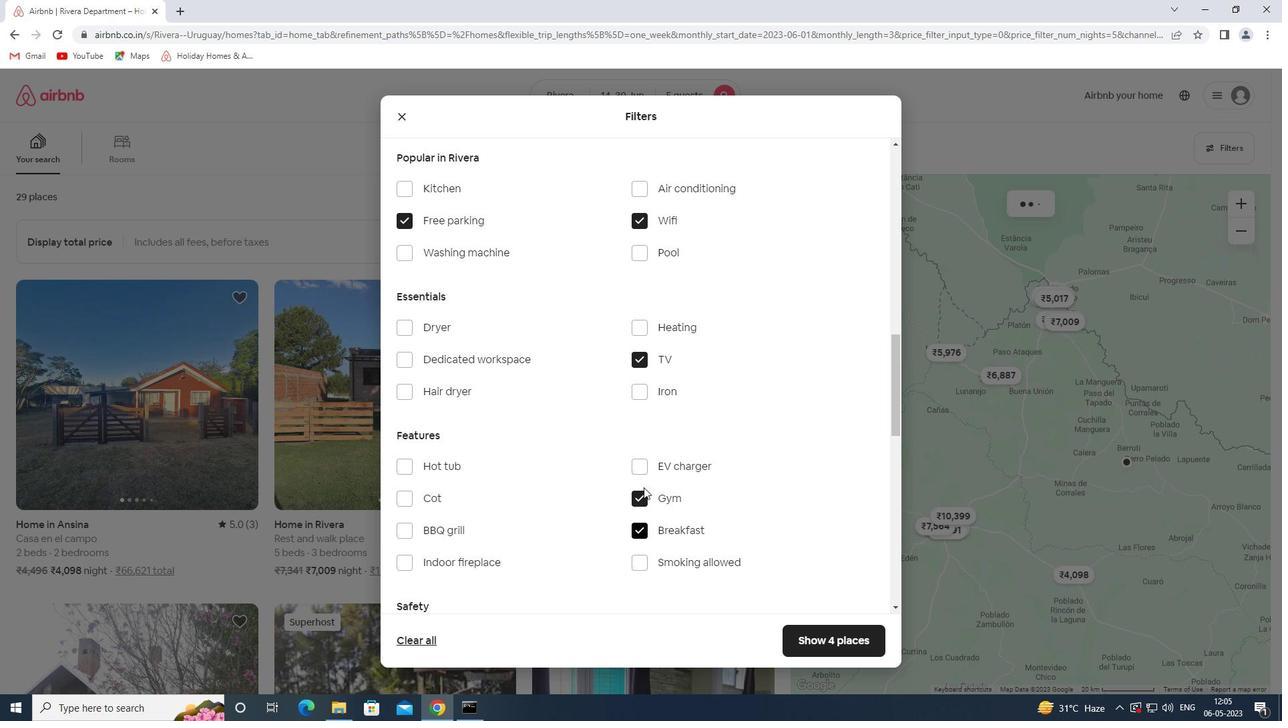 
Action: Mouse scrolled (642, 450) with delta (0, 0)
Screenshot: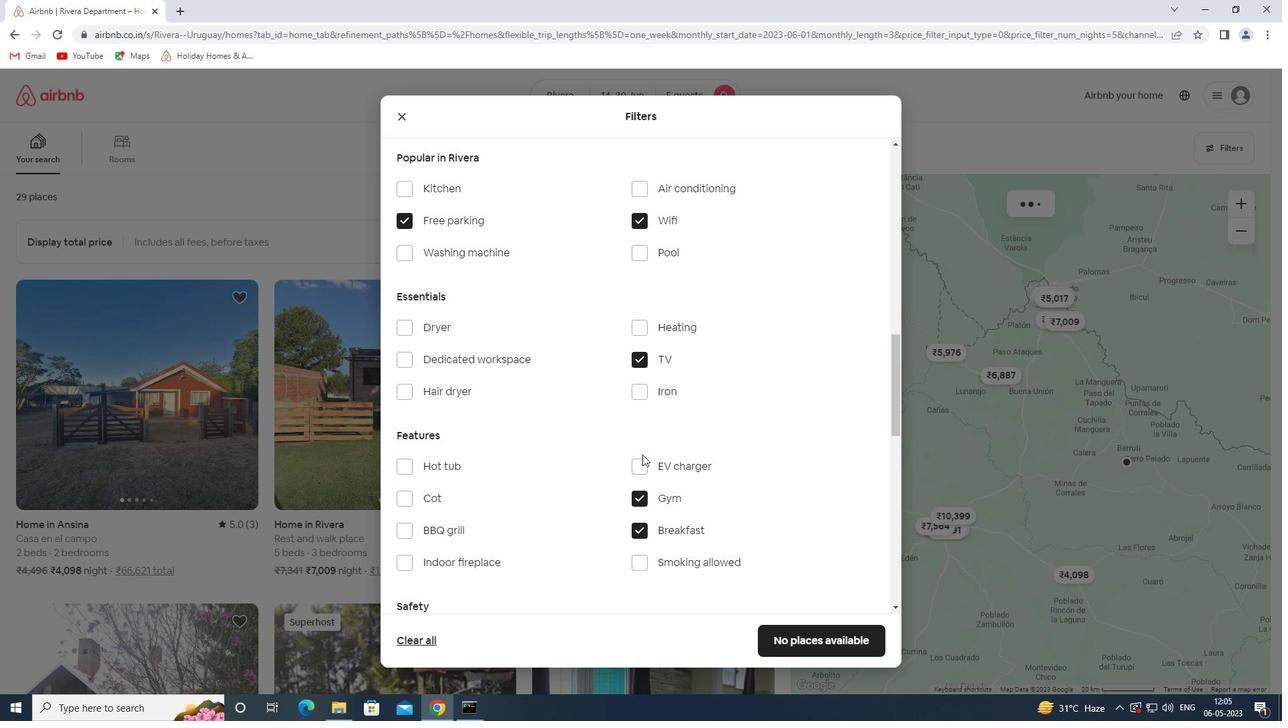 
Action: Mouse scrolled (642, 450) with delta (0, 0)
Screenshot: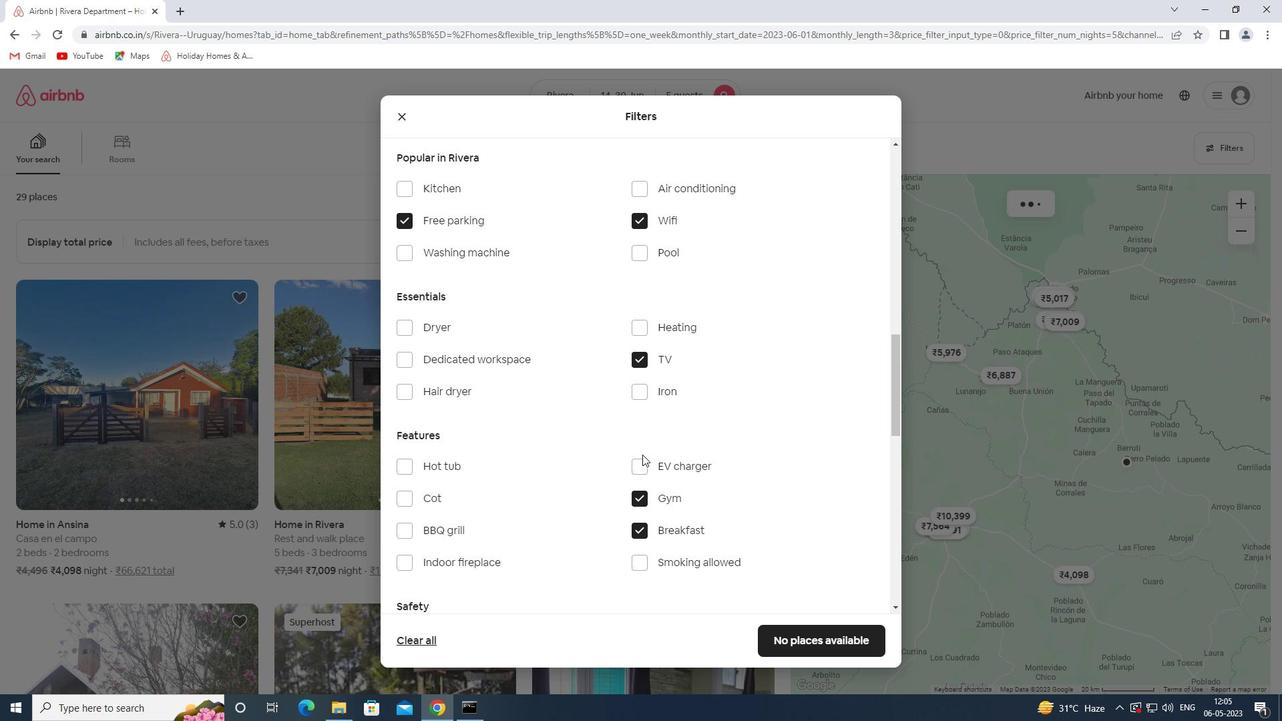 
Action: Mouse scrolled (642, 450) with delta (0, 0)
Screenshot: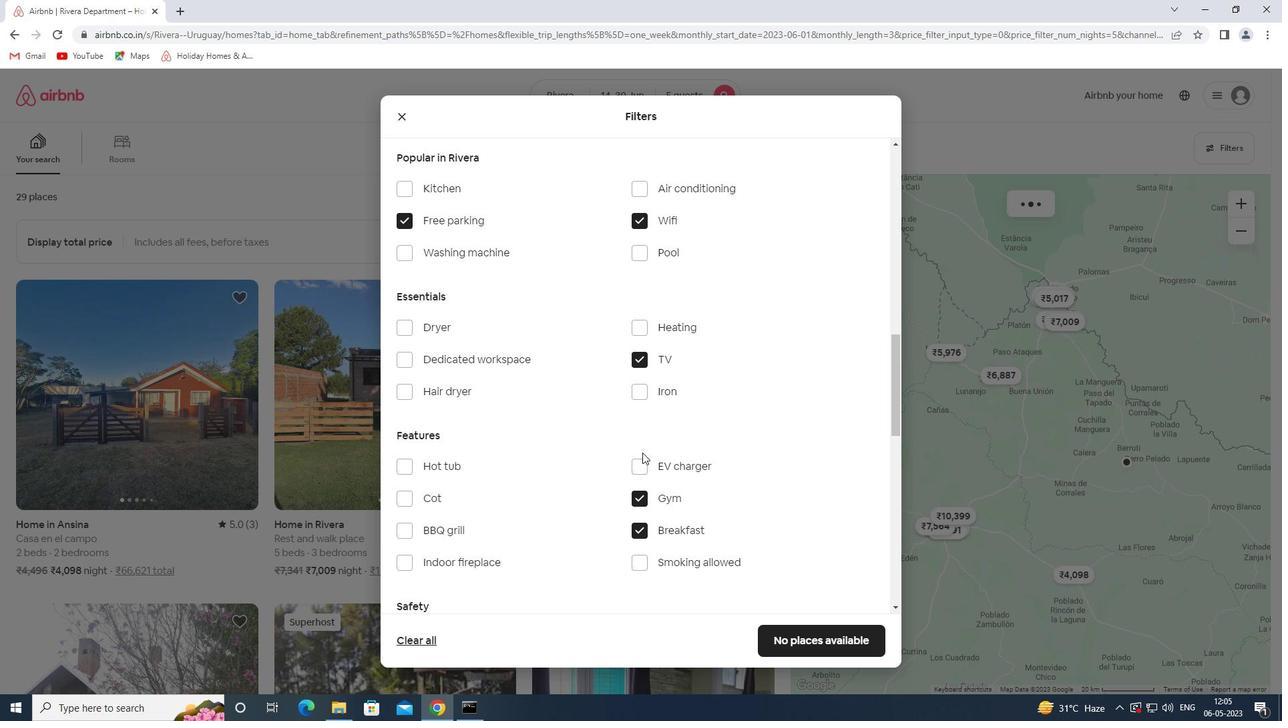 
Action: Mouse scrolled (642, 450) with delta (0, 0)
Screenshot: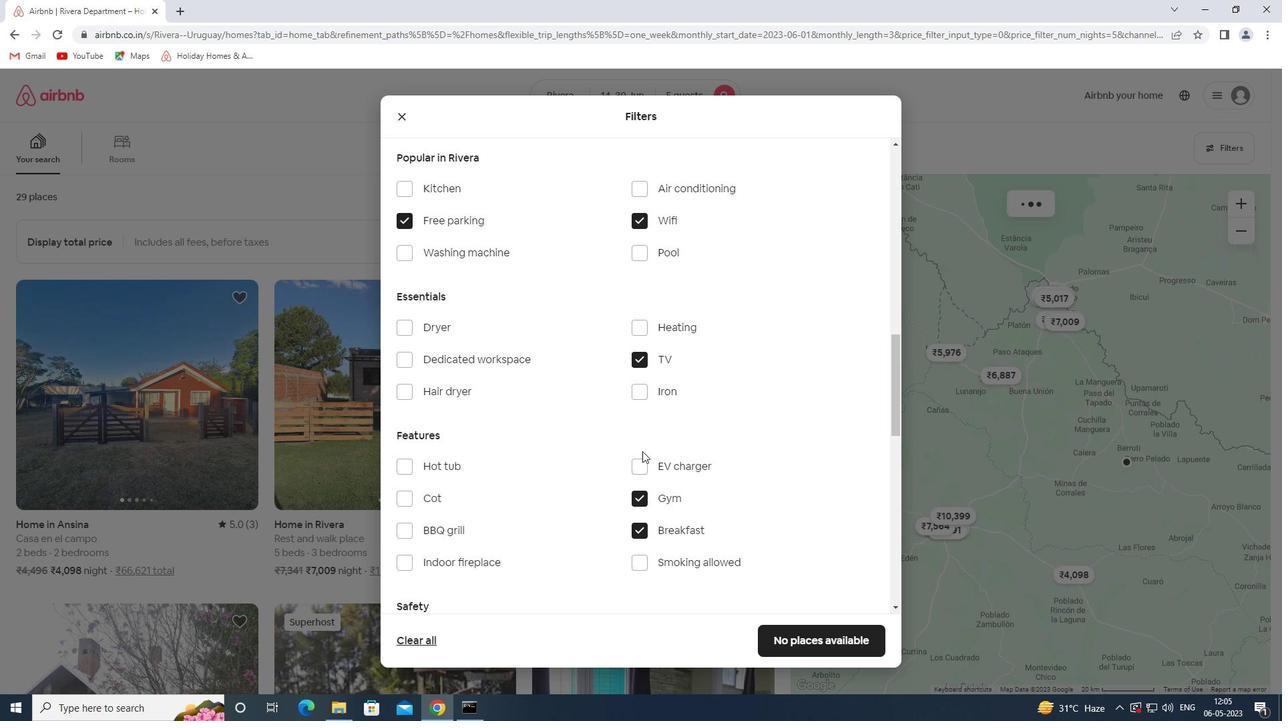 
Action: Mouse scrolled (642, 450) with delta (0, 0)
Screenshot: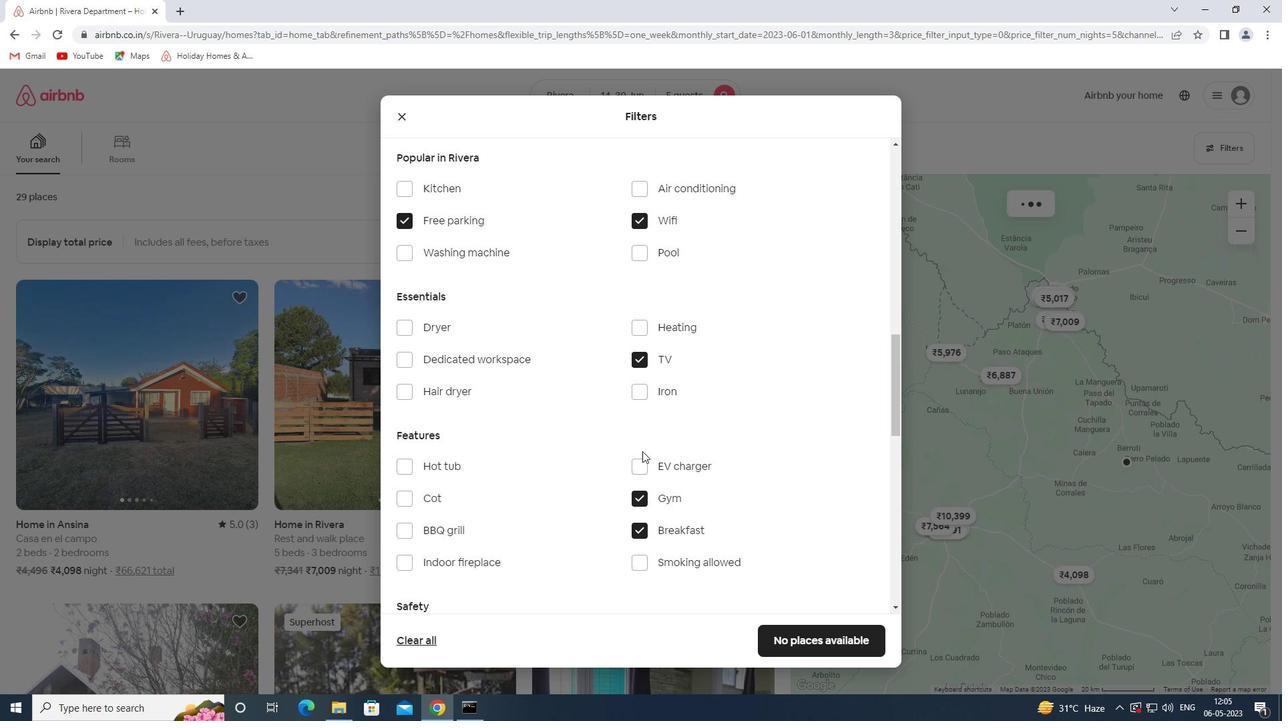
Action: Mouse scrolled (642, 450) with delta (0, 0)
Screenshot: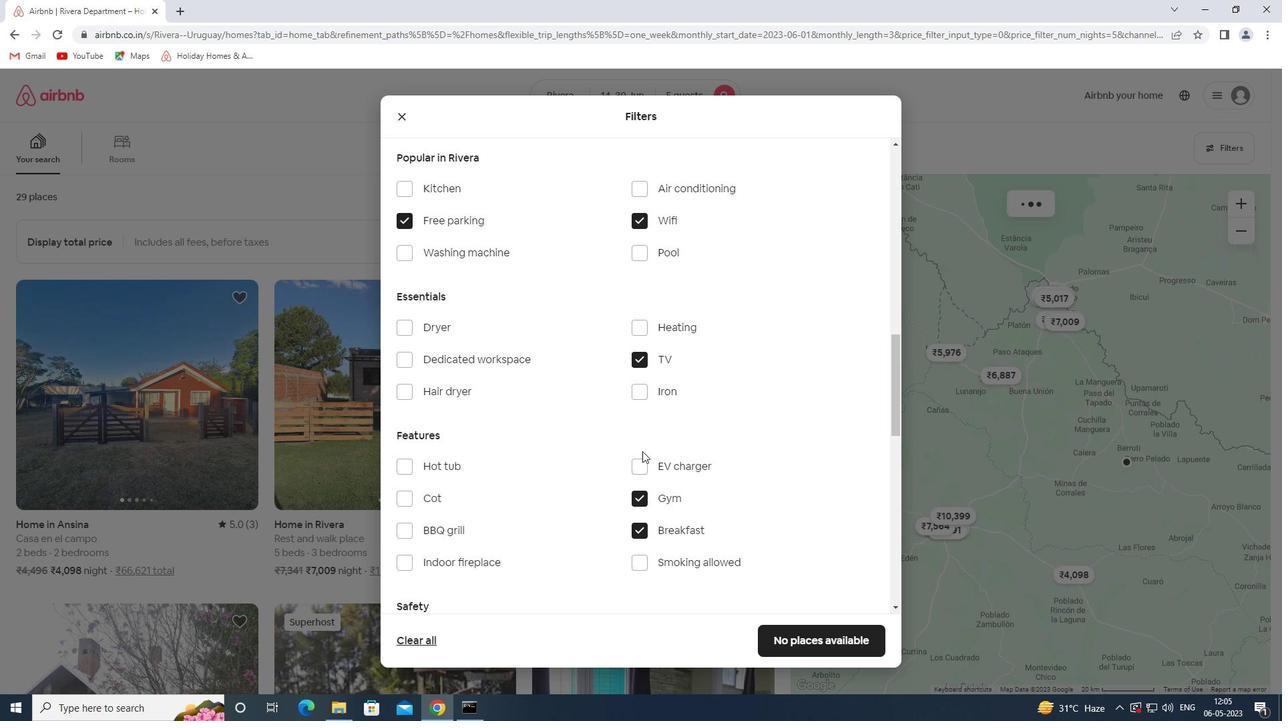 
Action: Mouse moved to (847, 426)
Screenshot: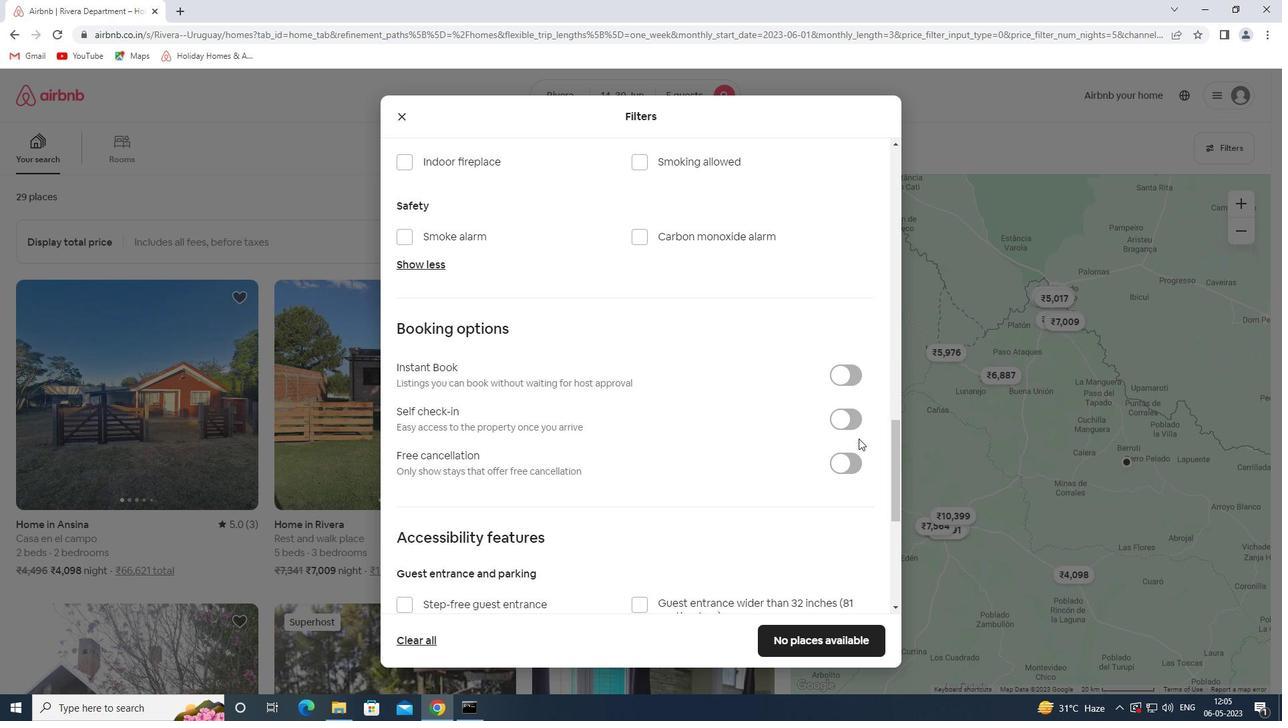 
Action: Mouse pressed left at (847, 426)
Screenshot: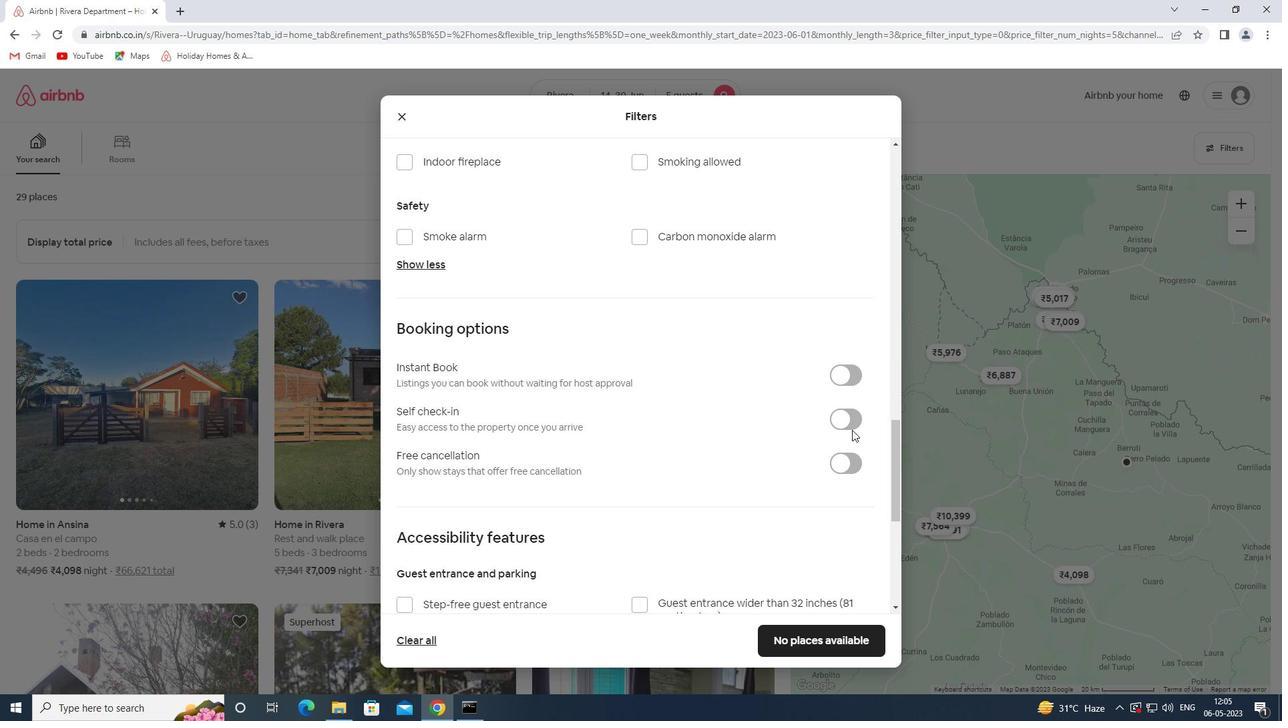 
Action: Mouse moved to (642, 436)
Screenshot: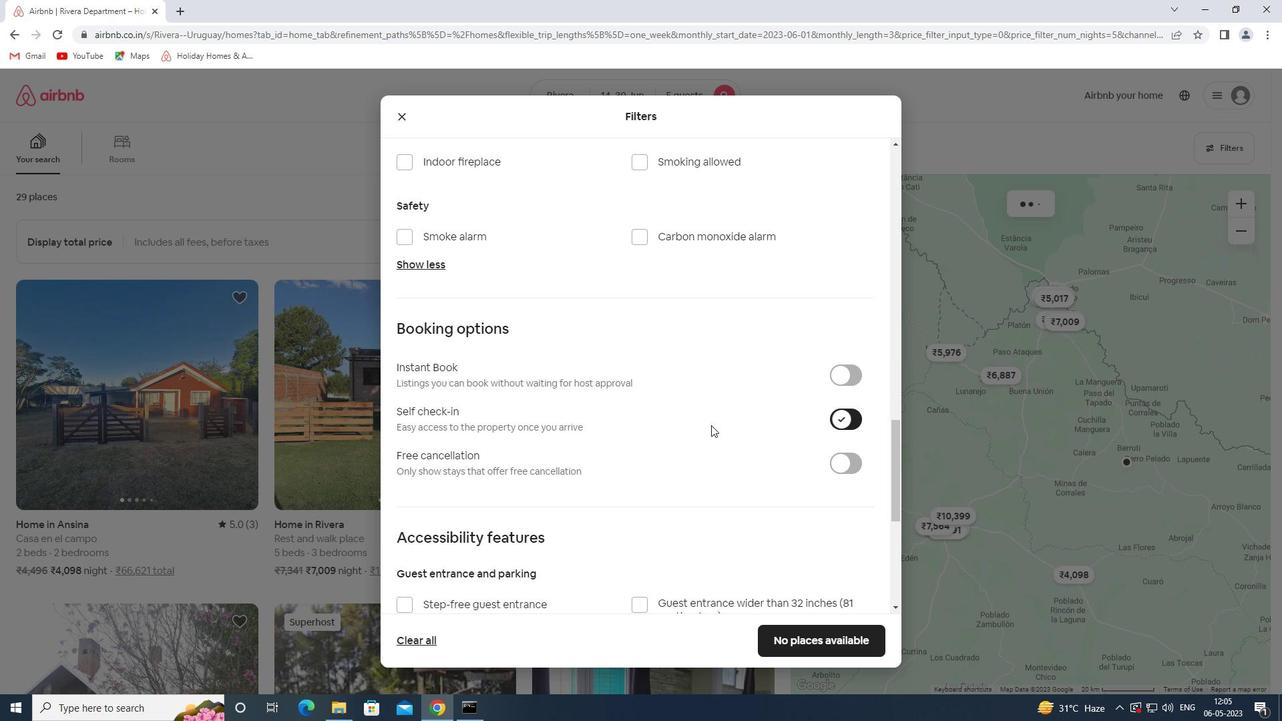
Action: Mouse scrolled (642, 436) with delta (0, 0)
Screenshot: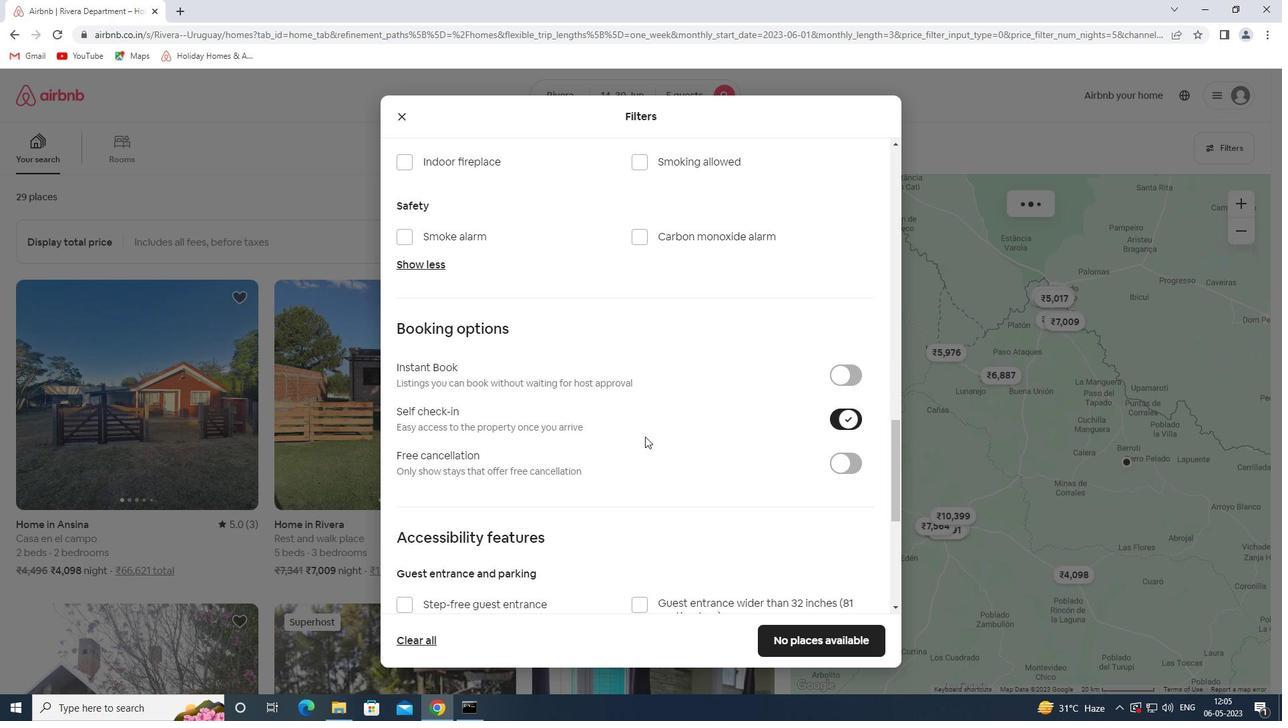 
Action: Mouse scrolled (642, 436) with delta (0, 0)
Screenshot: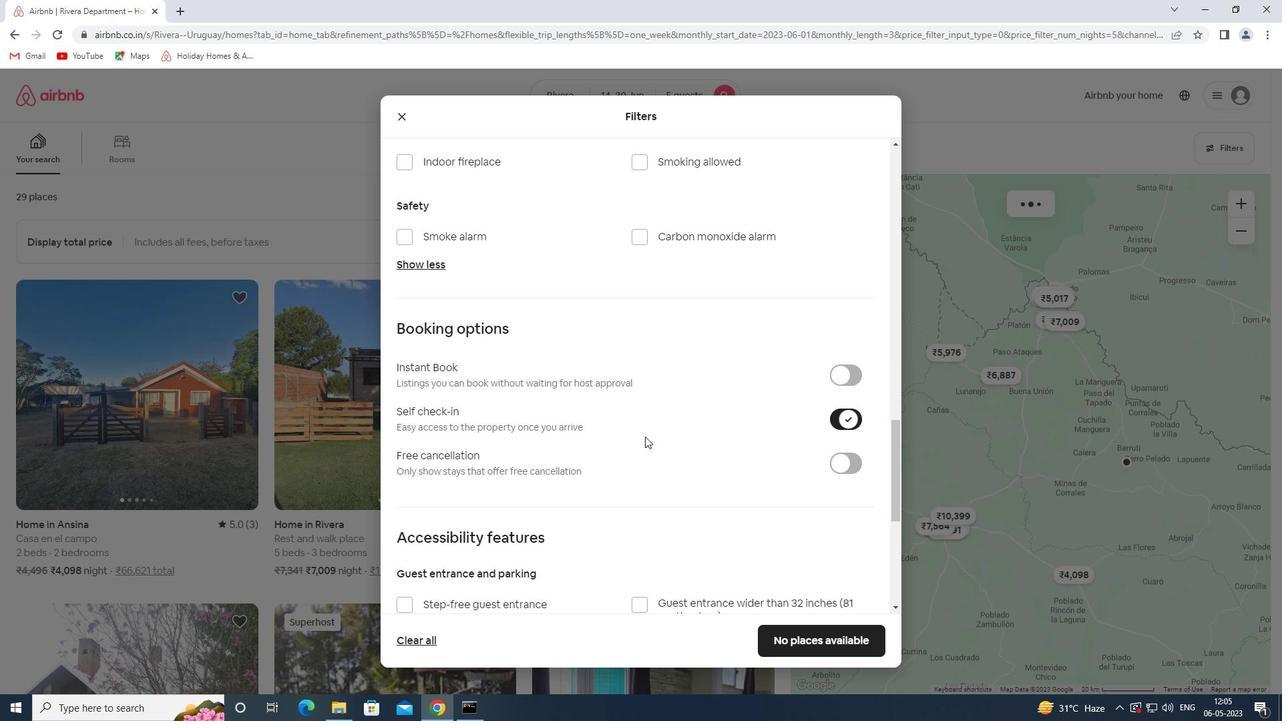 
Action: Mouse scrolled (642, 436) with delta (0, 0)
Screenshot: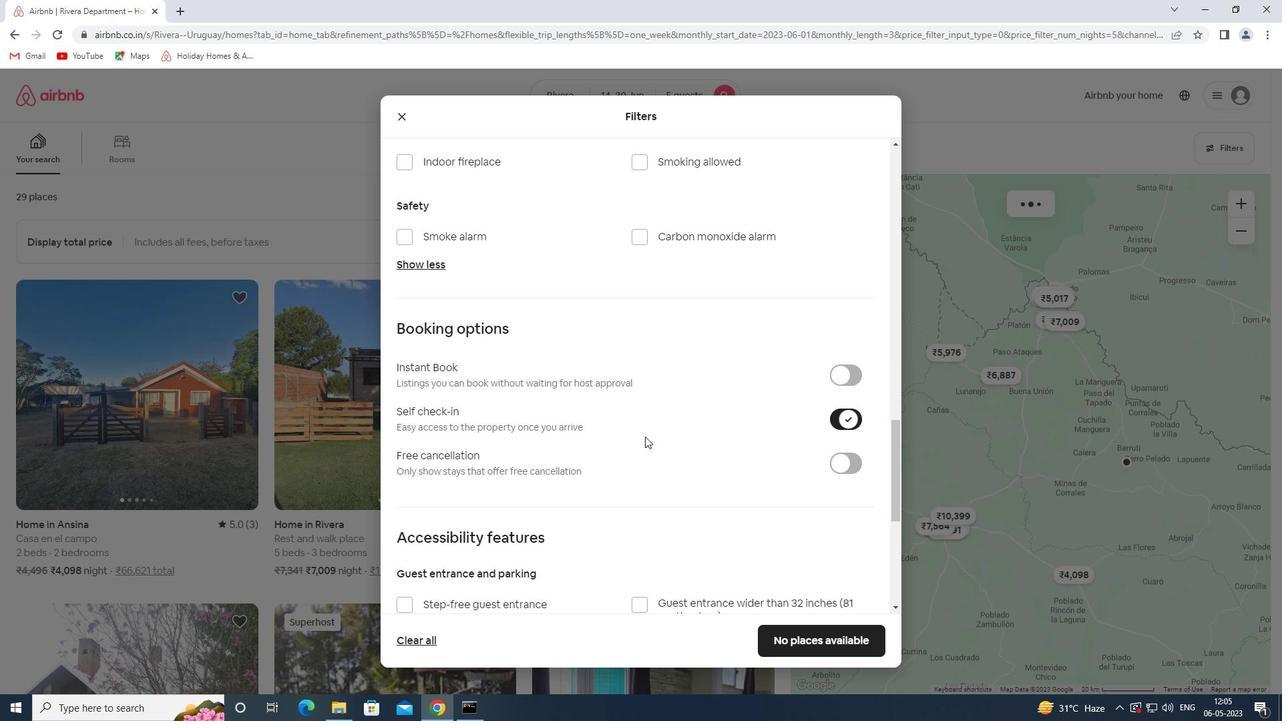 
Action: Mouse scrolled (642, 436) with delta (0, 0)
Screenshot: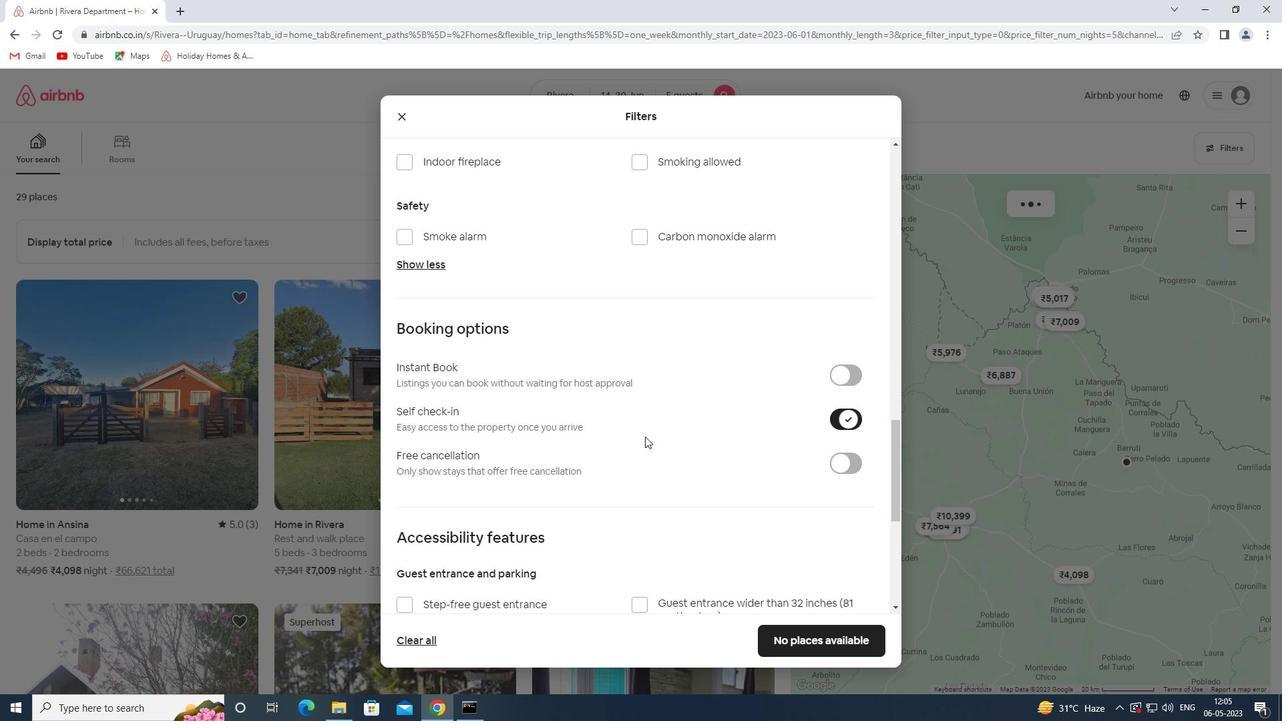 
Action: Mouse scrolled (642, 436) with delta (0, 0)
Screenshot: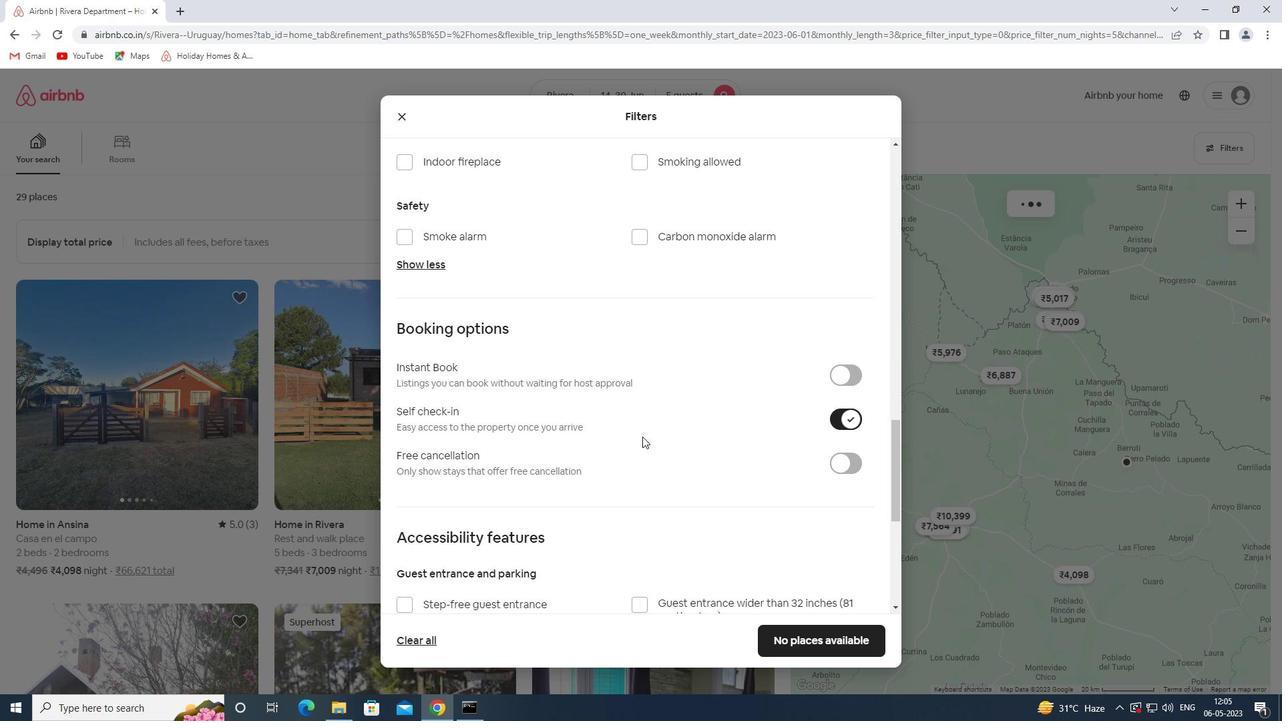 
Action: Mouse scrolled (642, 436) with delta (0, 0)
Screenshot: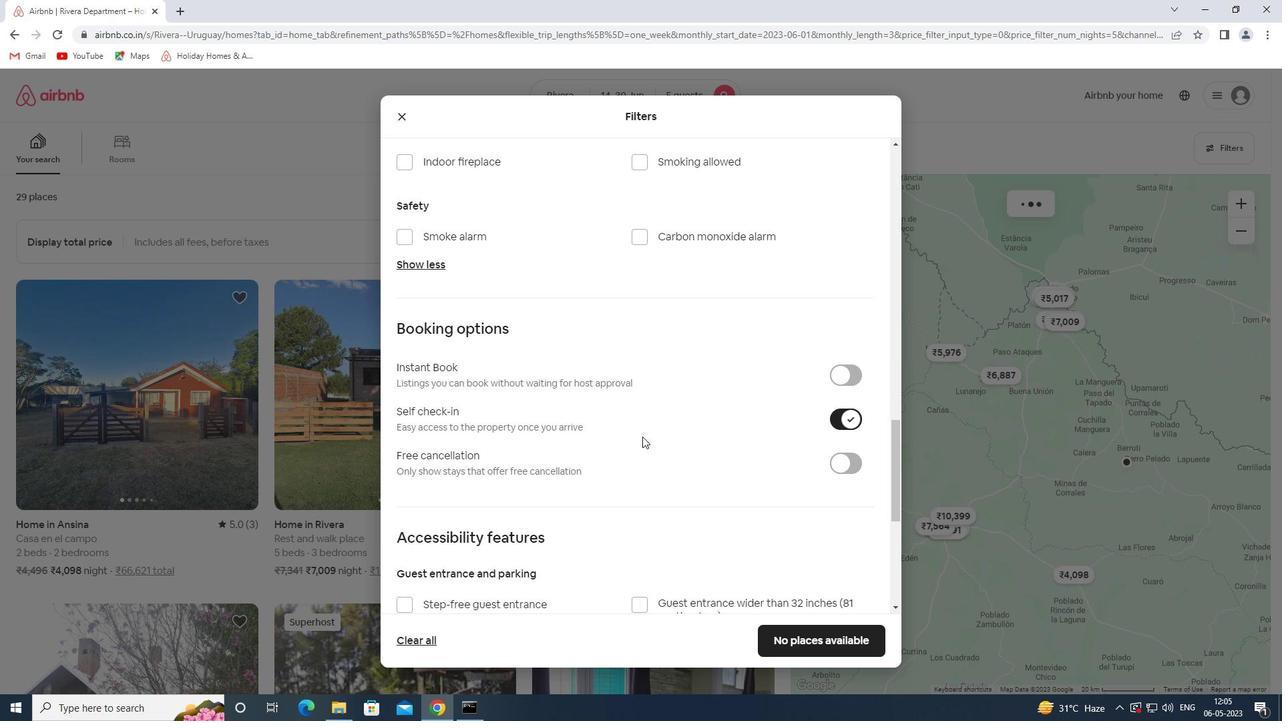 
Action: Mouse moved to (641, 437)
Screenshot: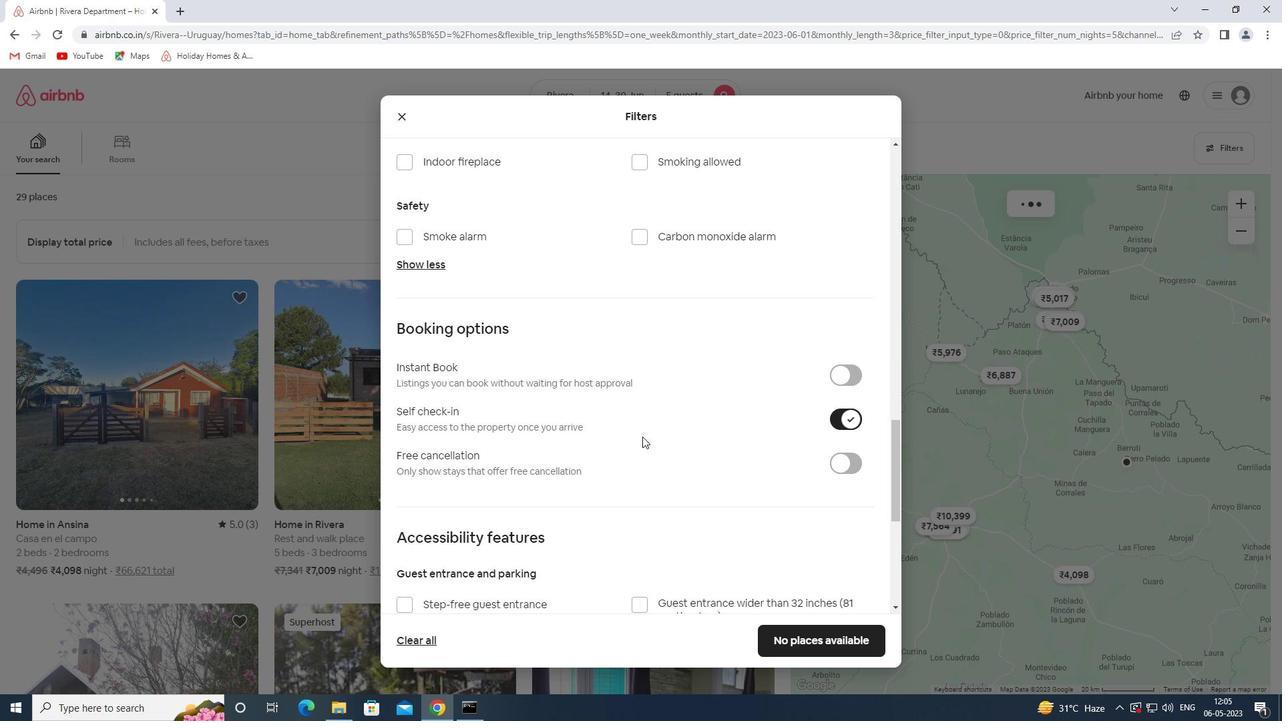 
Action: Mouse scrolled (641, 436) with delta (0, 0)
Screenshot: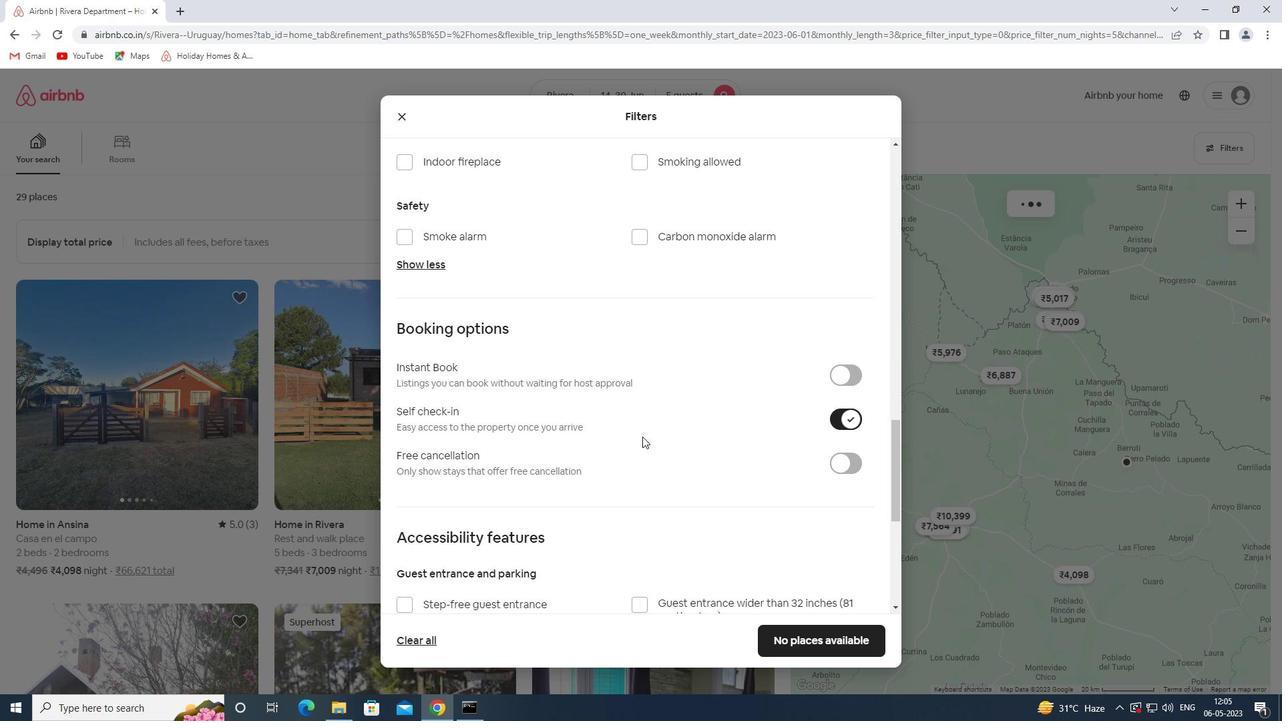 
Action: Mouse moved to (641, 437)
Screenshot: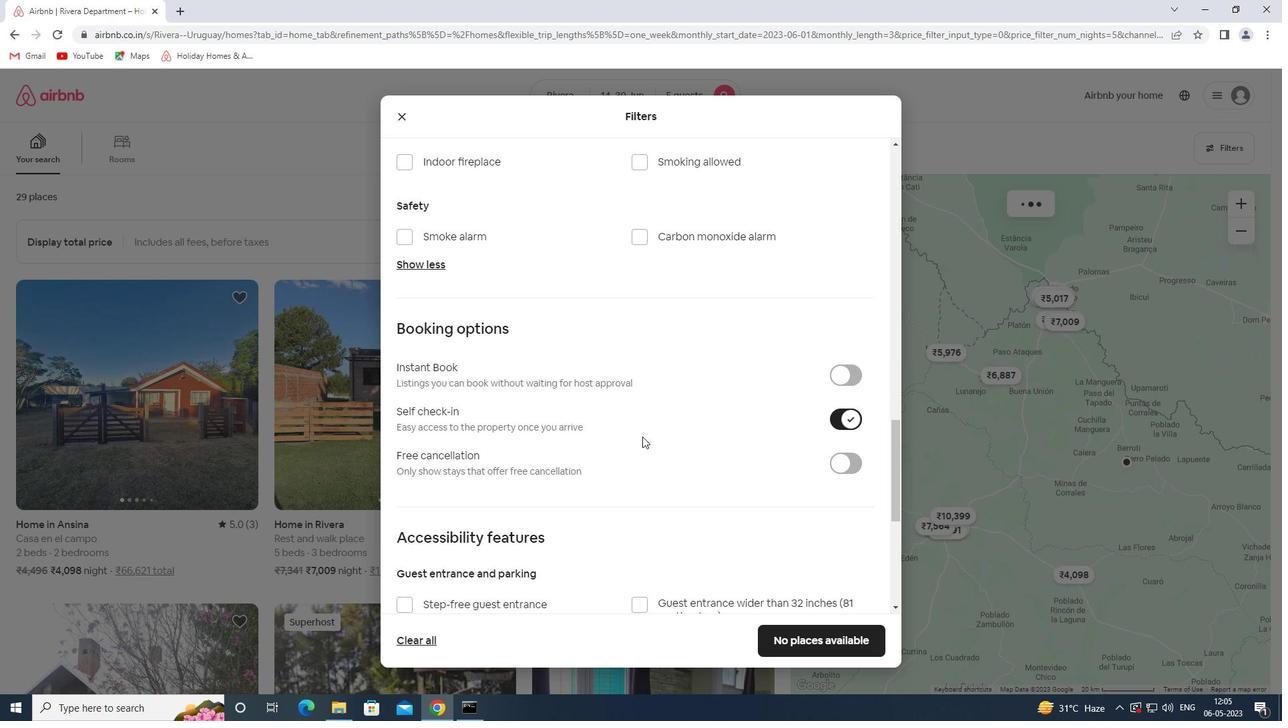 
Action: Mouse scrolled (641, 436) with delta (0, 0)
Screenshot: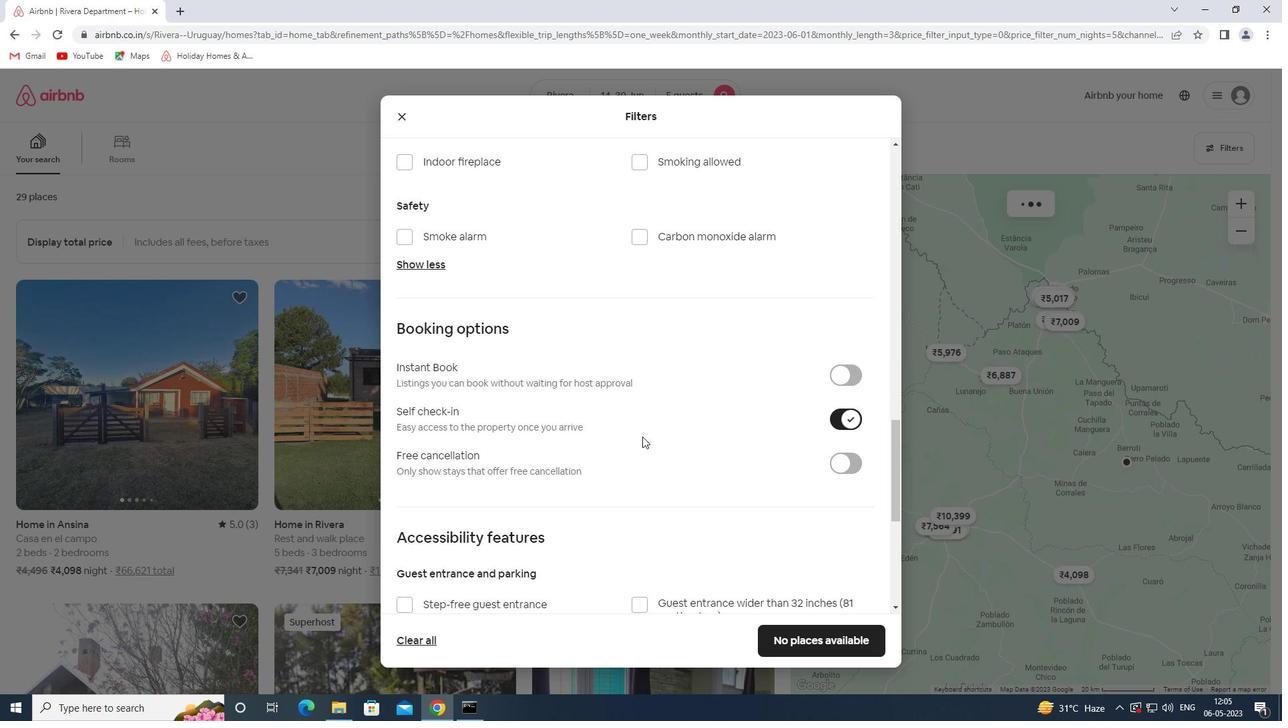 
Action: Mouse moved to (448, 540)
Screenshot: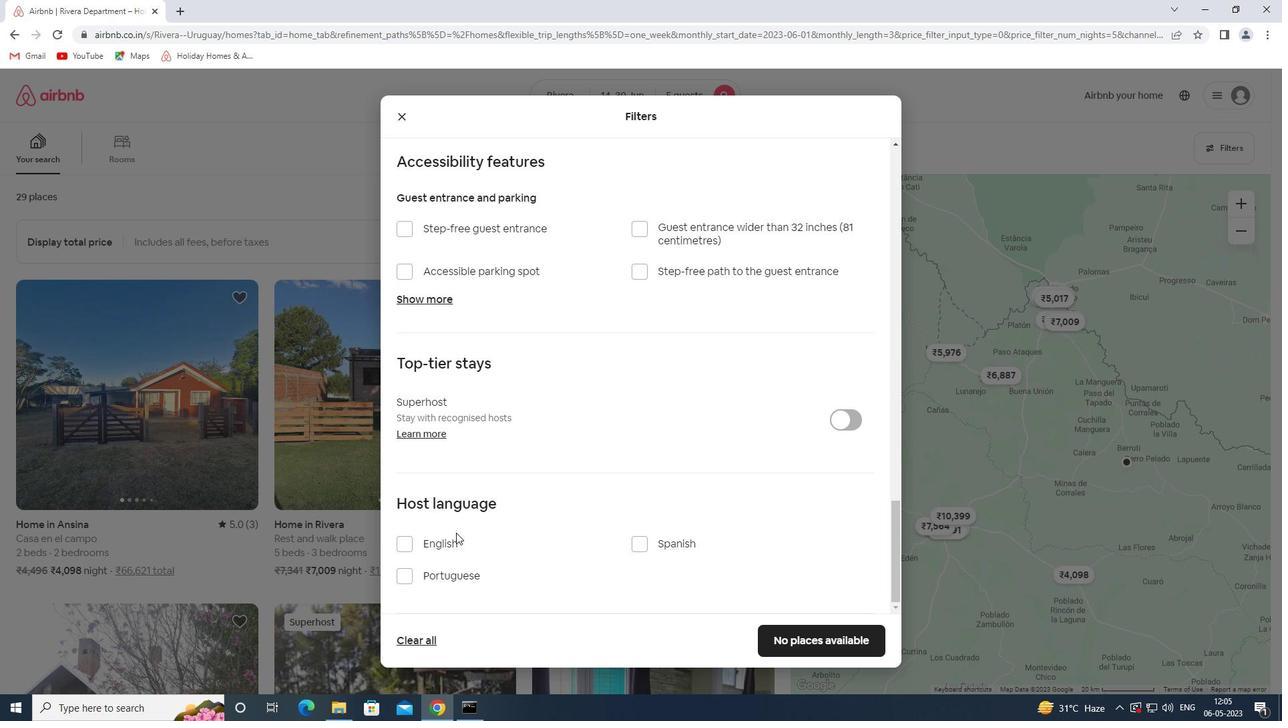 
Action: Mouse pressed left at (448, 540)
Screenshot: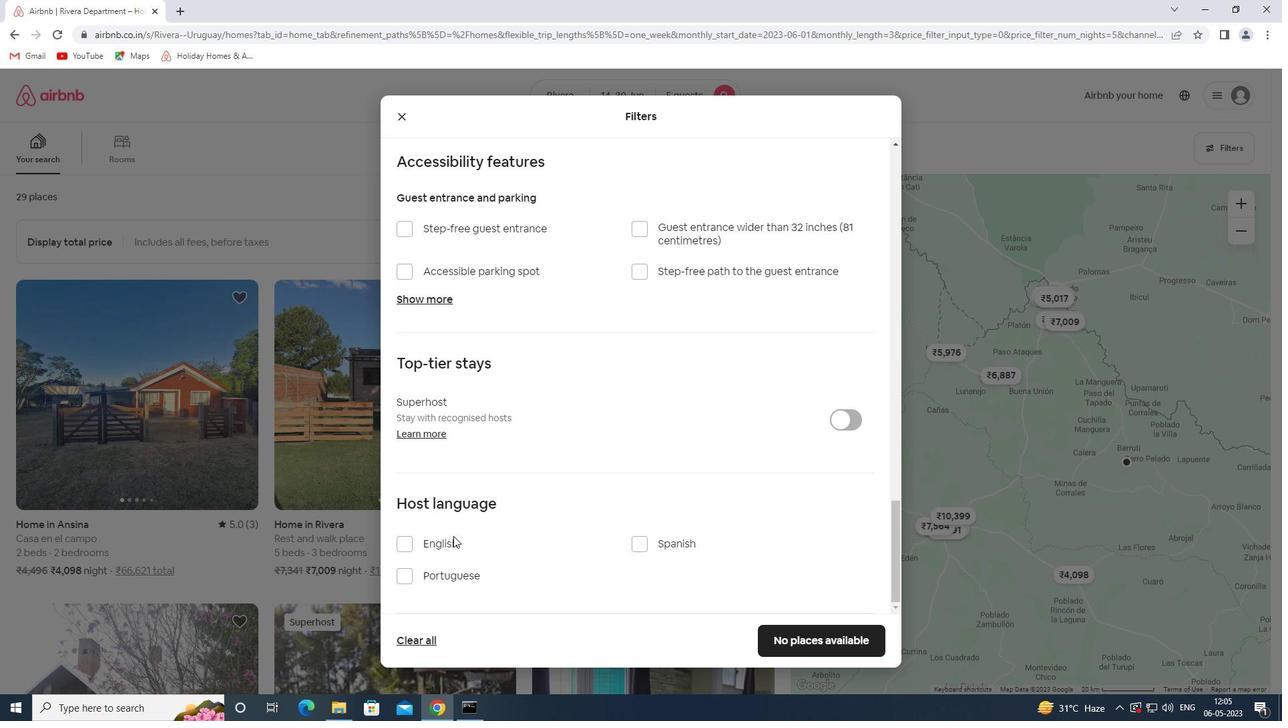 
Action: Mouse moved to (825, 637)
Screenshot: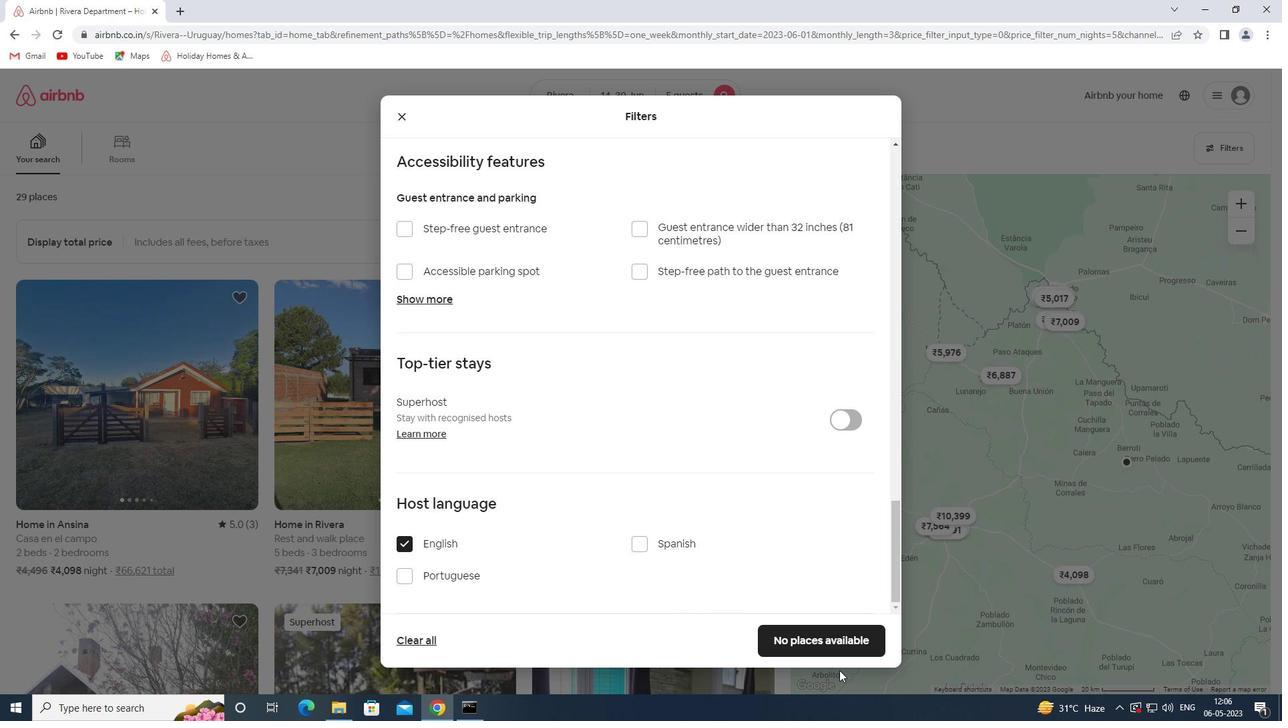 
Action: Mouse pressed left at (825, 637)
Screenshot: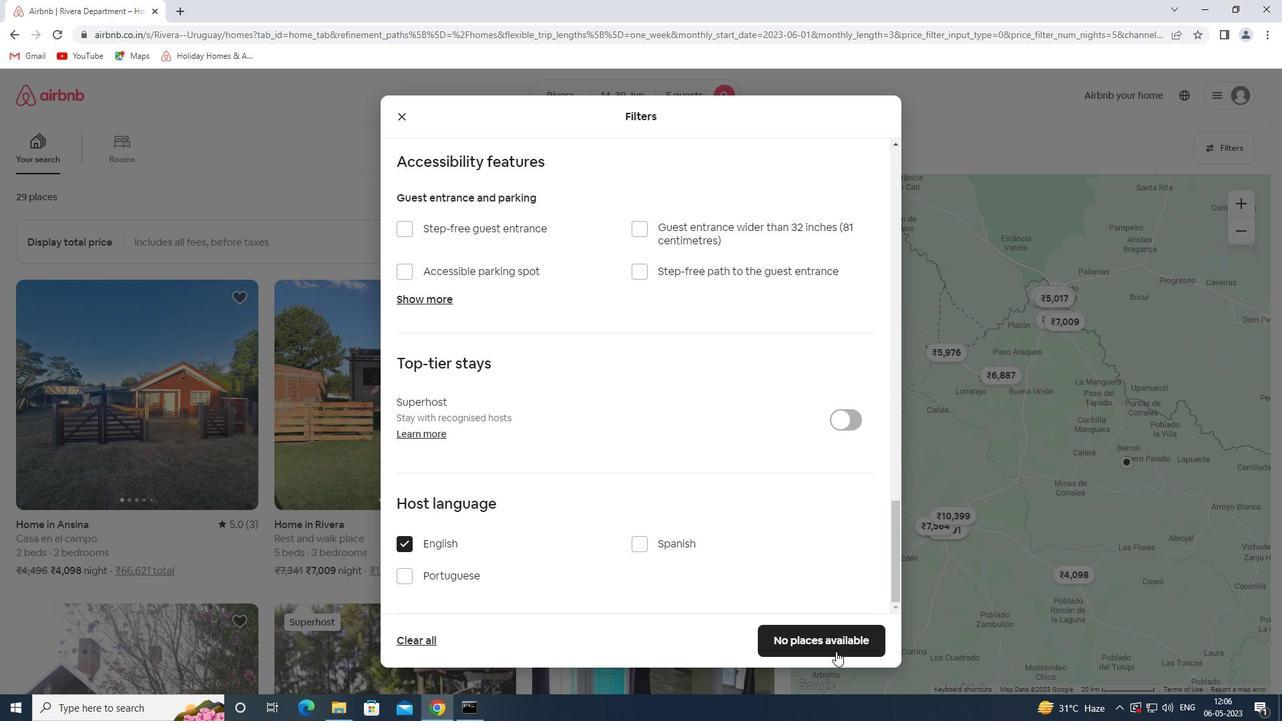 
